 Task: Look for space in Ansbach, Germany from 12th June, 2023 to 15th June, 2023 for 2 adults in price range Rs.10000 to Rs.15000. Place can be entire place with 1  bedroom having 1 bed and 1 bathroom. Property type can be house, flat, guest house, hotel. Booking option can be shelf check-in. Required host language is English.
Action: Mouse moved to (842, 118)
Screenshot: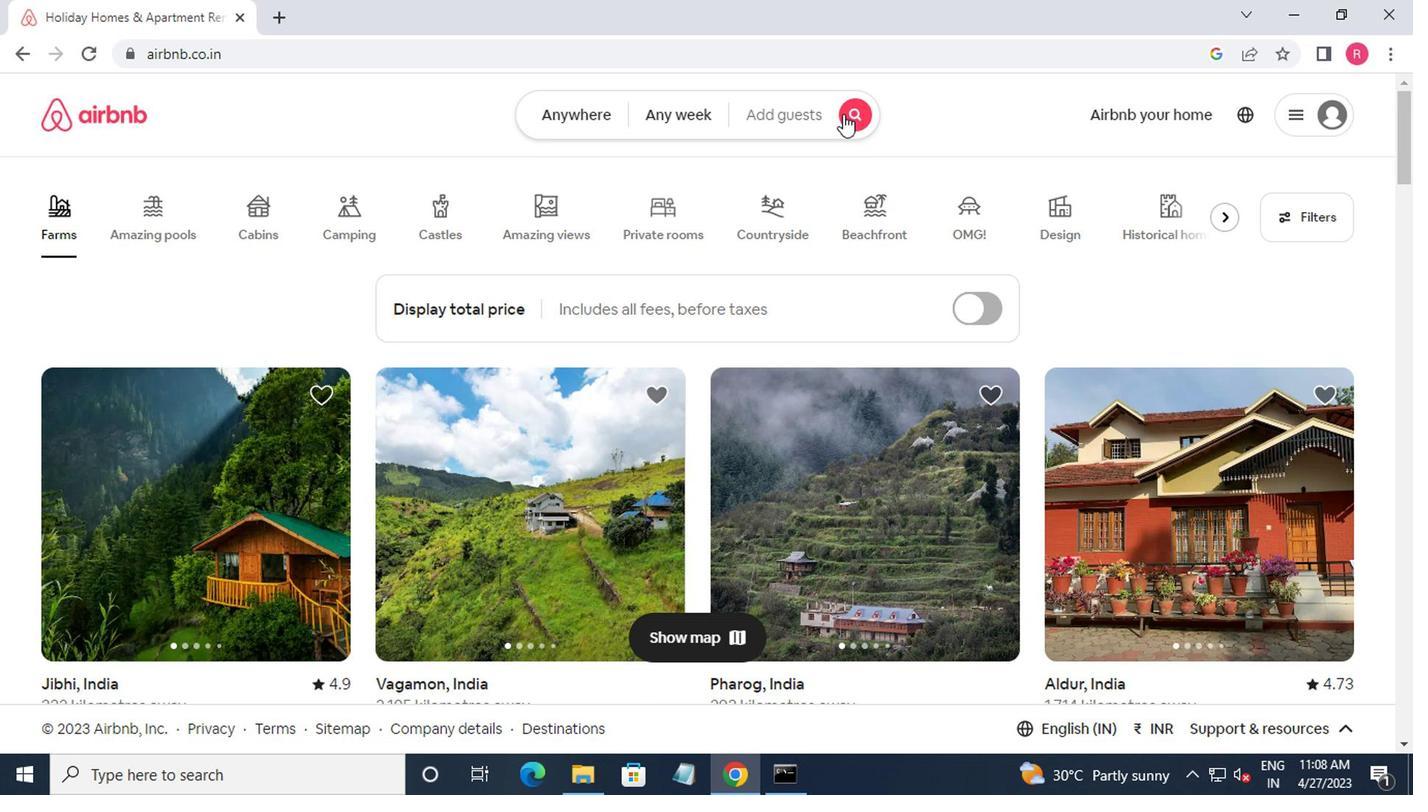 
Action: Mouse pressed left at (842, 118)
Screenshot: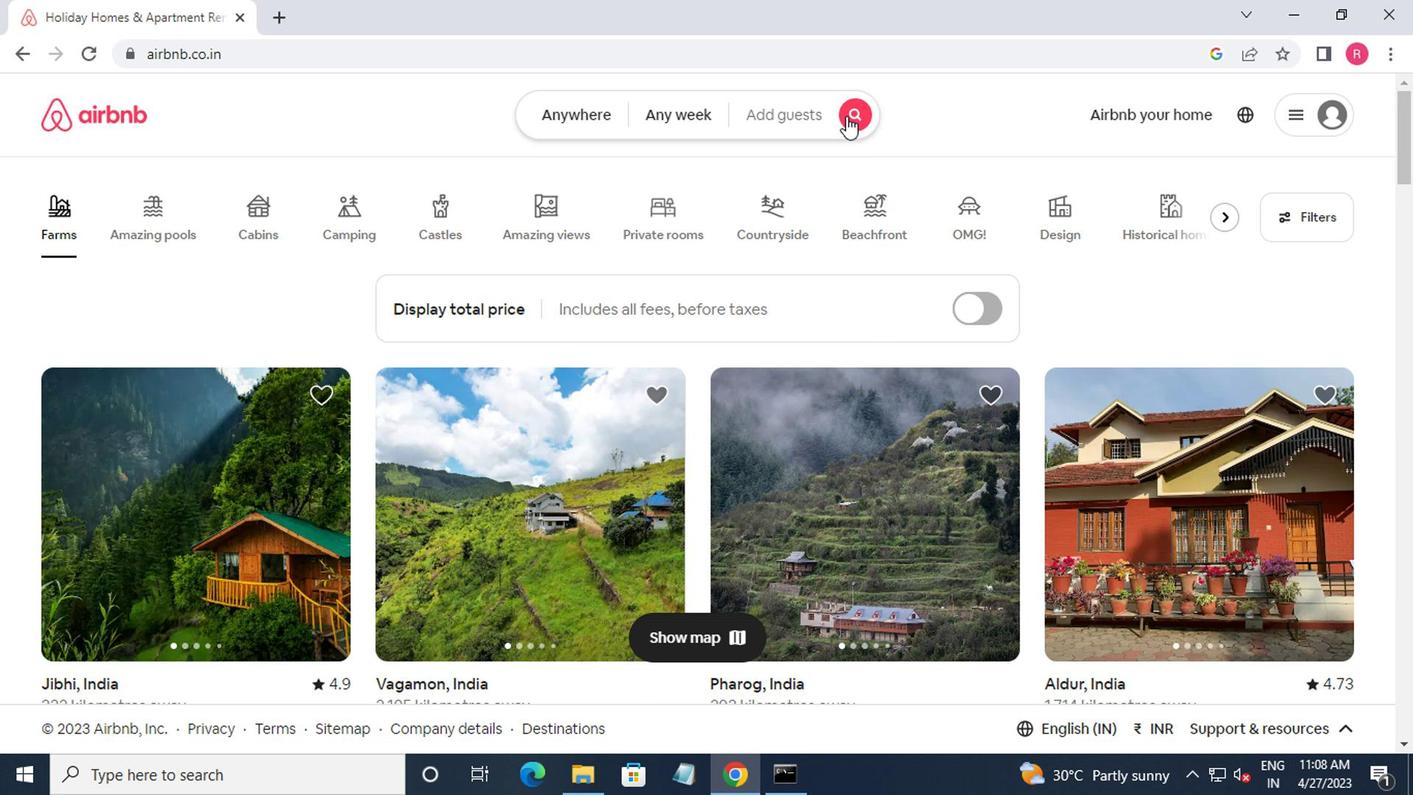 
Action: Mouse moved to (423, 203)
Screenshot: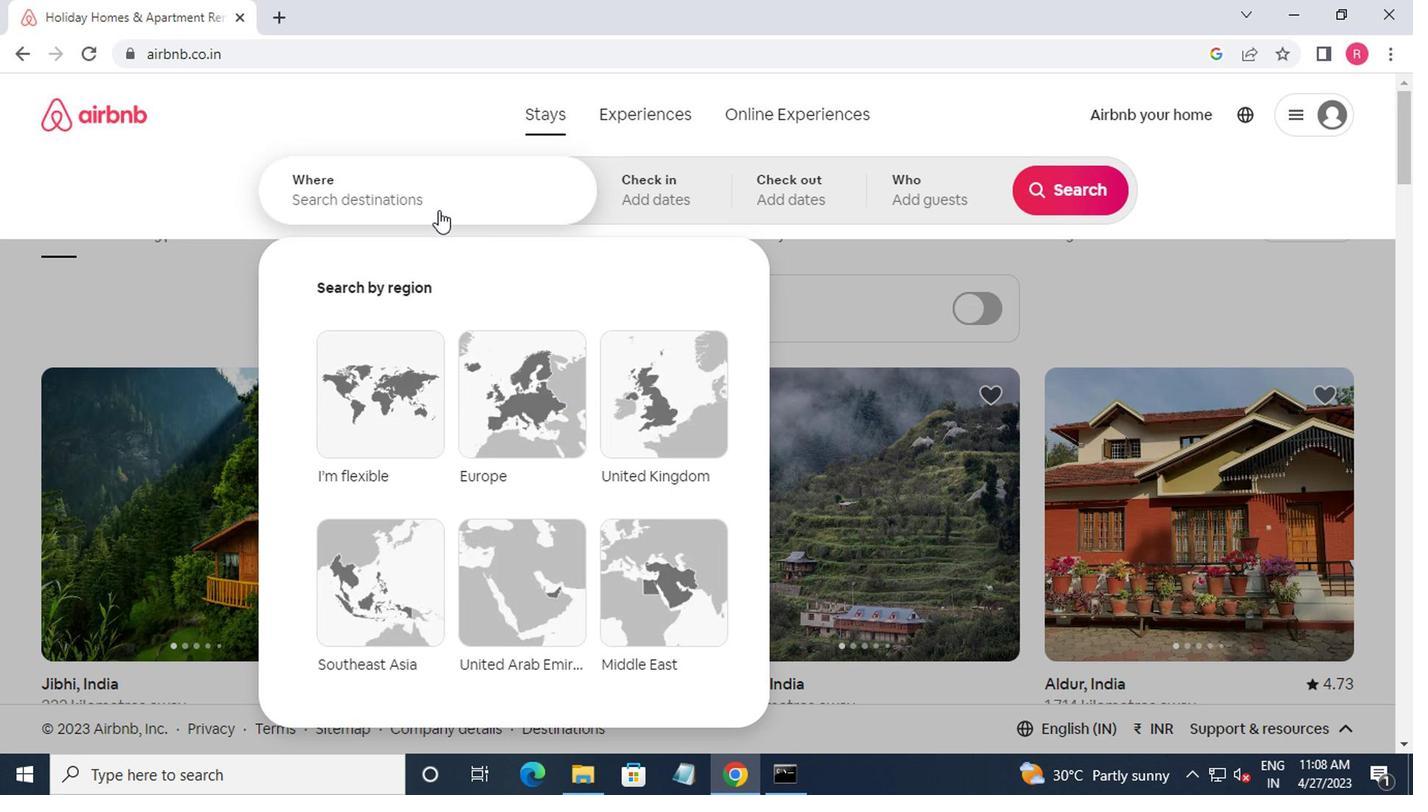 
Action: Mouse pressed left at (423, 203)
Screenshot: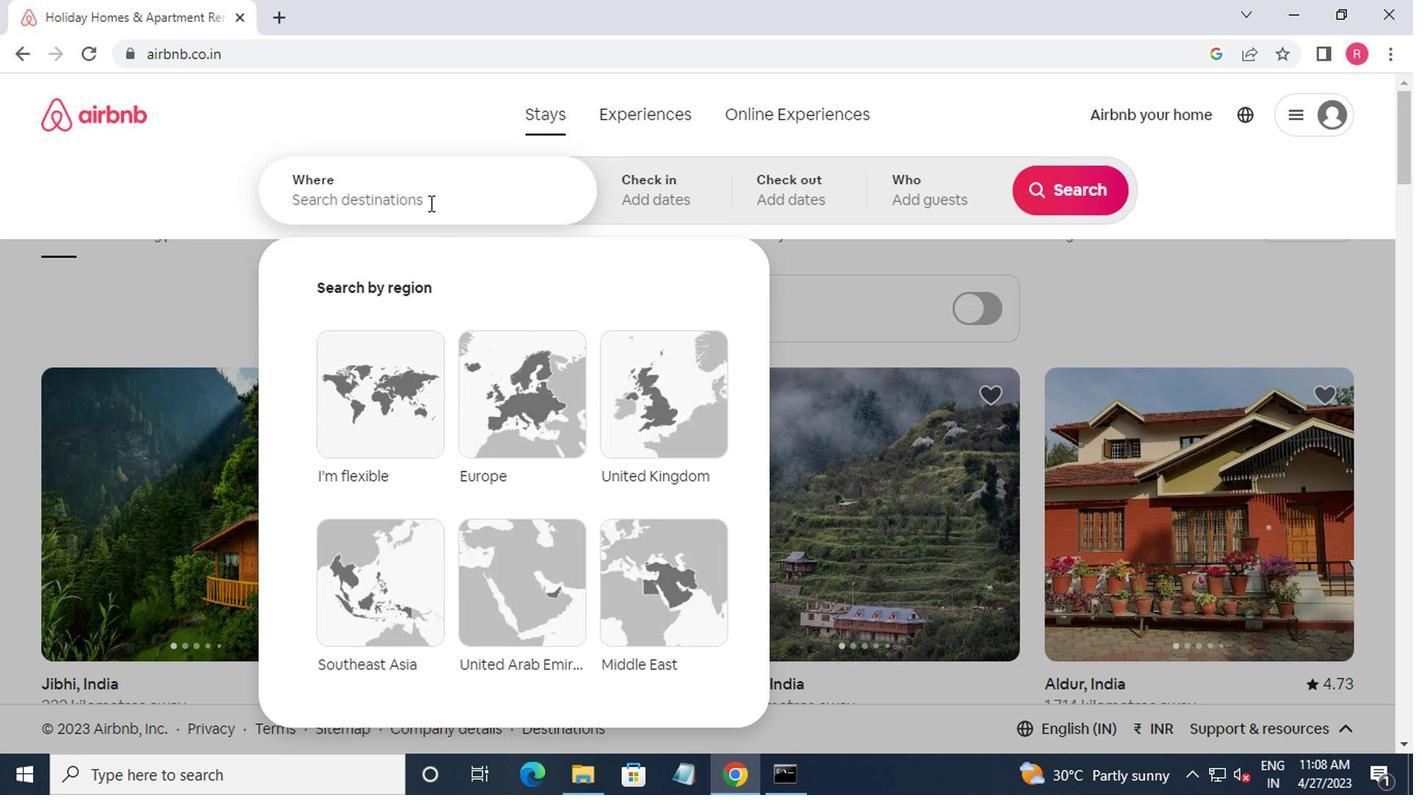 
Action: Mouse moved to (447, 225)
Screenshot: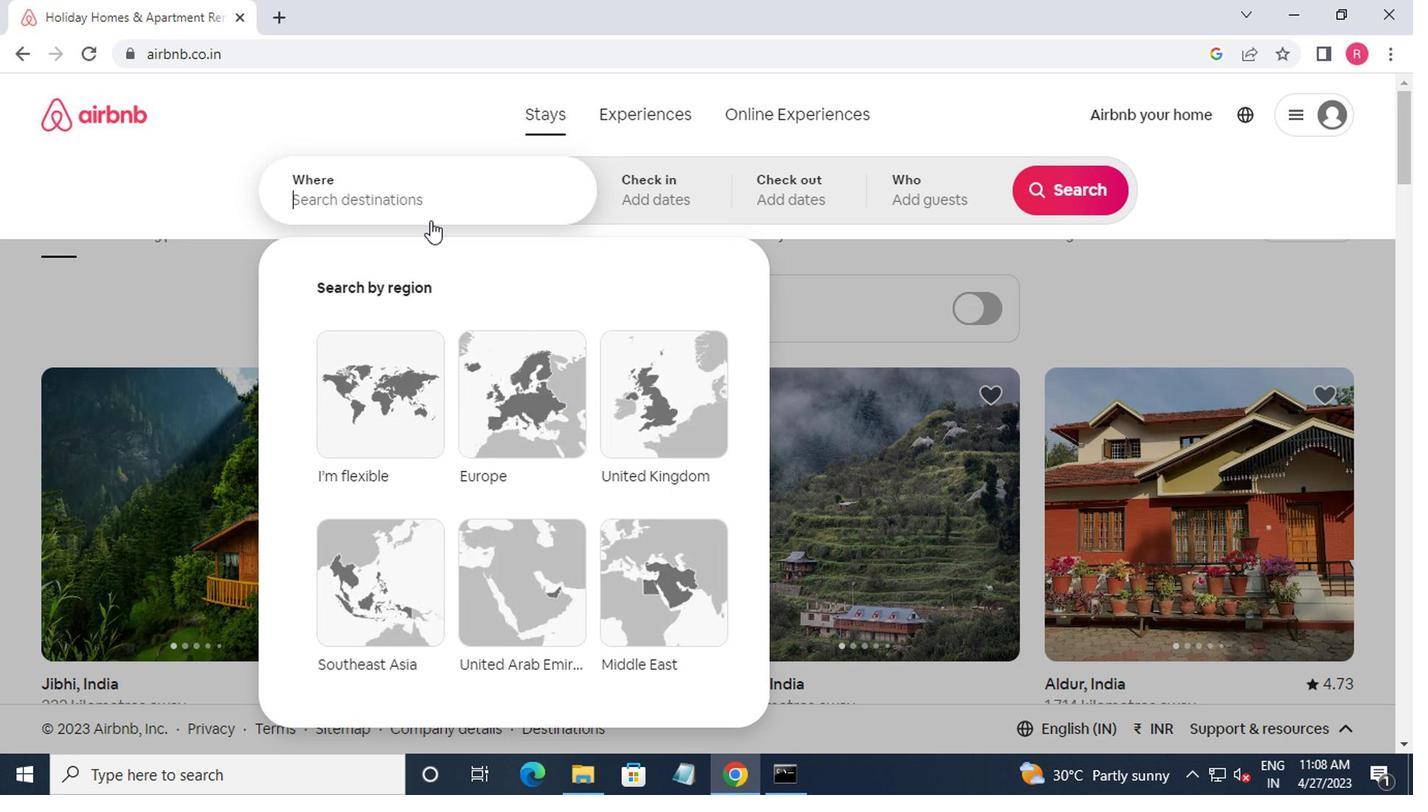 
Action: Key pressed ansbach,ger<Key.down><Key.enter>
Screenshot: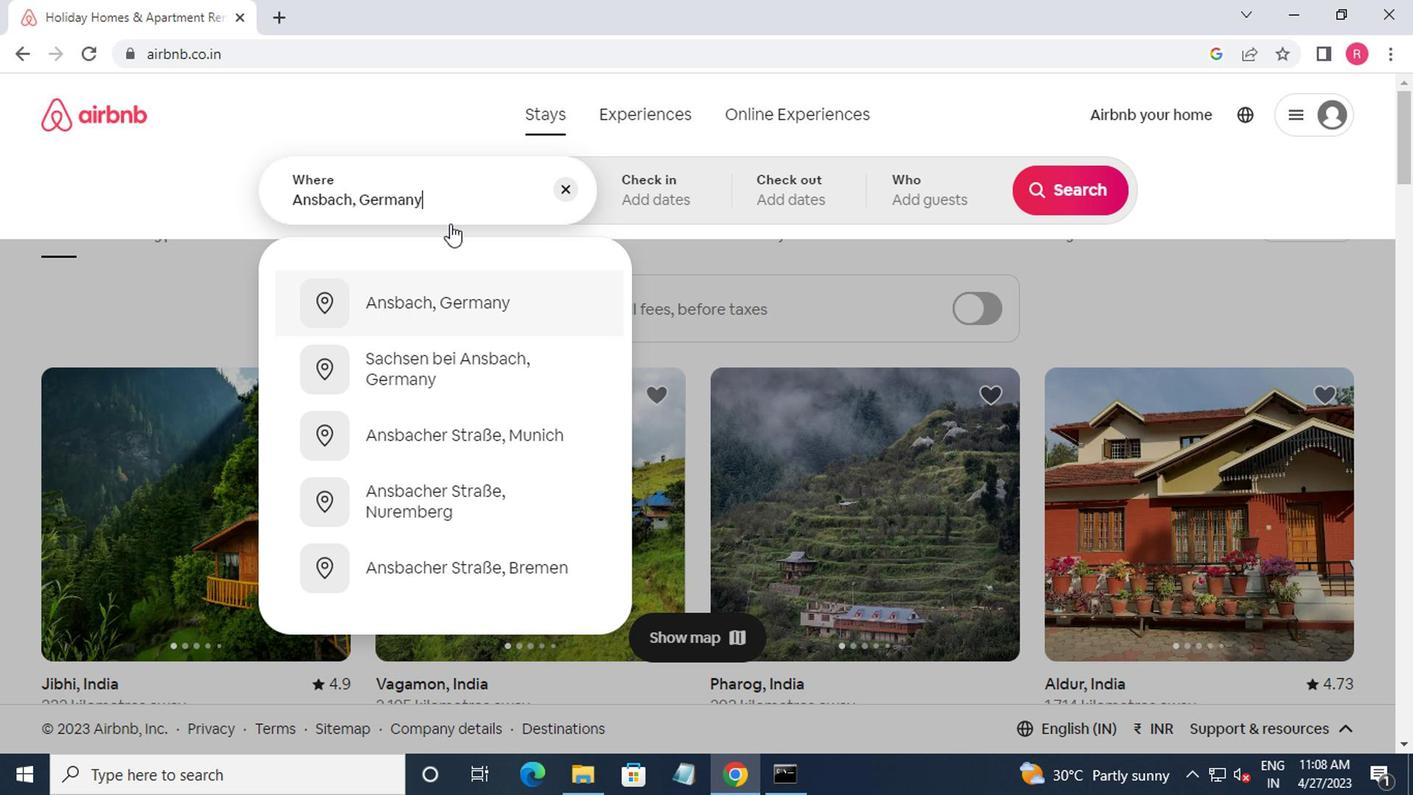 
Action: Mouse moved to (1048, 359)
Screenshot: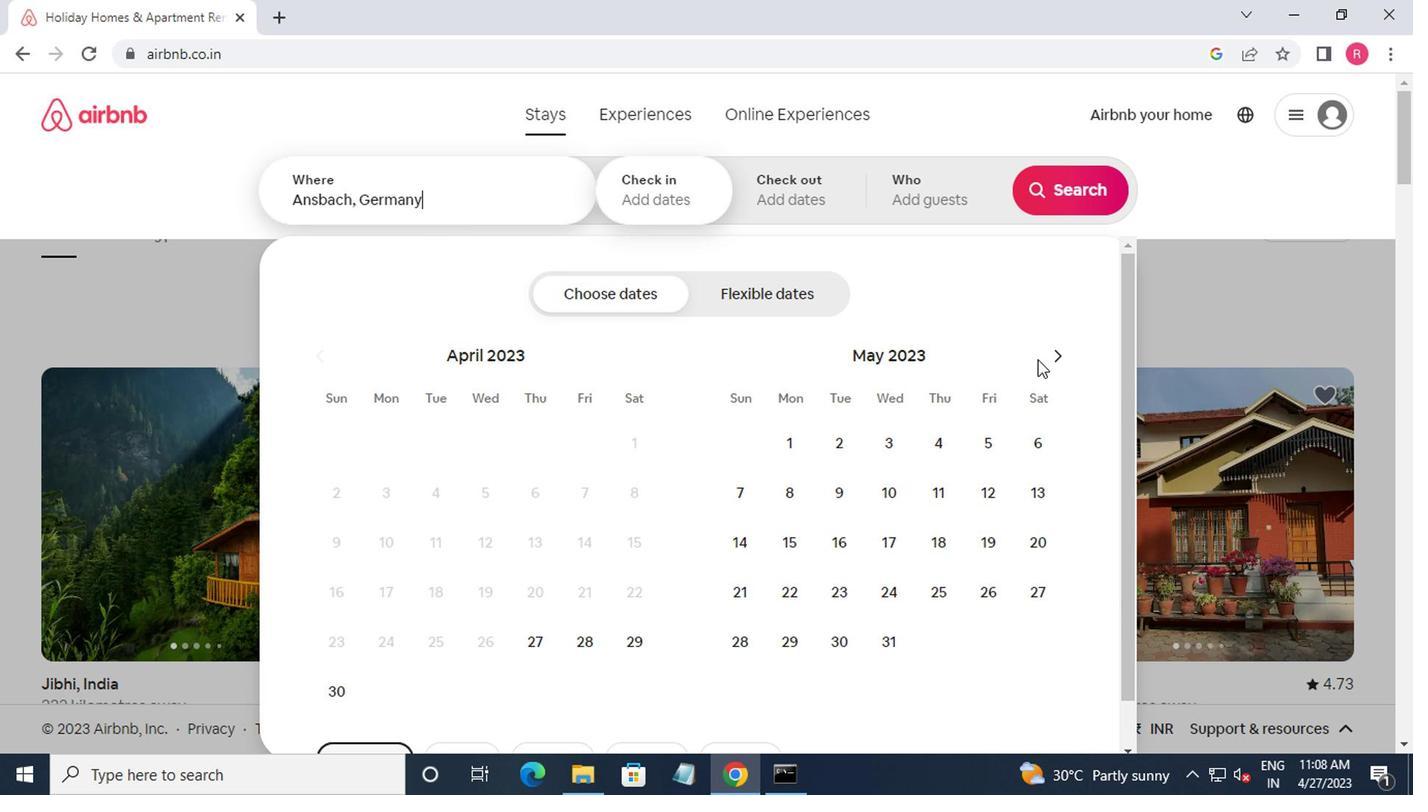 
Action: Mouse pressed left at (1048, 359)
Screenshot: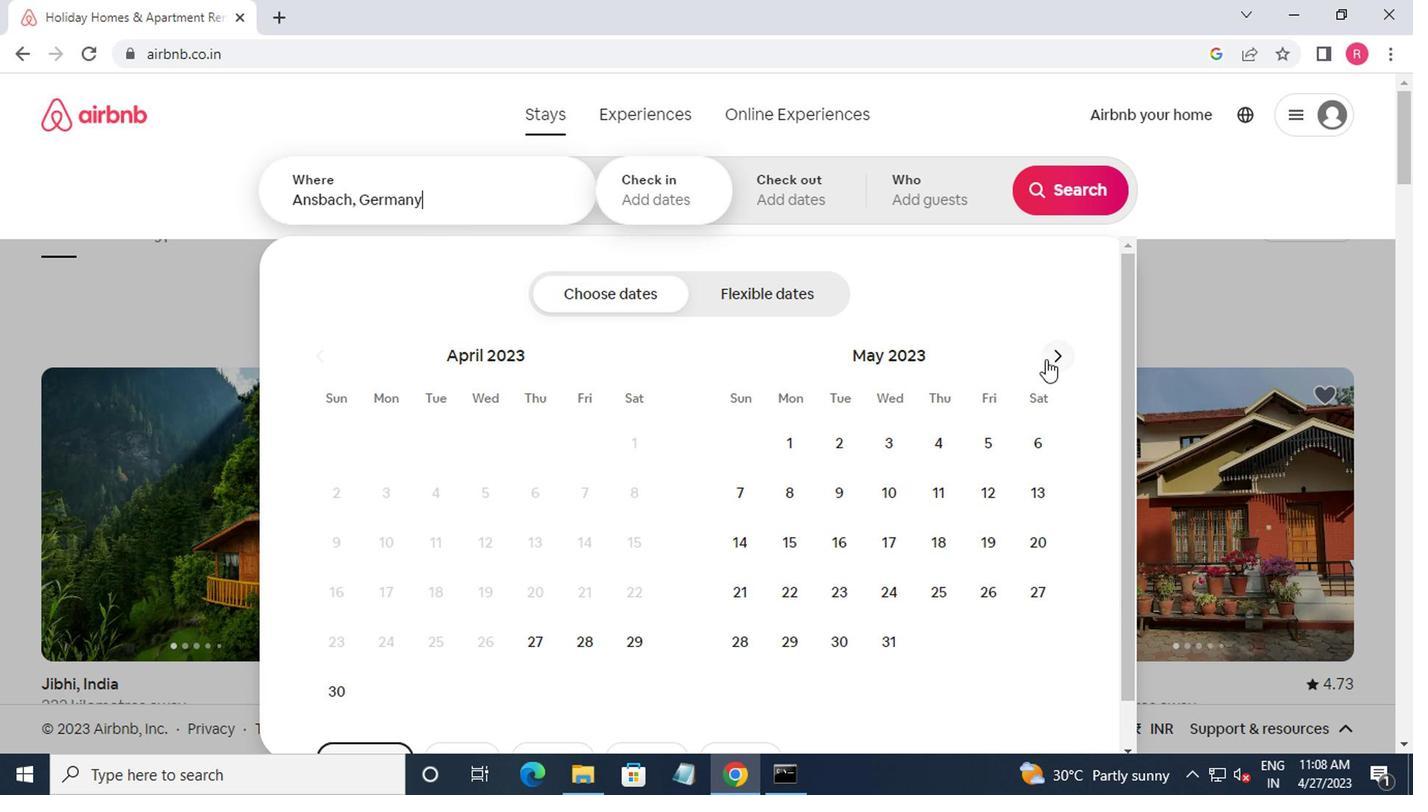 
Action: Mouse moved to (786, 555)
Screenshot: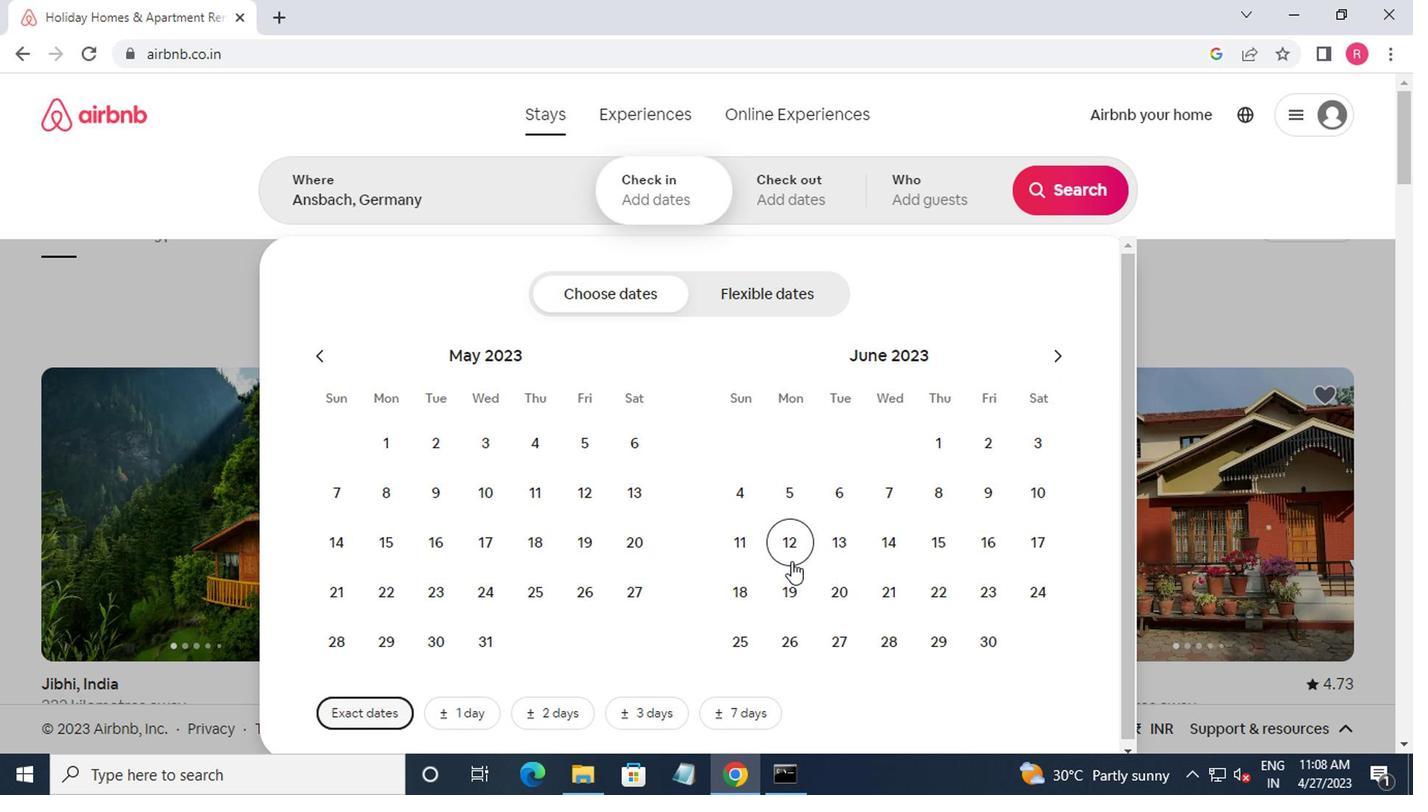 
Action: Mouse pressed left at (786, 555)
Screenshot: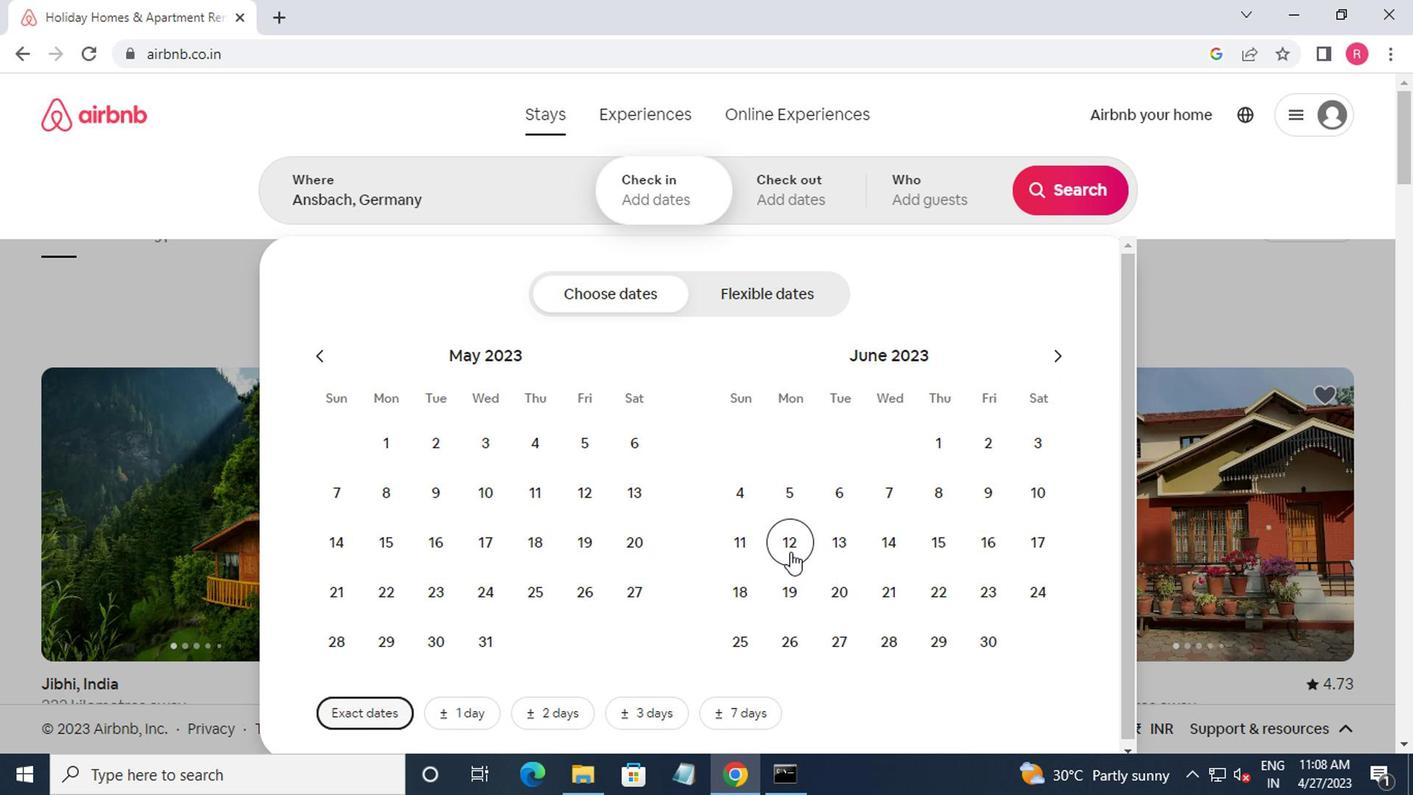 
Action: Mouse moved to (936, 557)
Screenshot: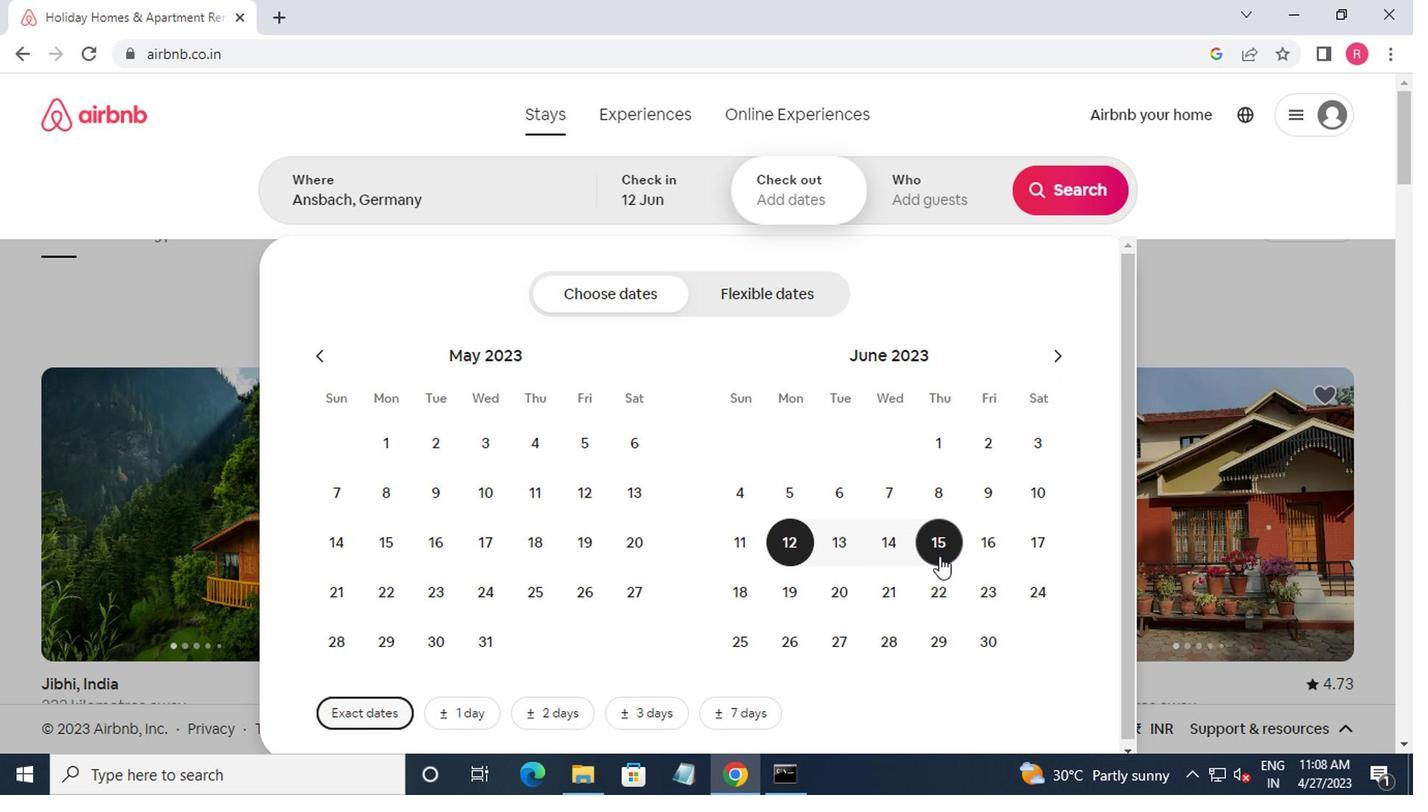
Action: Mouse pressed left at (936, 557)
Screenshot: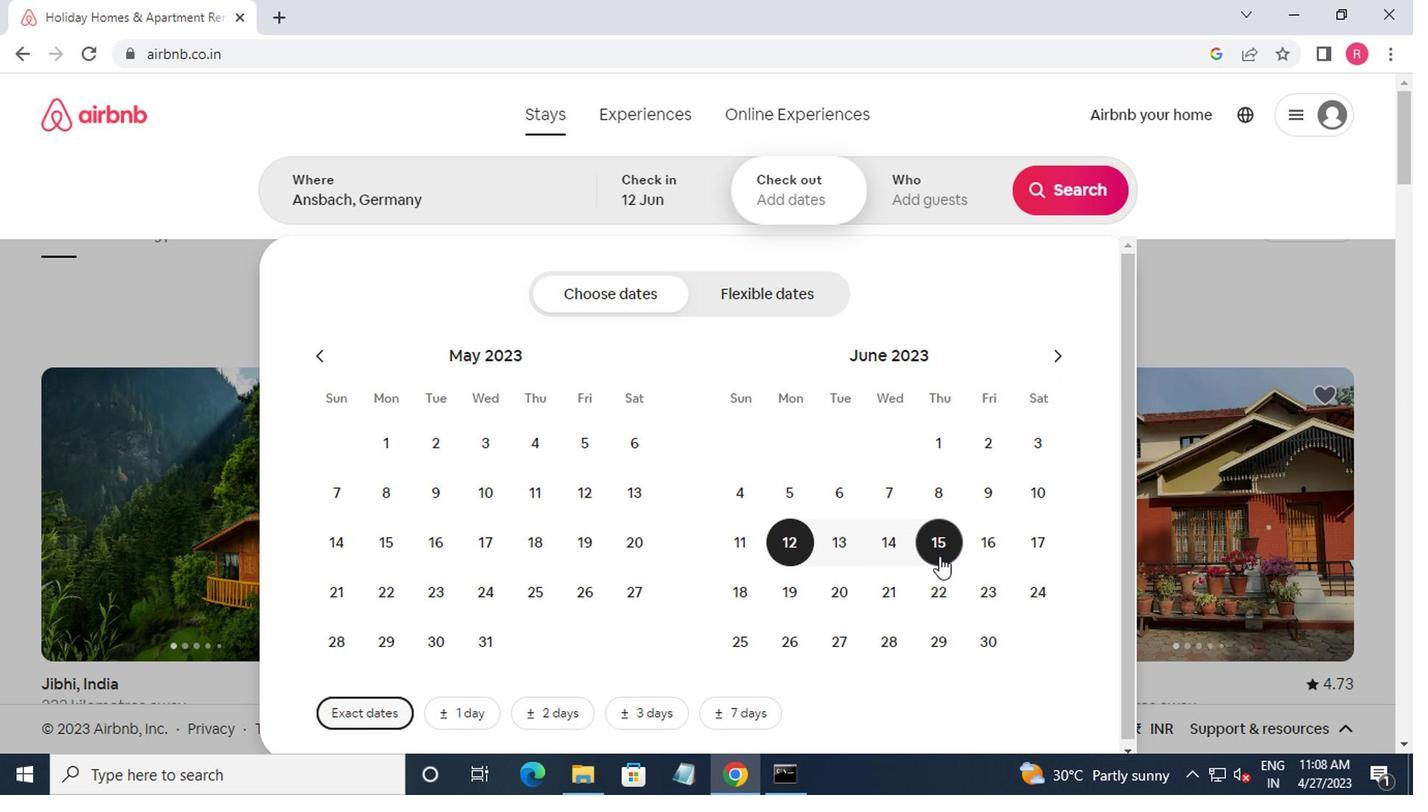 
Action: Mouse moved to (912, 206)
Screenshot: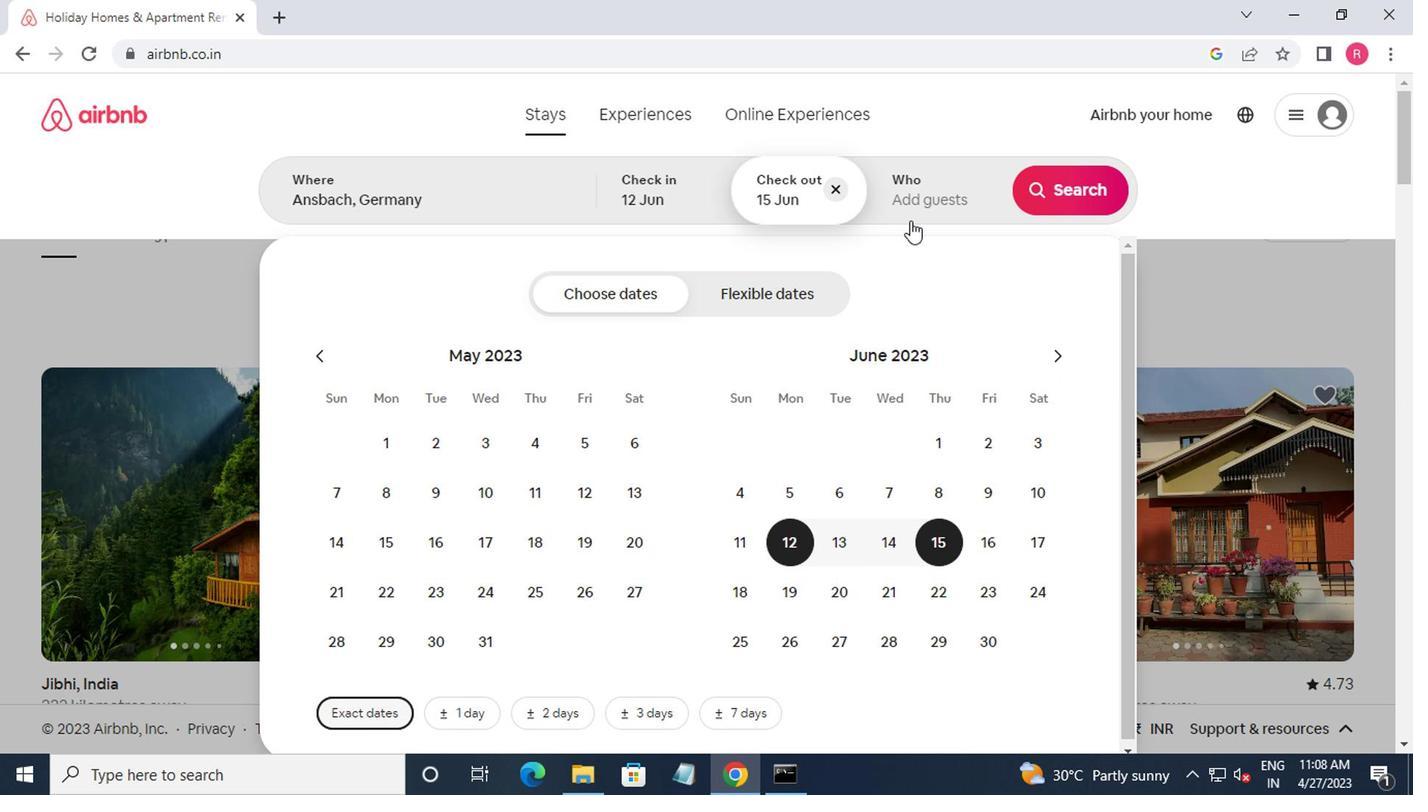 
Action: Mouse pressed left at (912, 206)
Screenshot: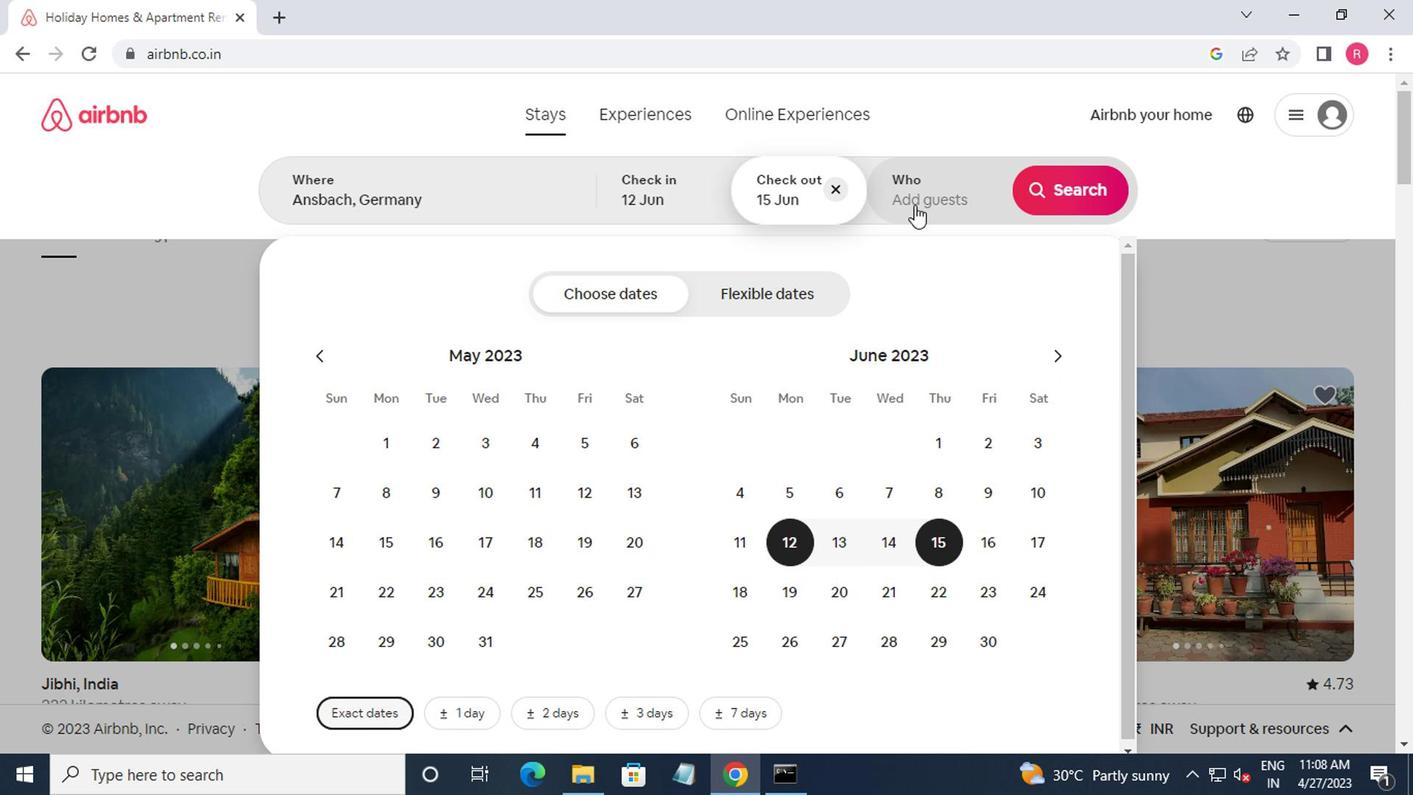 
Action: Mouse moved to (1053, 296)
Screenshot: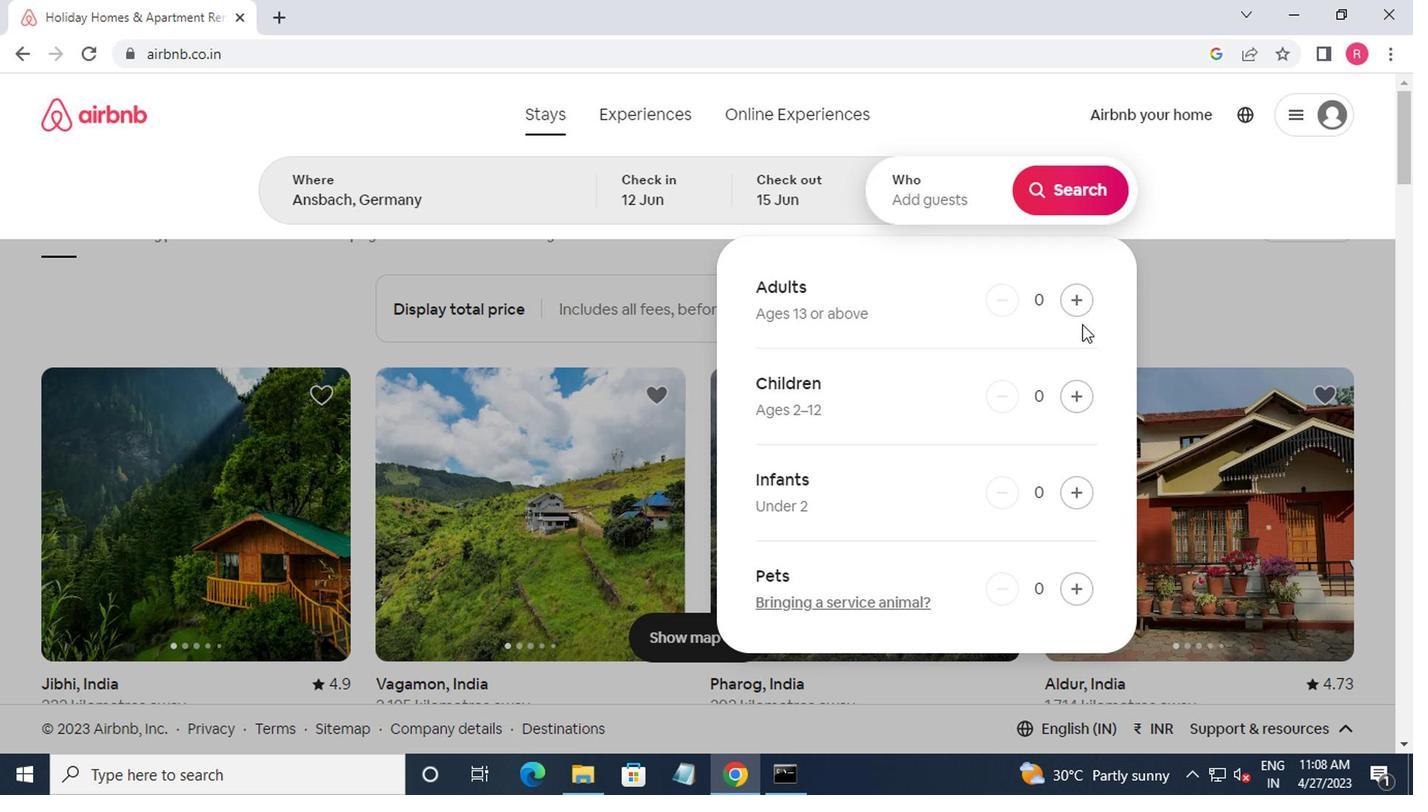 
Action: Mouse pressed left at (1053, 296)
Screenshot: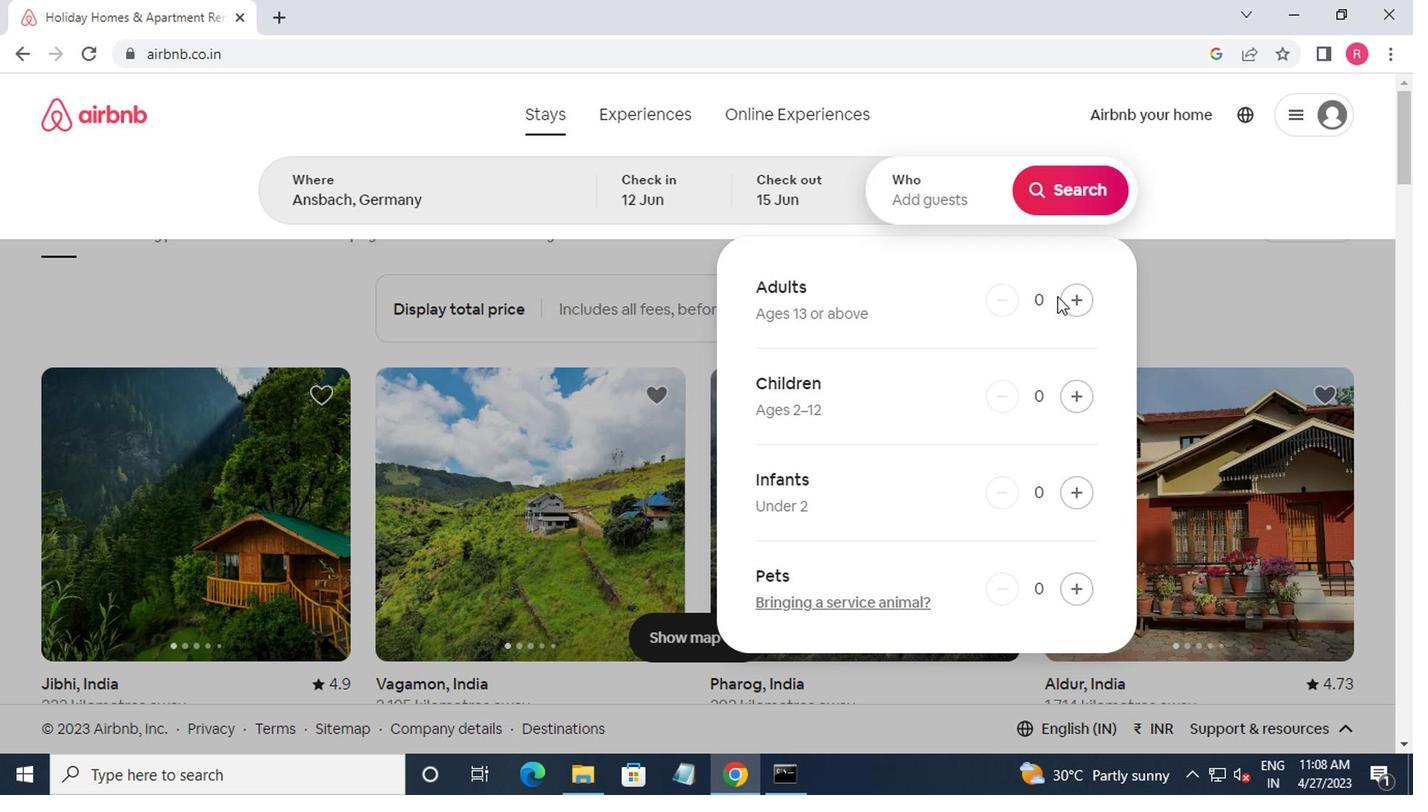 
Action: Mouse moved to (1067, 301)
Screenshot: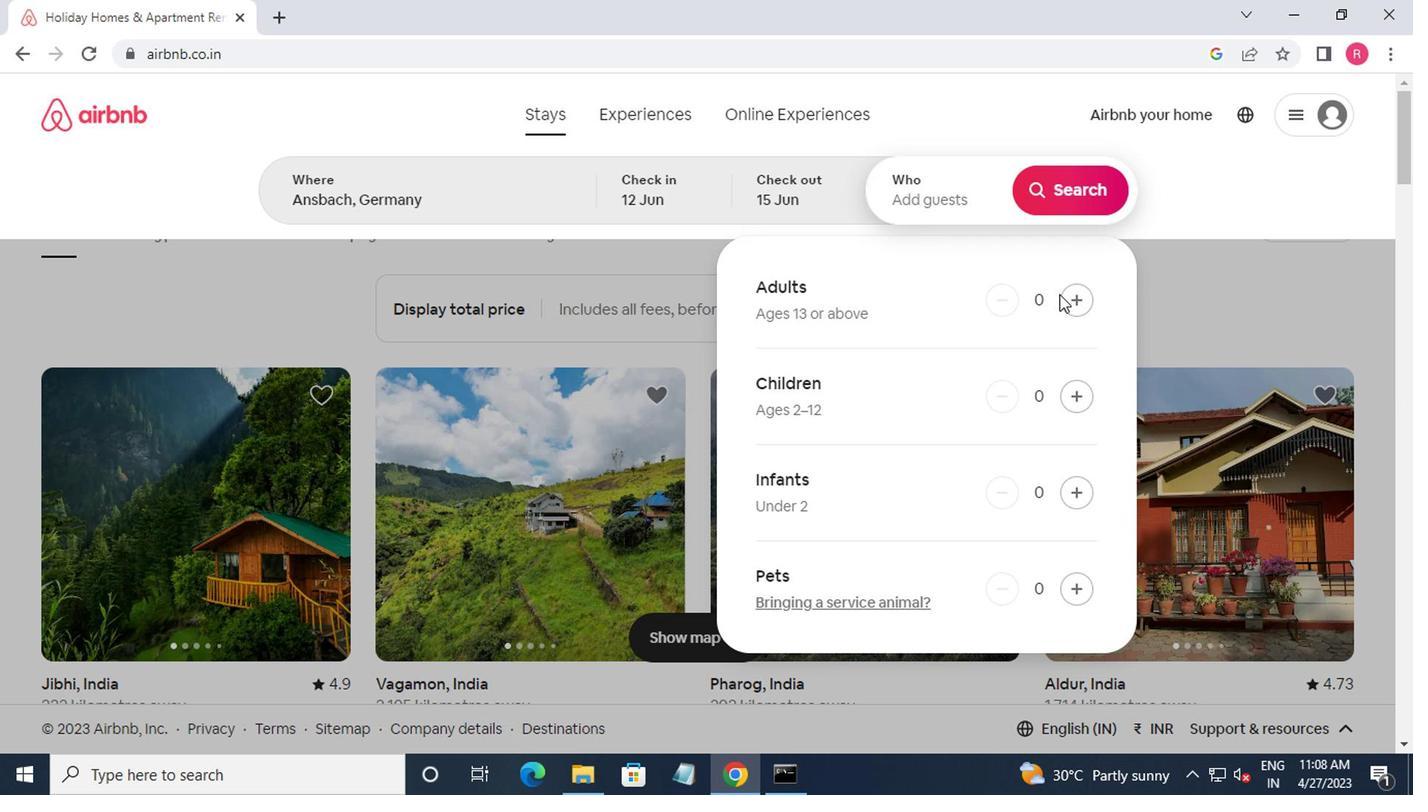 
Action: Mouse pressed left at (1067, 301)
Screenshot: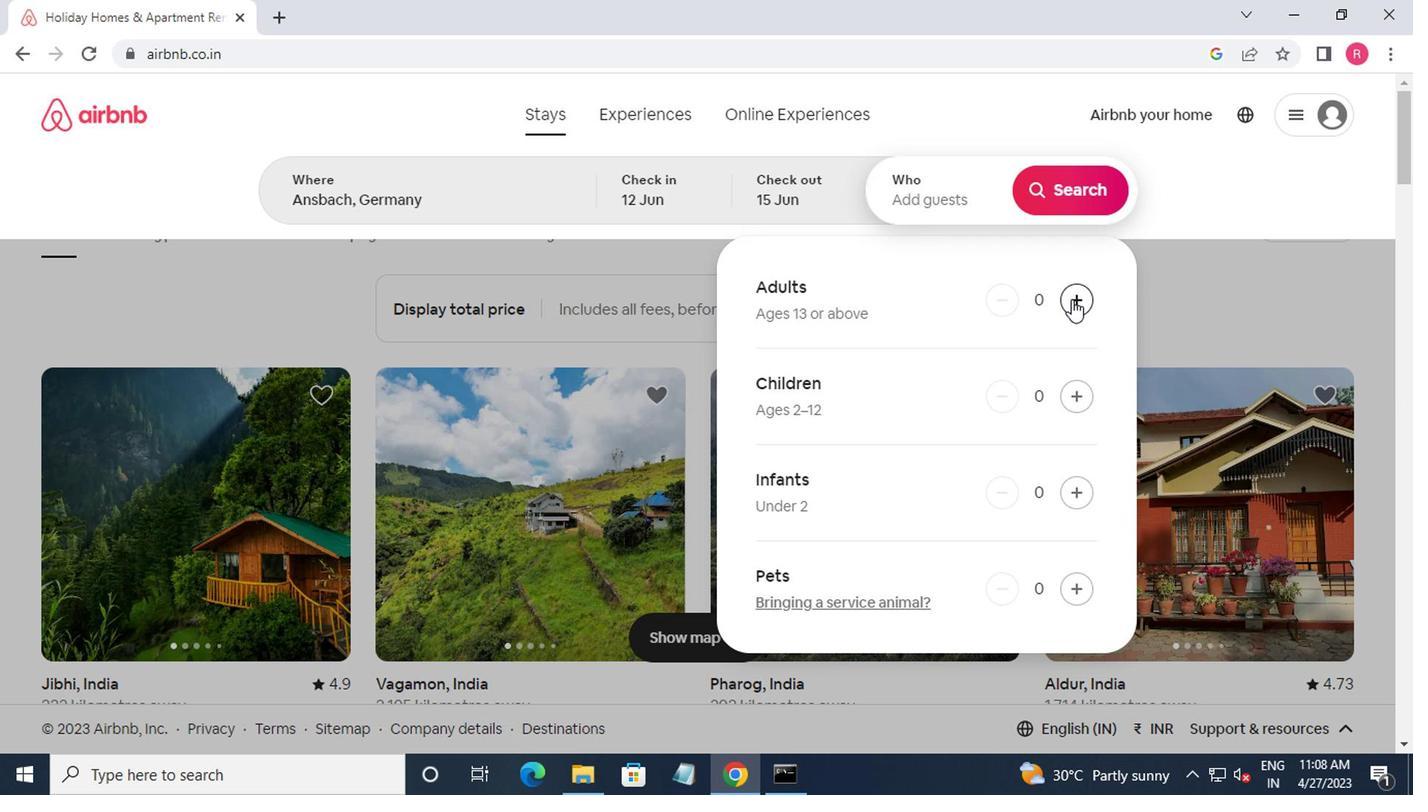 
Action: Mouse moved to (1067, 303)
Screenshot: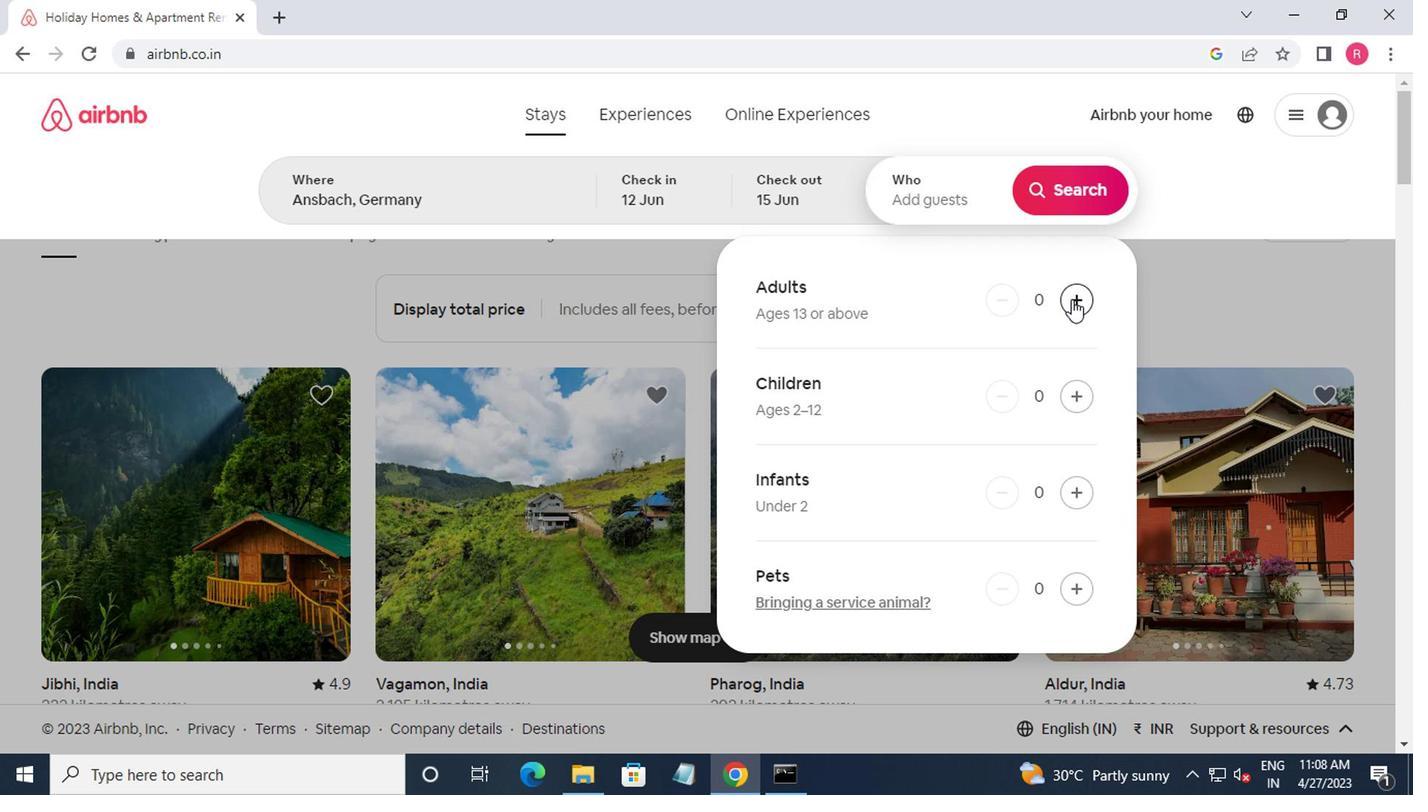 
Action: Mouse pressed left at (1067, 303)
Screenshot: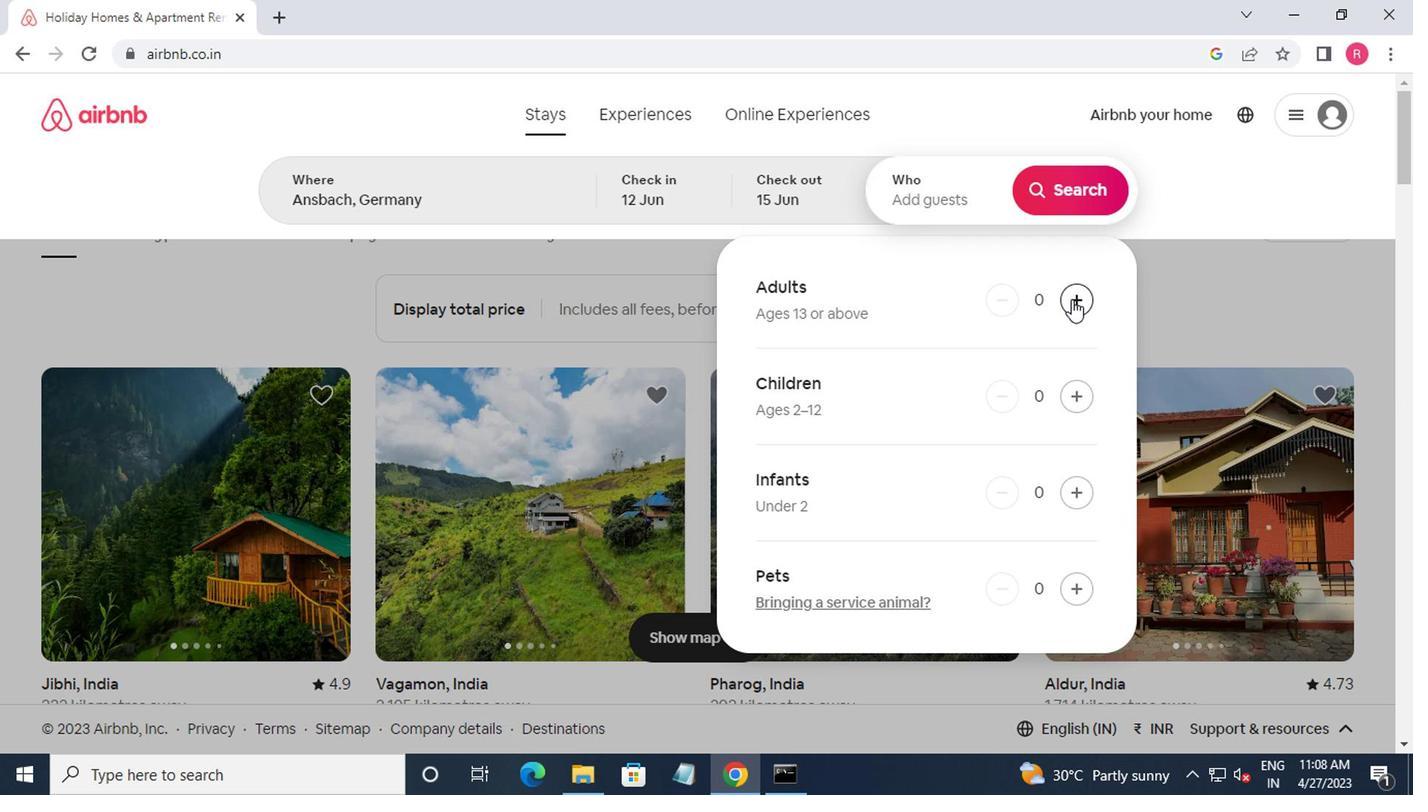
Action: Mouse moved to (1062, 199)
Screenshot: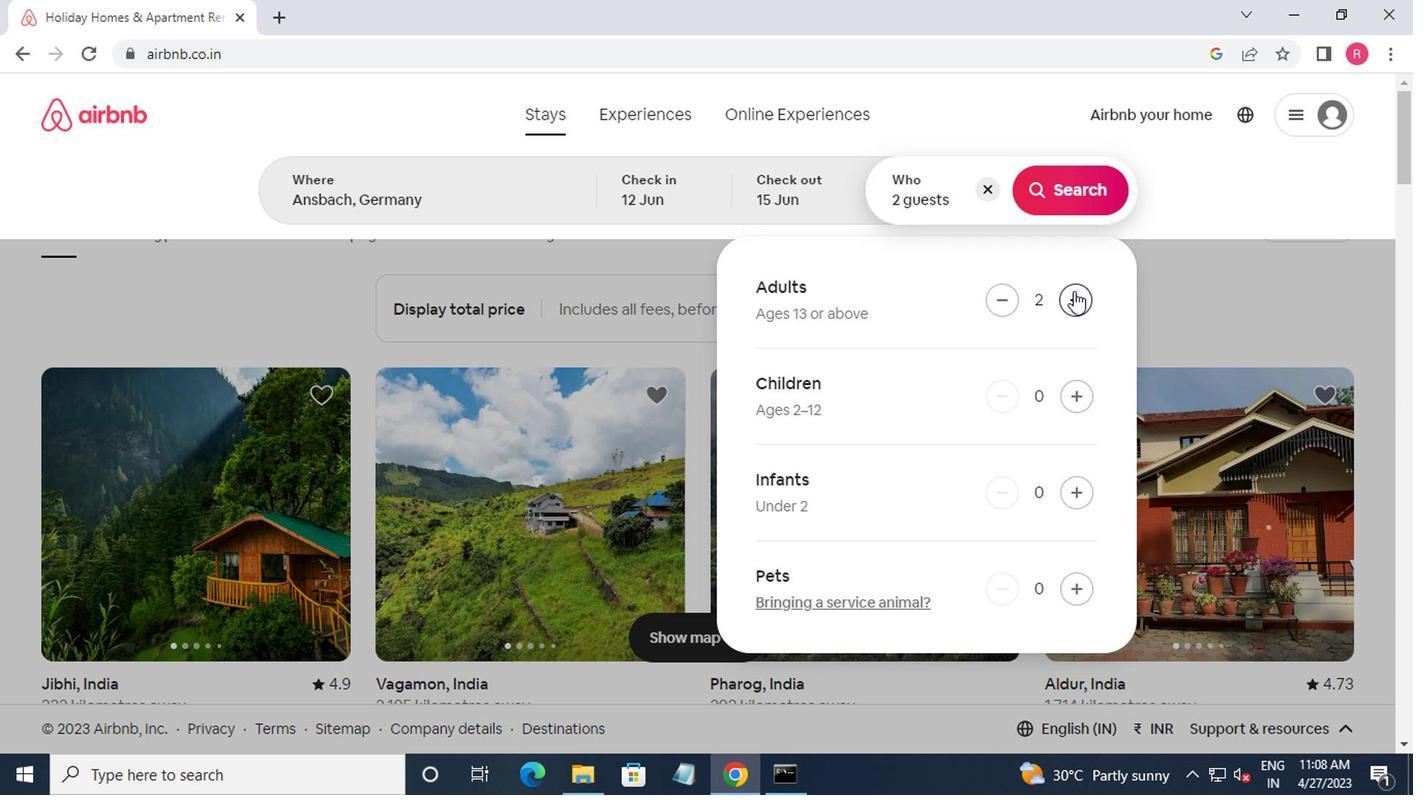 
Action: Mouse pressed left at (1062, 199)
Screenshot: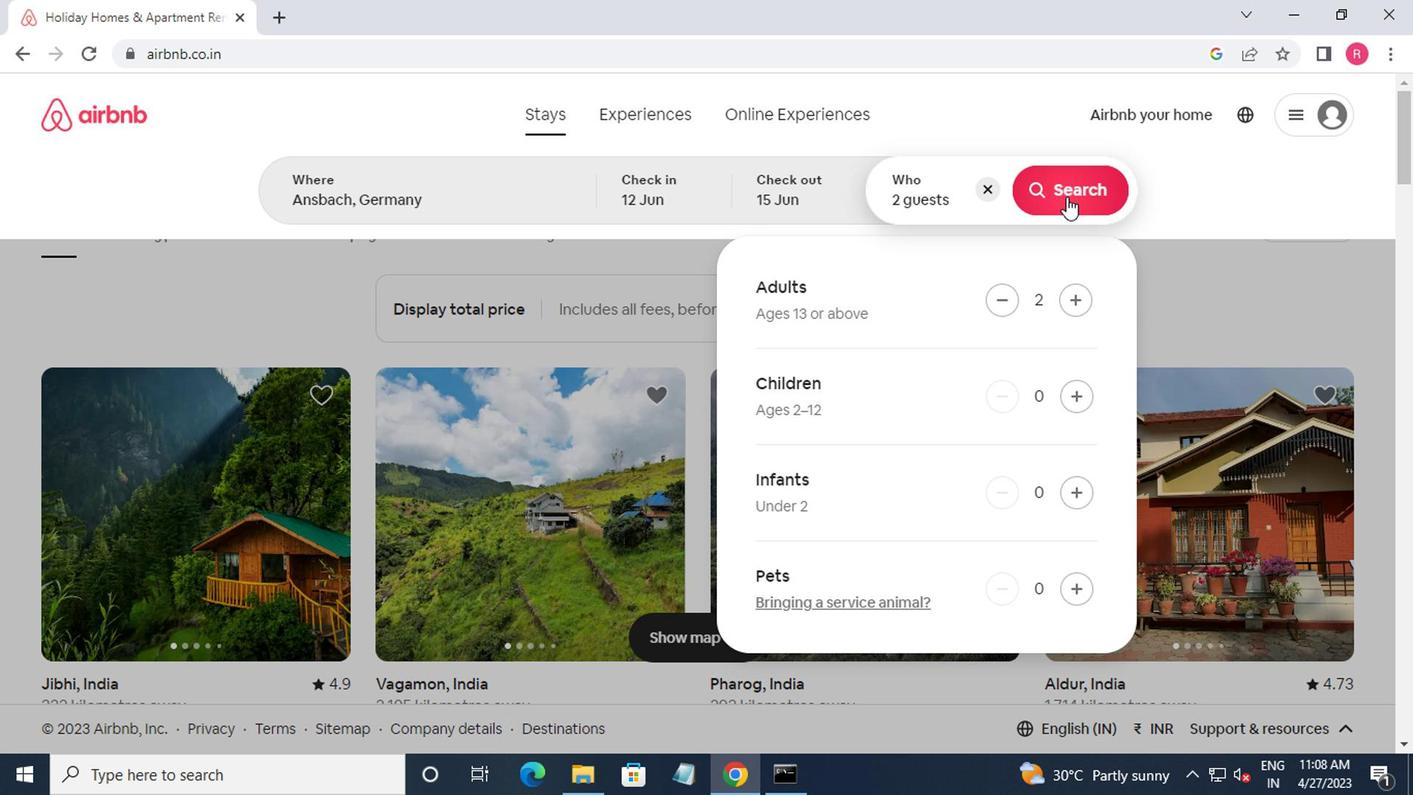 
Action: Mouse moved to (1308, 206)
Screenshot: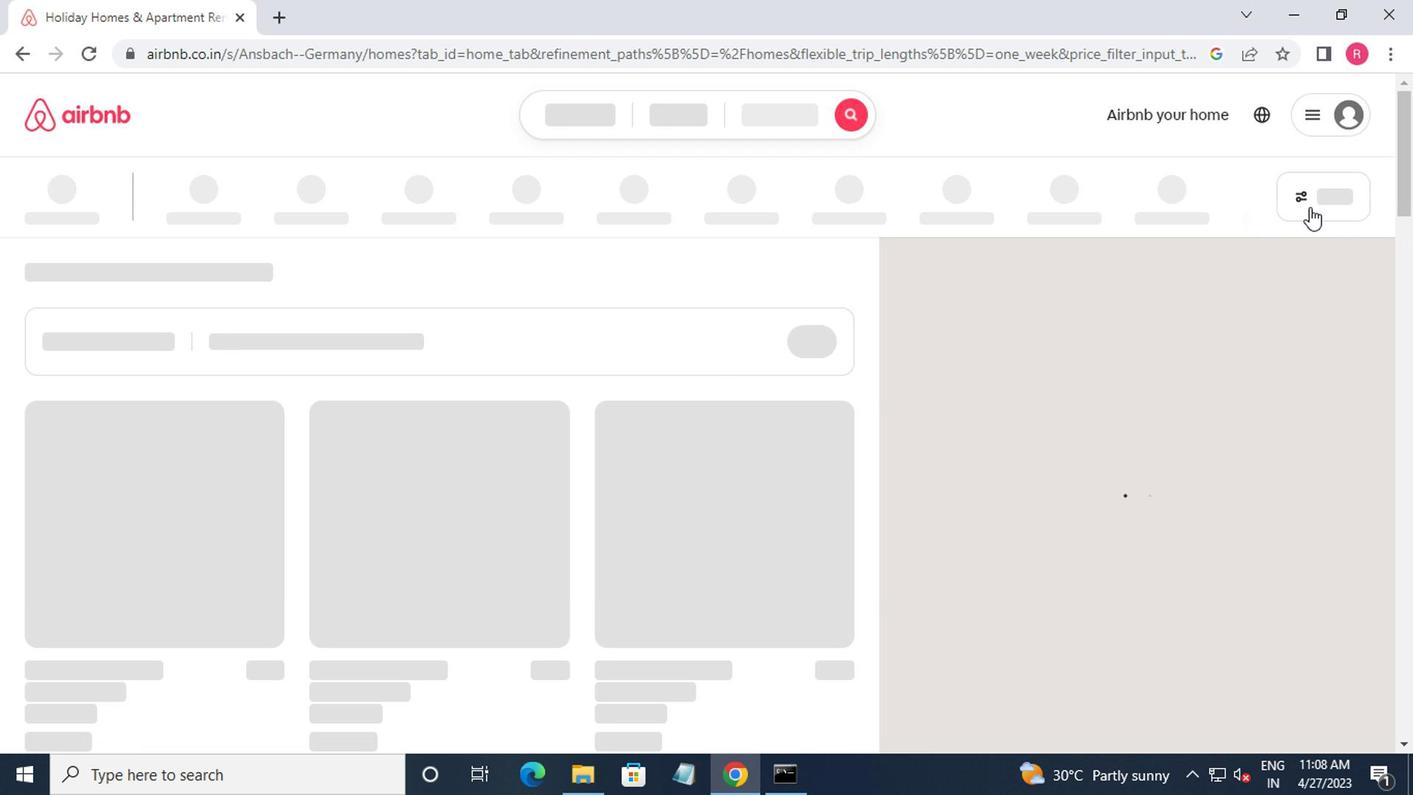 
Action: Mouse pressed left at (1308, 206)
Screenshot: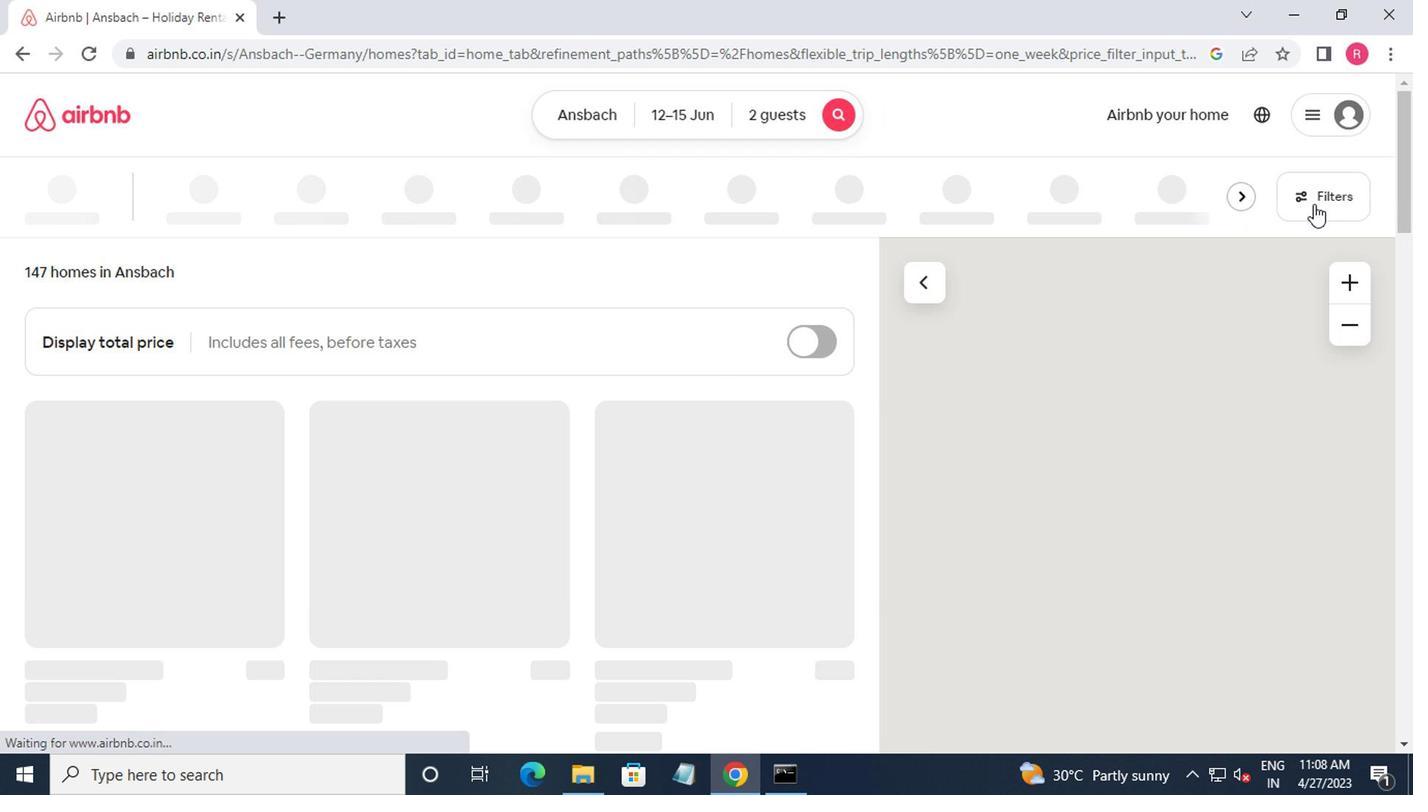 
Action: Mouse moved to (599, 441)
Screenshot: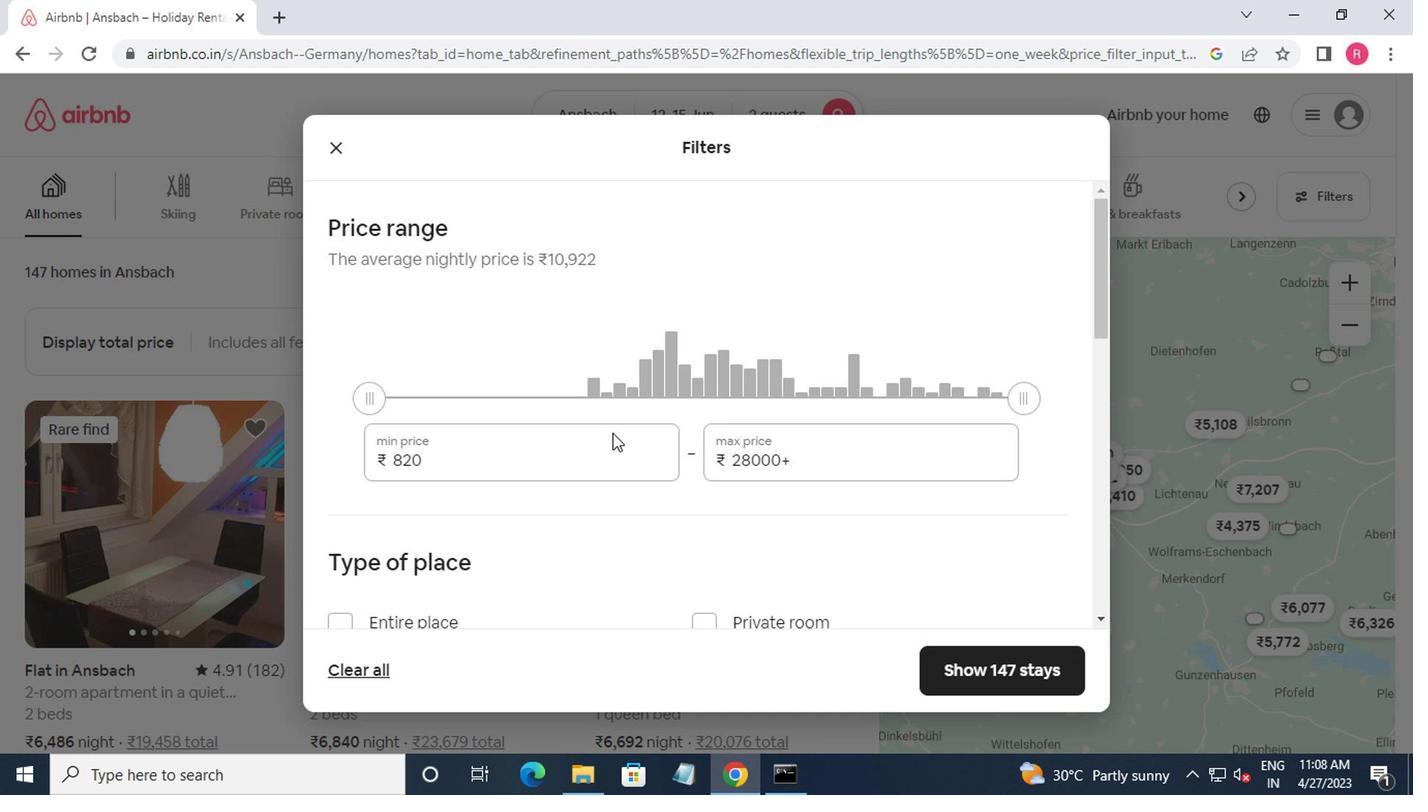 
Action: Mouse pressed left at (599, 441)
Screenshot: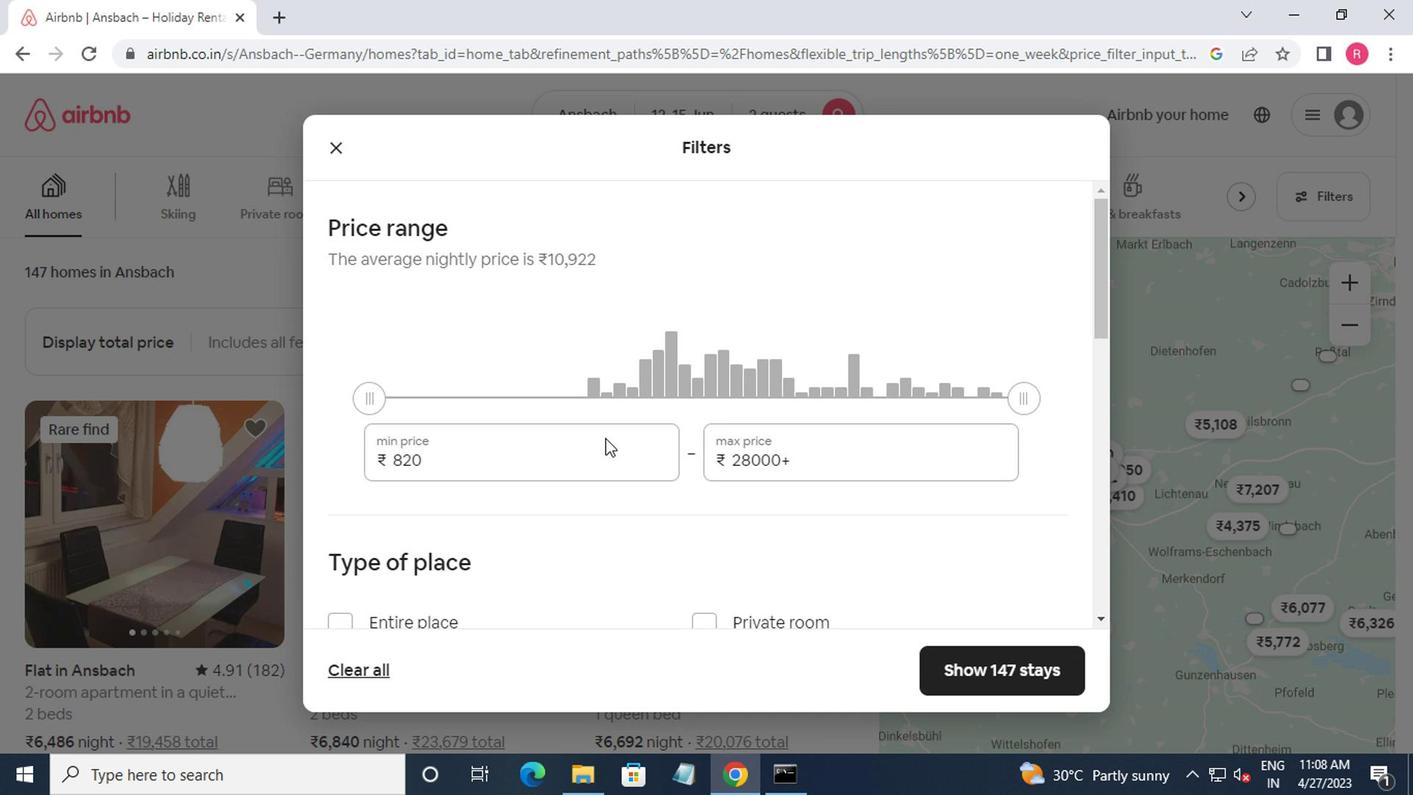 
Action: Mouse moved to (618, 435)
Screenshot: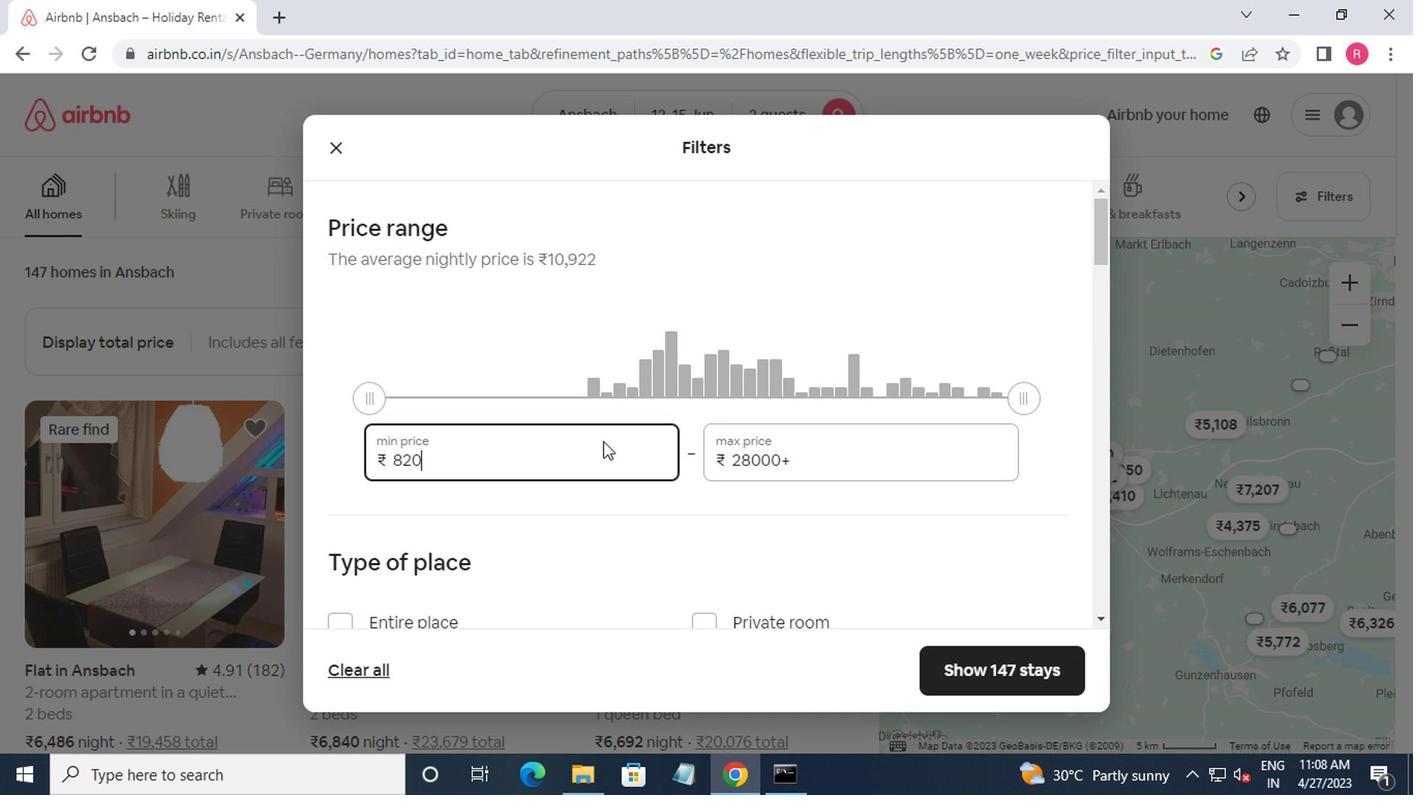 
Action: Key pressed <Key.backspace><Key.backspace><Key.backspace><Key.backspace>10000<Key.tab>15000
Screenshot: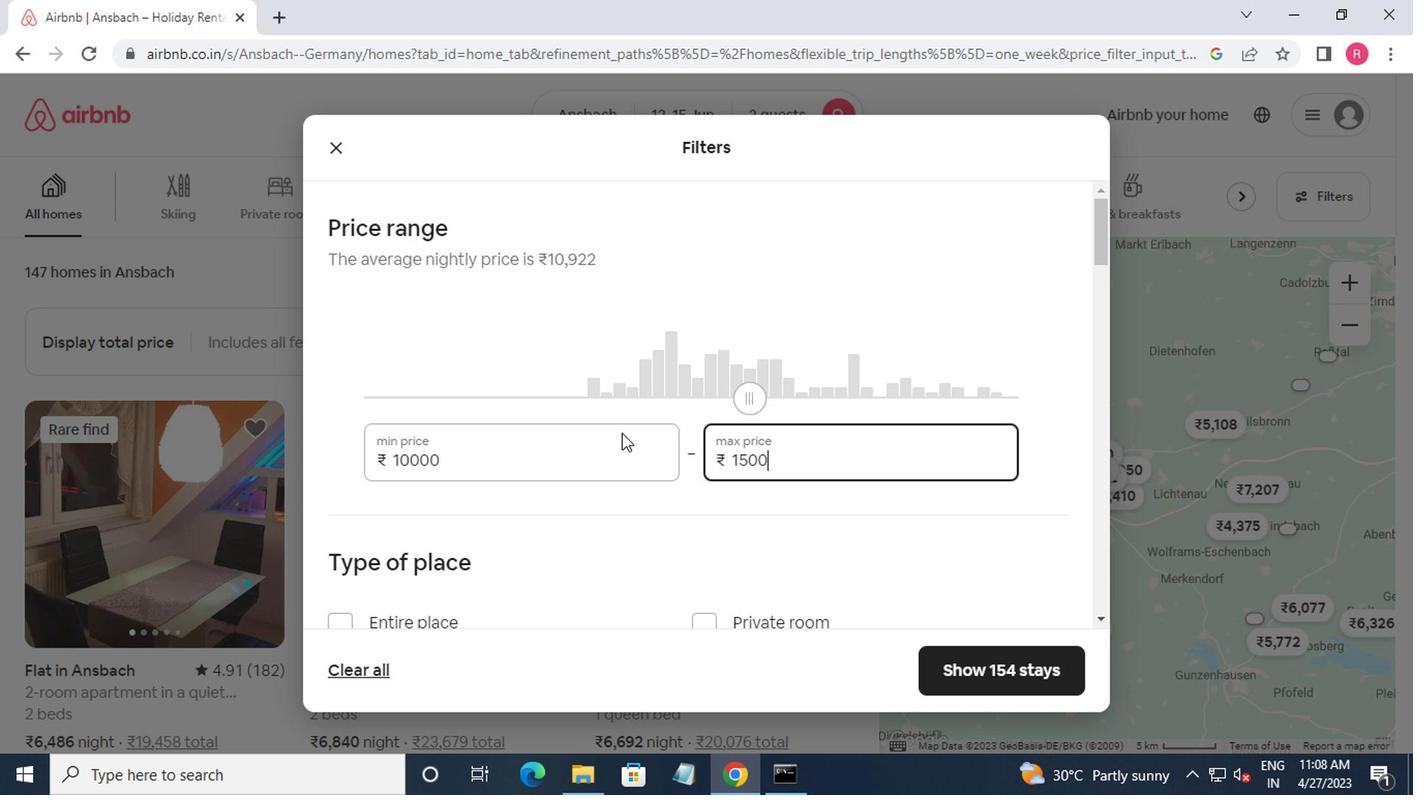 
Action: Mouse moved to (658, 533)
Screenshot: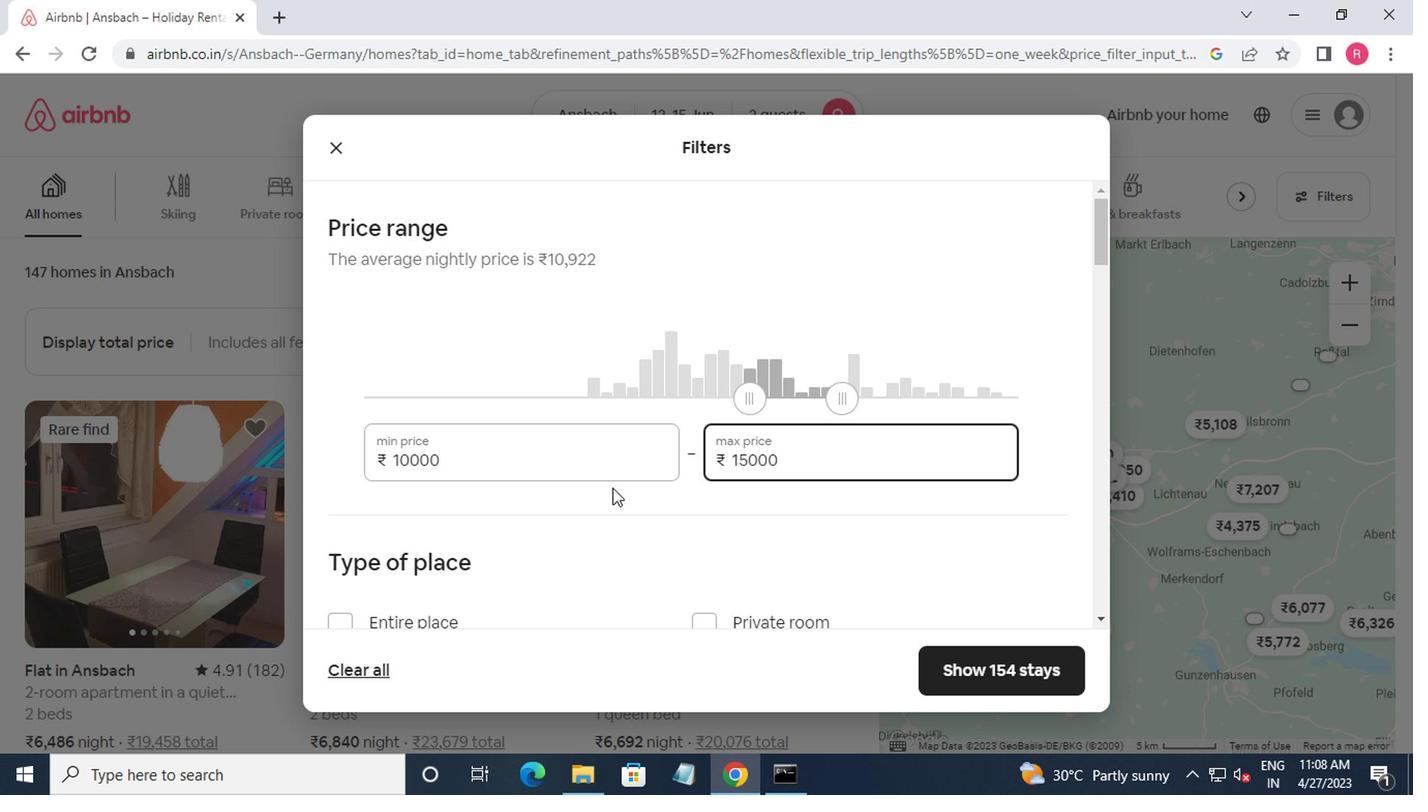 
Action: Mouse scrolled (658, 532) with delta (0, 0)
Screenshot: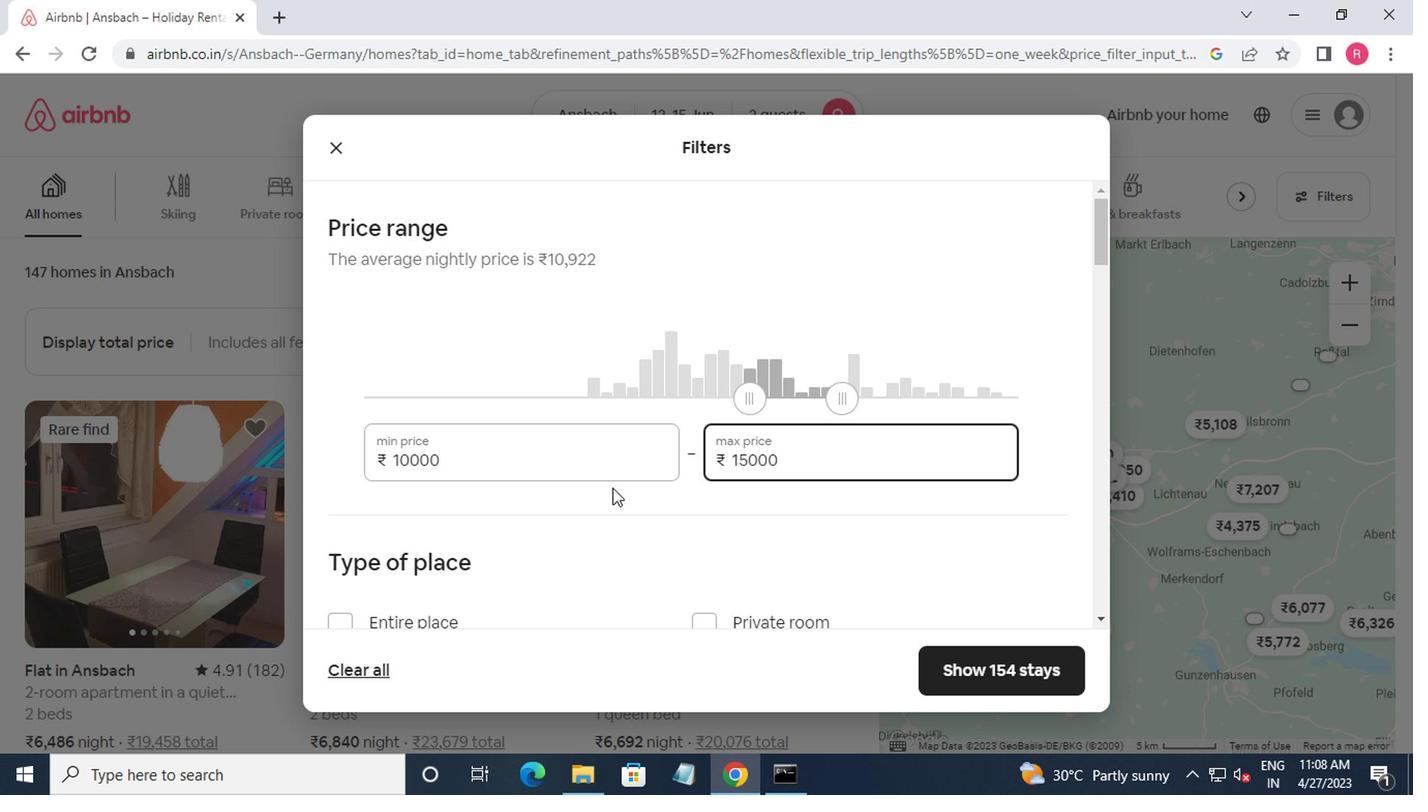 
Action: Mouse moved to (673, 543)
Screenshot: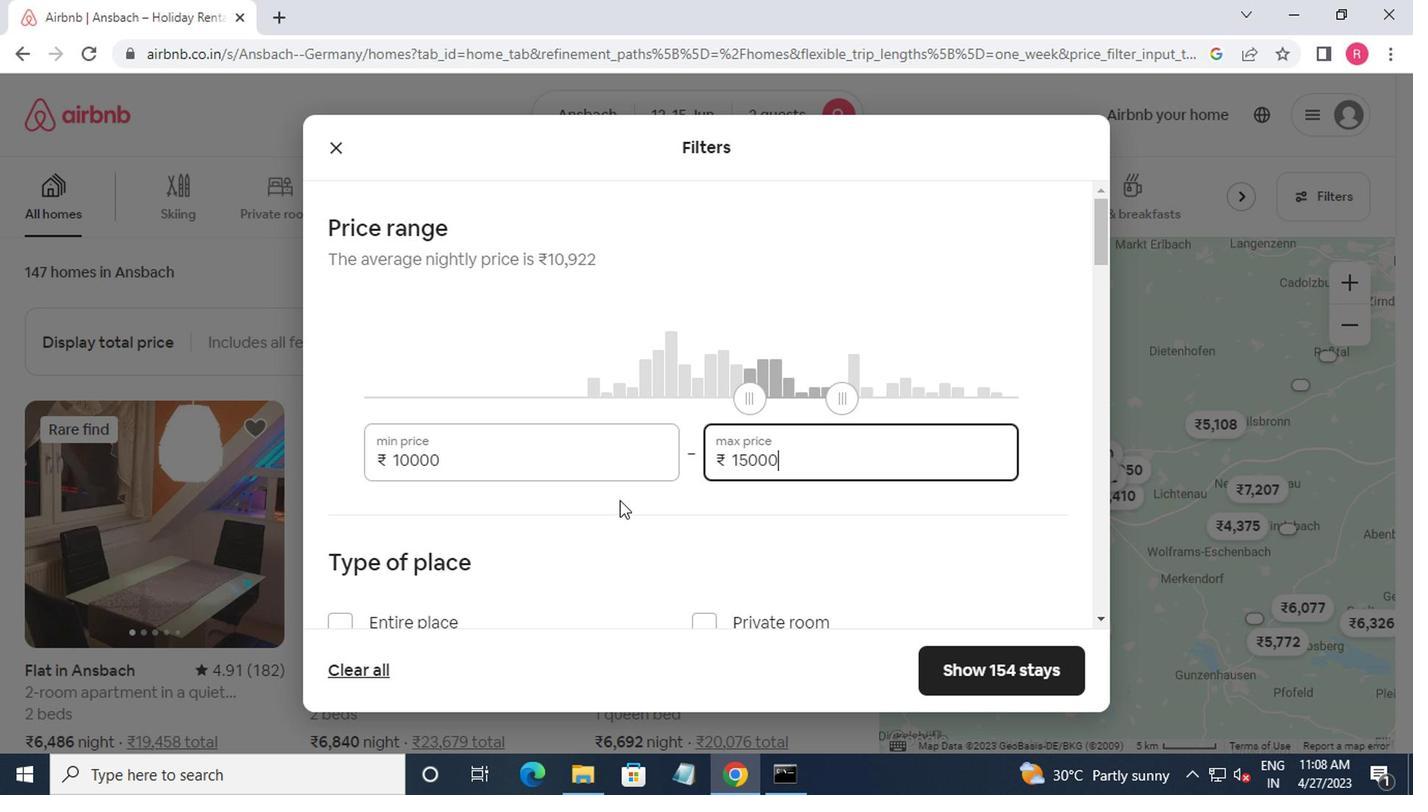 
Action: Mouse scrolled (673, 542) with delta (0, 0)
Screenshot: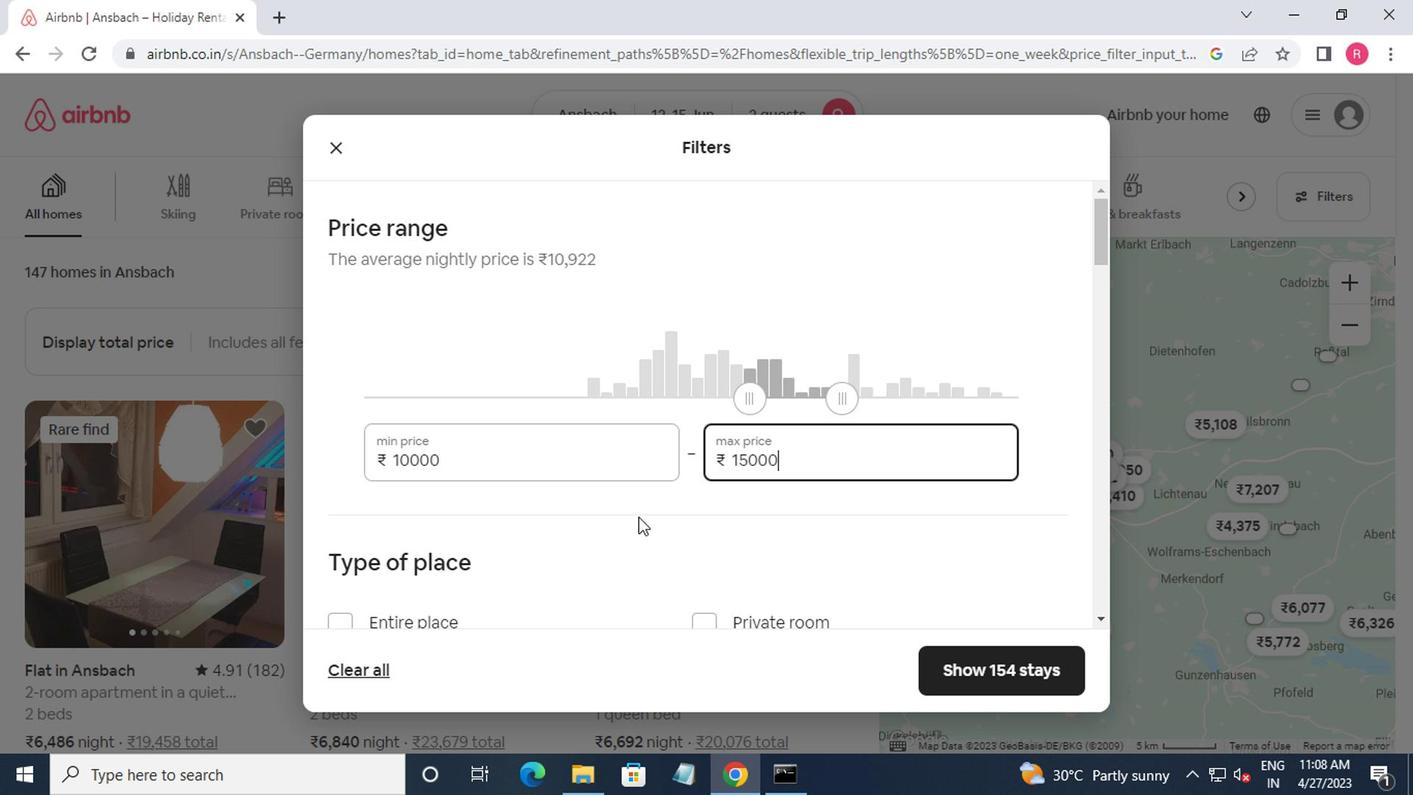 
Action: Mouse moved to (345, 423)
Screenshot: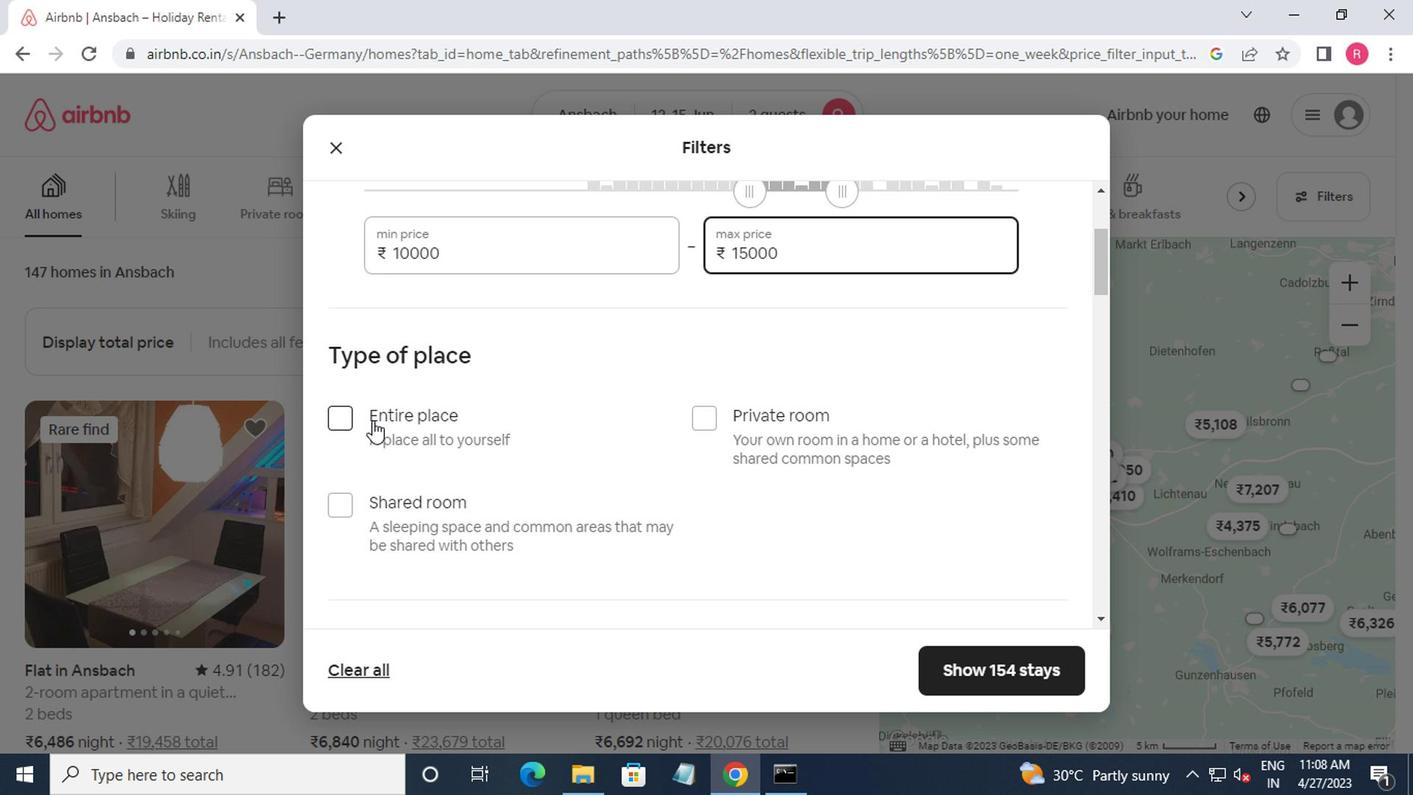 
Action: Mouse pressed left at (345, 423)
Screenshot: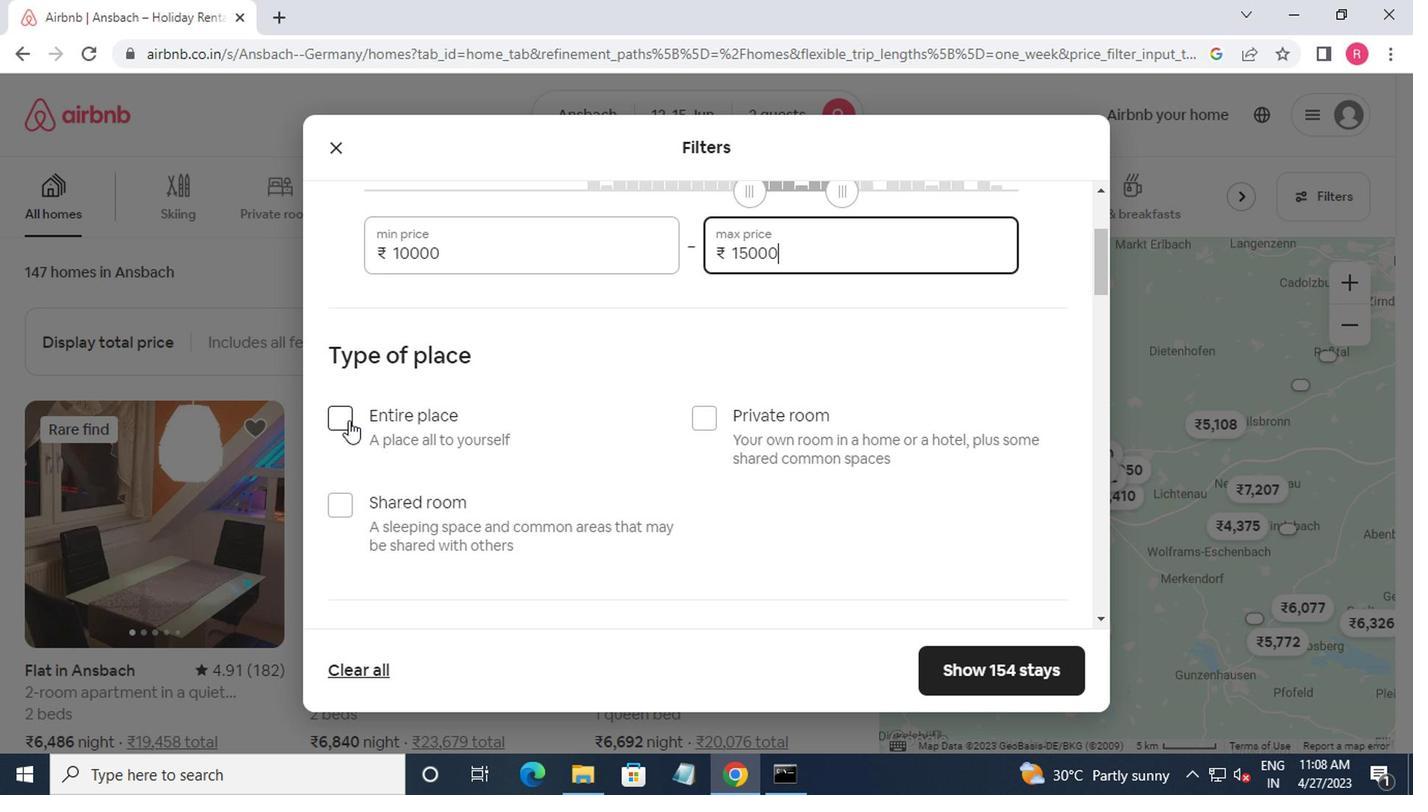 
Action: Mouse moved to (368, 431)
Screenshot: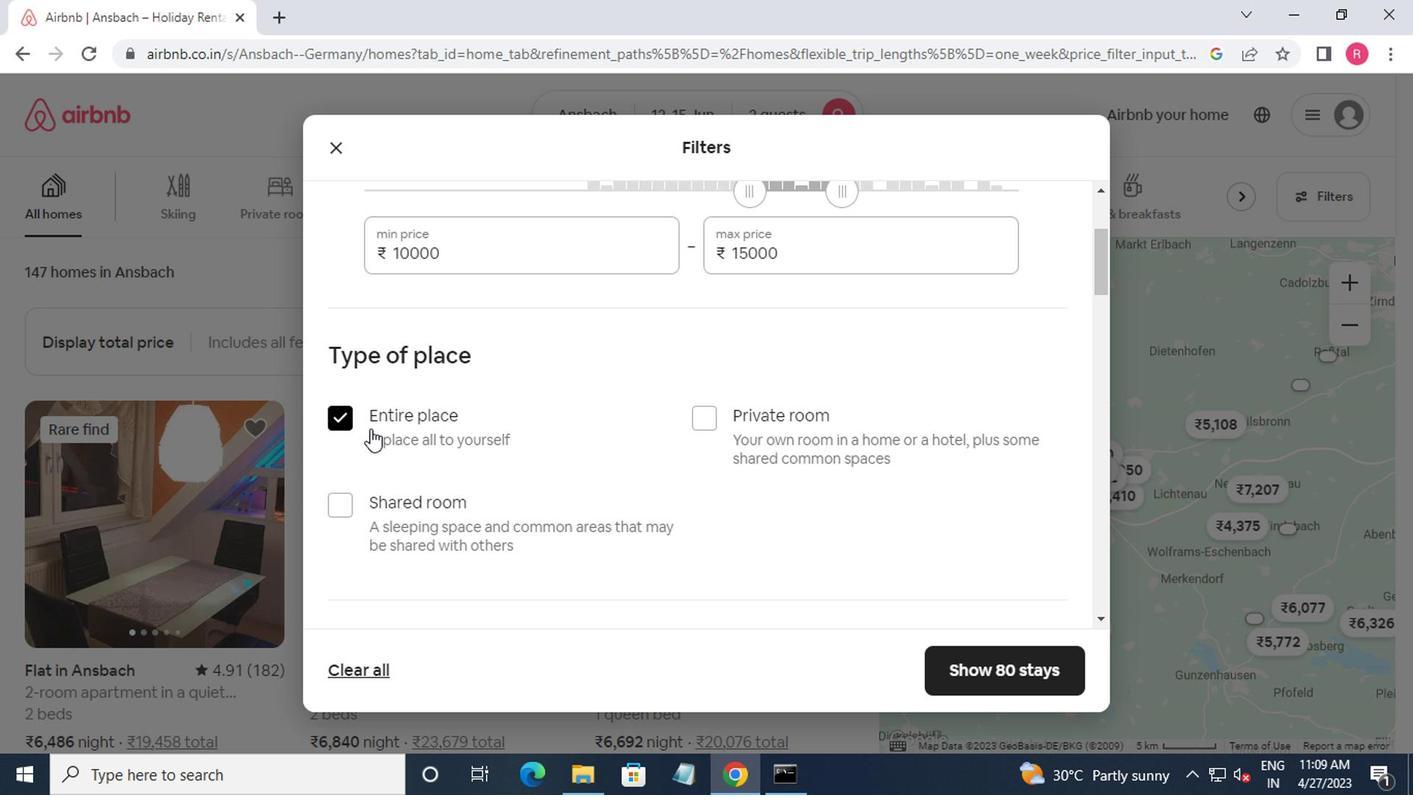 
Action: Mouse scrolled (368, 430) with delta (0, 0)
Screenshot: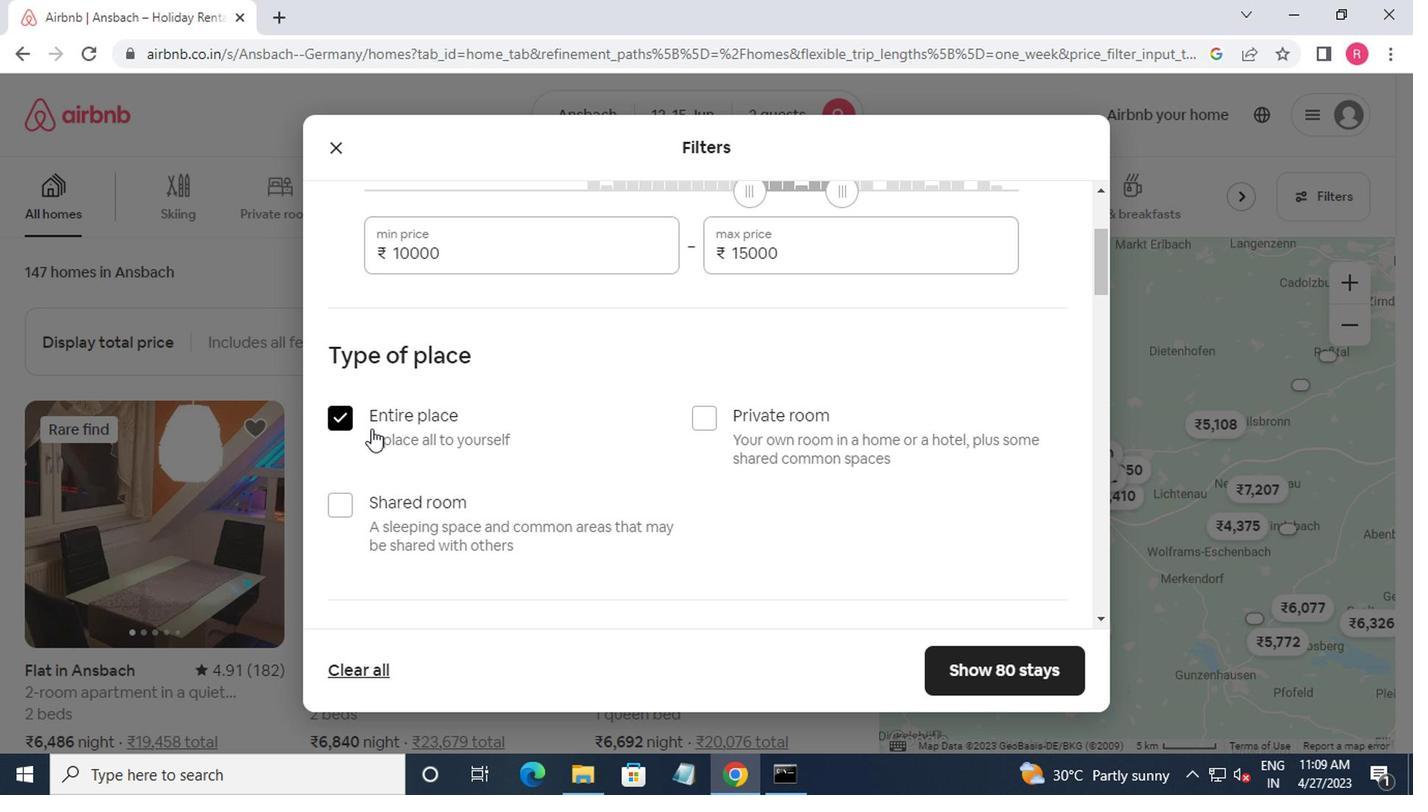 
Action: Mouse moved to (368, 434)
Screenshot: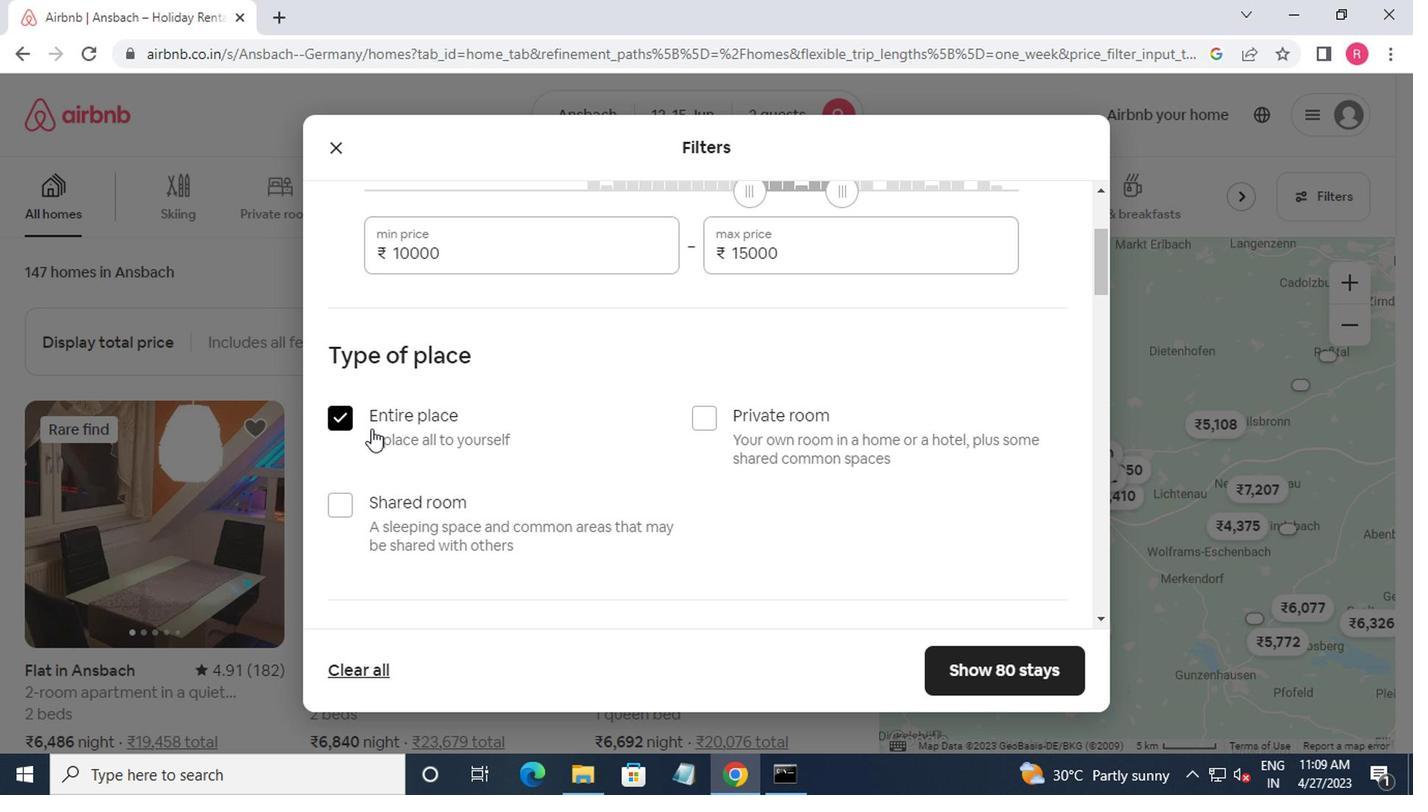 
Action: Mouse scrolled (368, 433) with delta (0, 0)
Screenshot: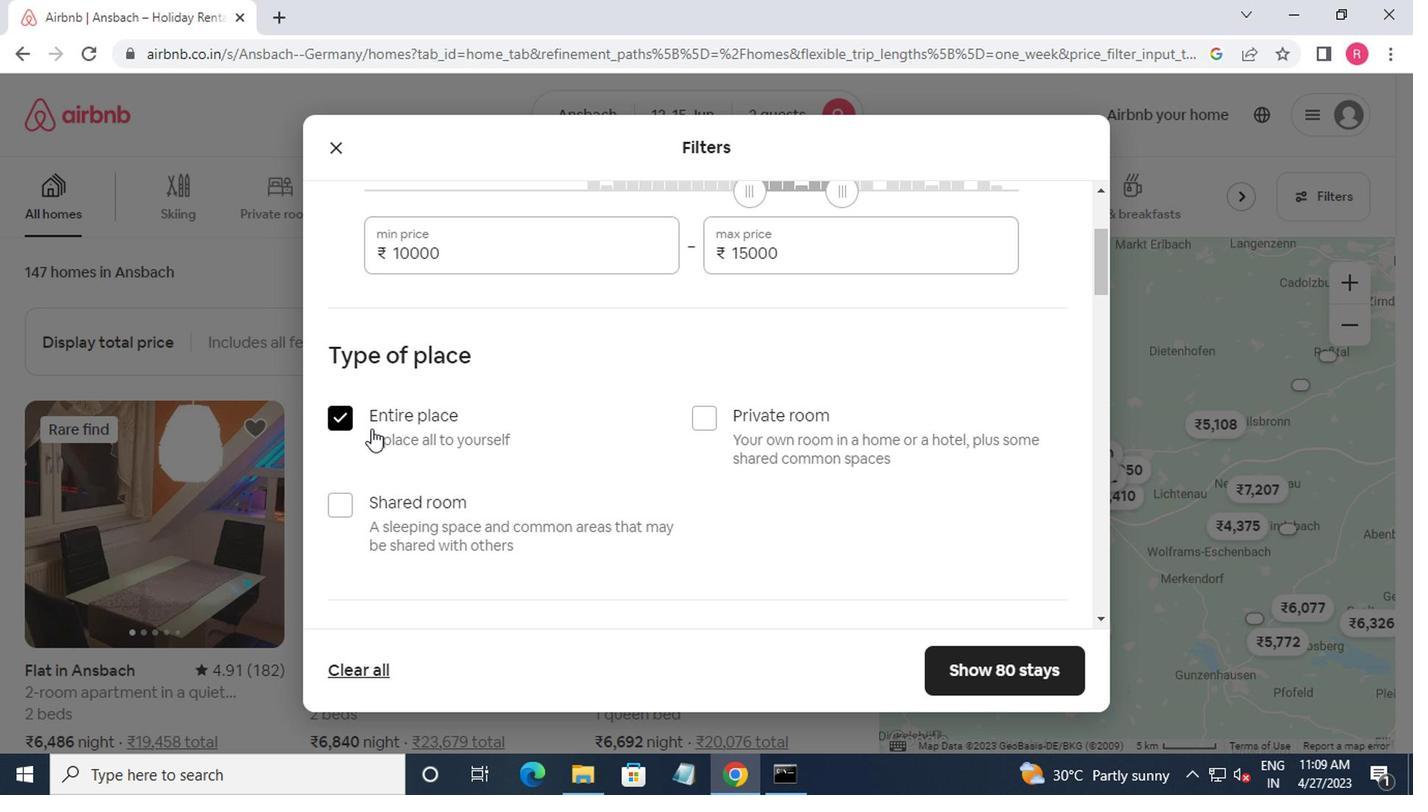 
Action: Mouse moved to (373, 438)
Screenshot: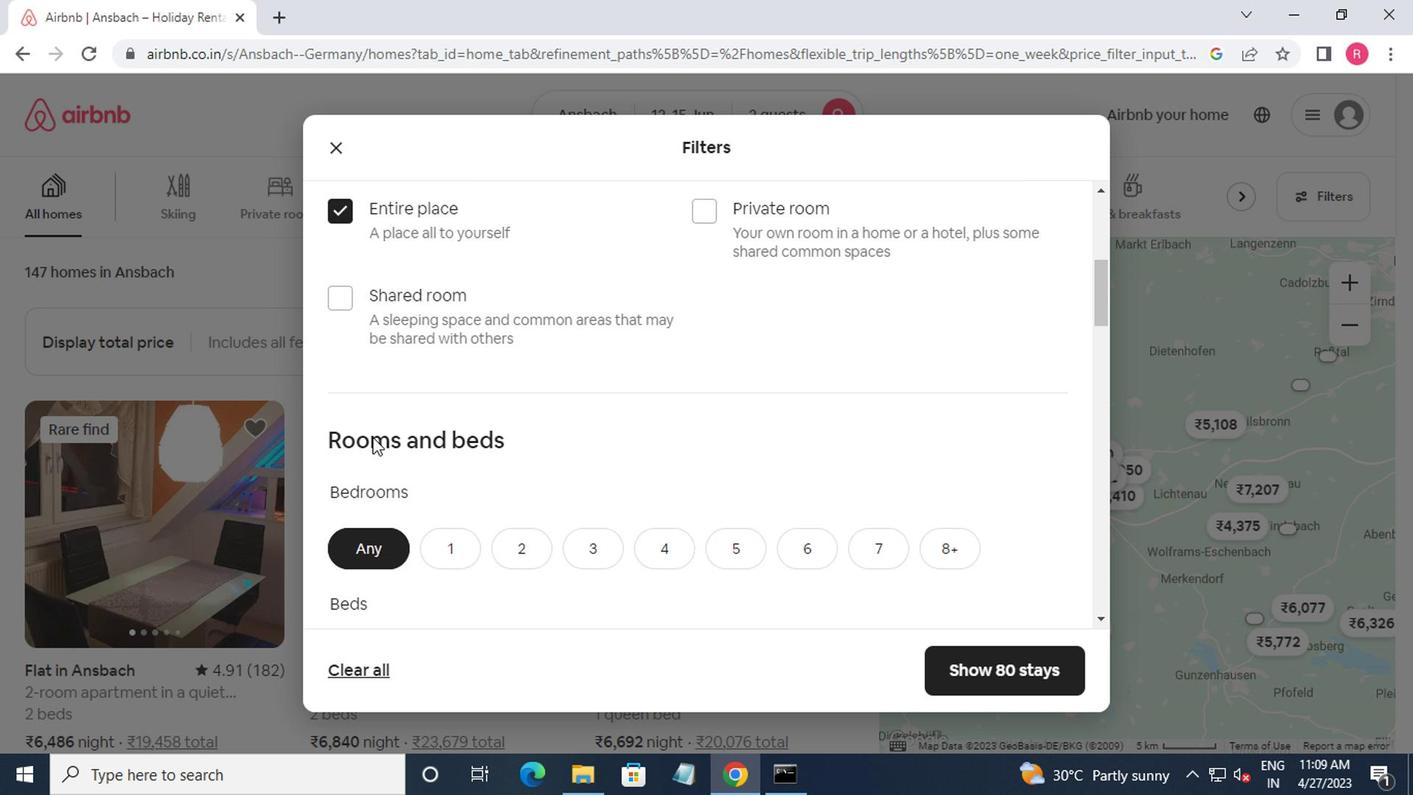 
Action: Mouse scrolled (373, 438) with delta (0, 0)
Screenshot: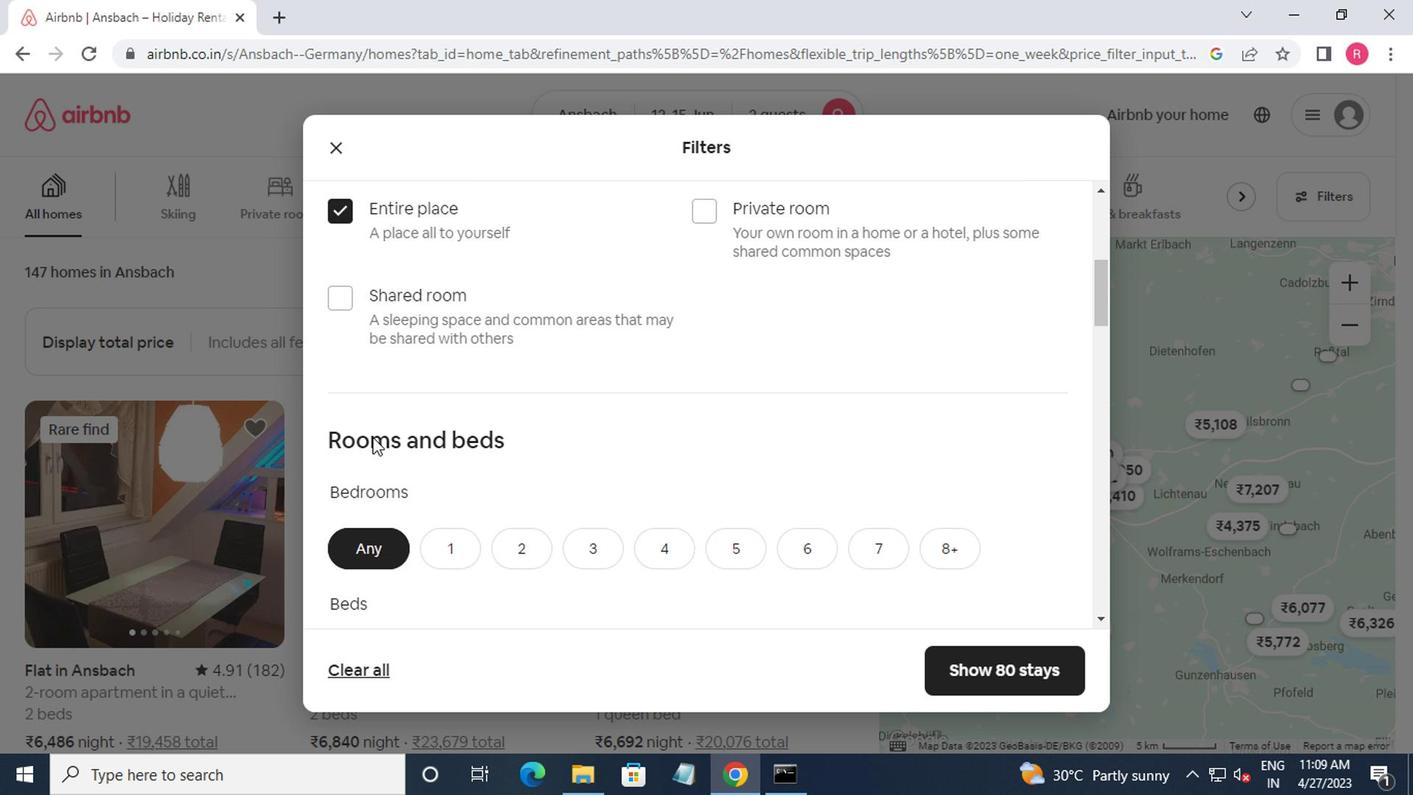 
Action: Mouse moved to (375, 438)
Screenshot: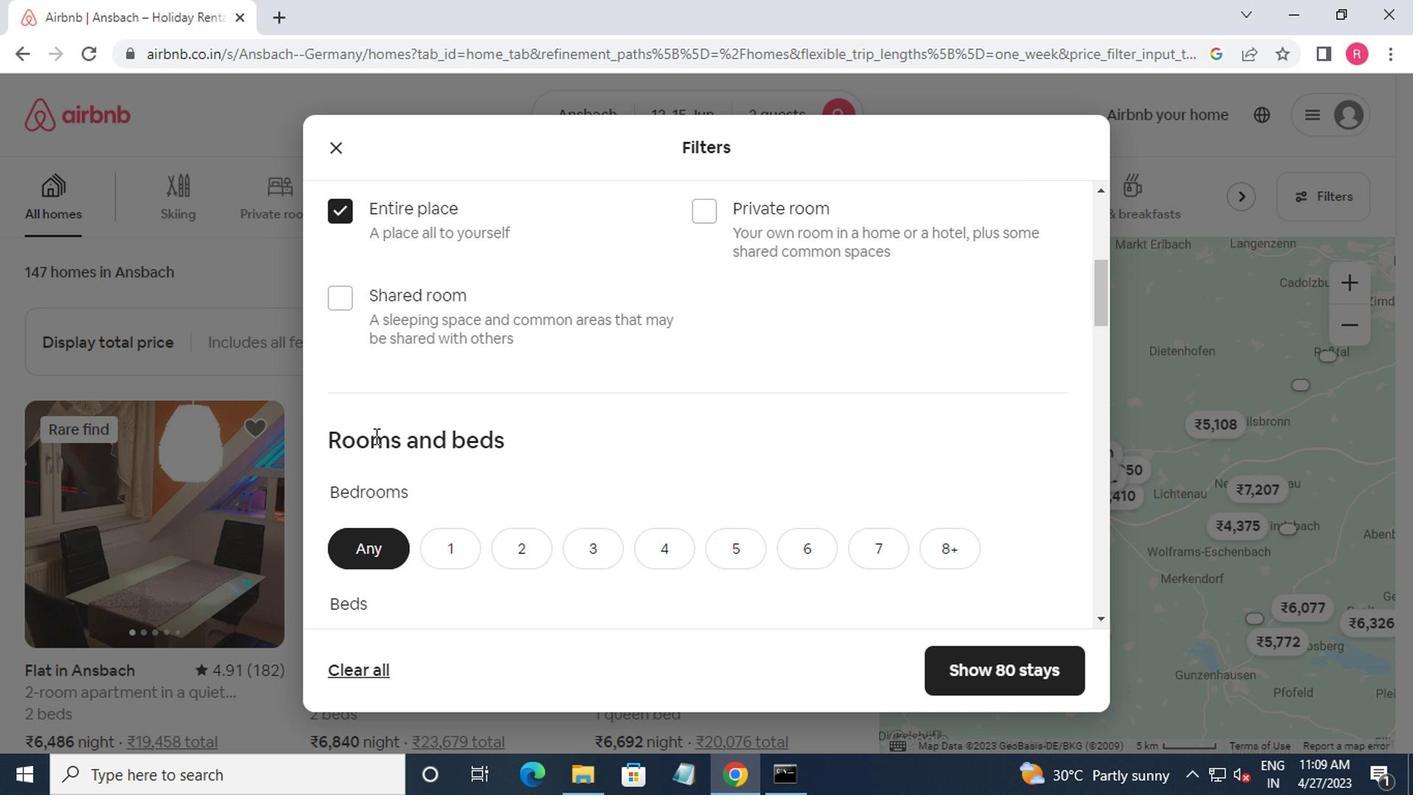 
Action: Mouse scrolled (375, 438) with delta (0, 0)
Screenshot: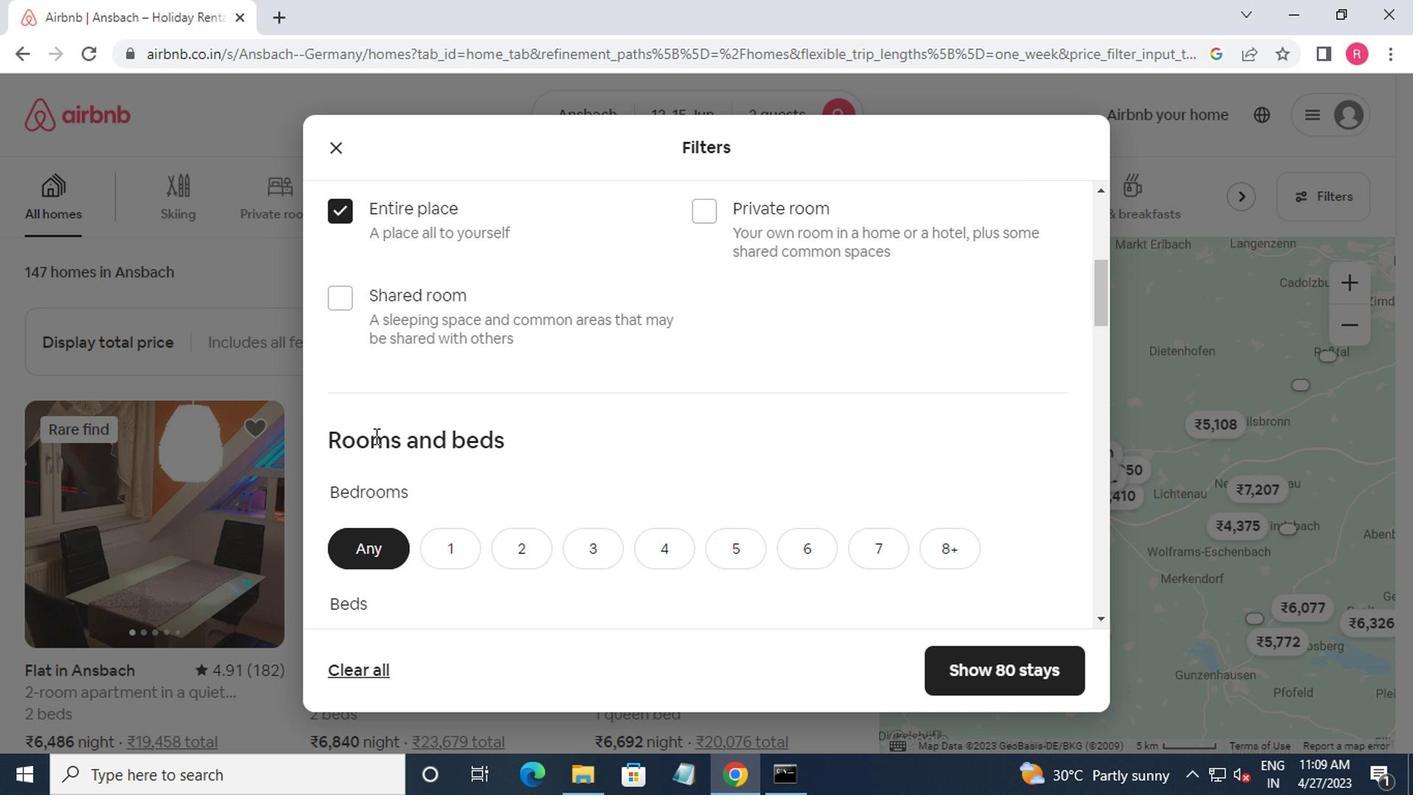 
Action: Mouse moved to (455, 343)
Screenshot: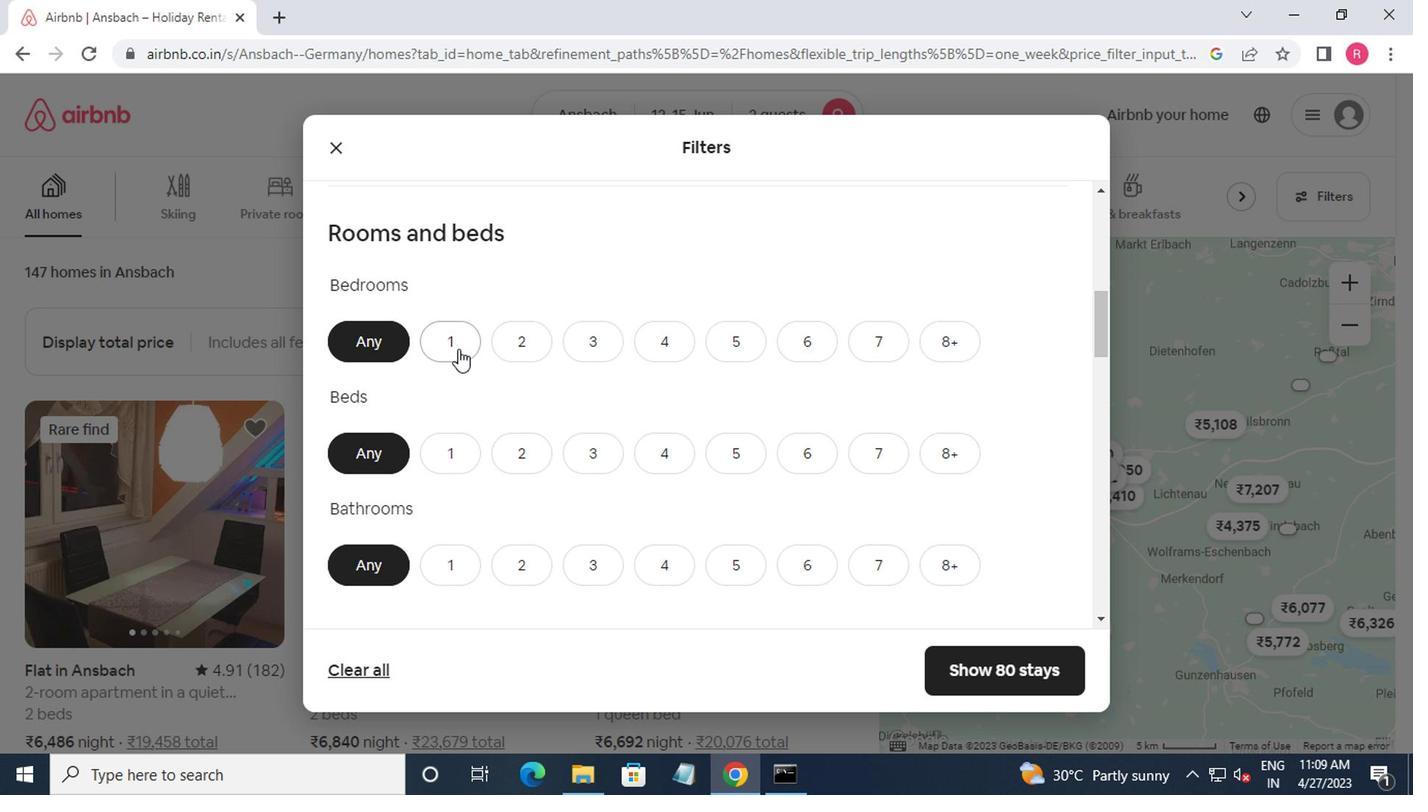 
Action: Mouse pressed left at (455, 343)
Screenshot: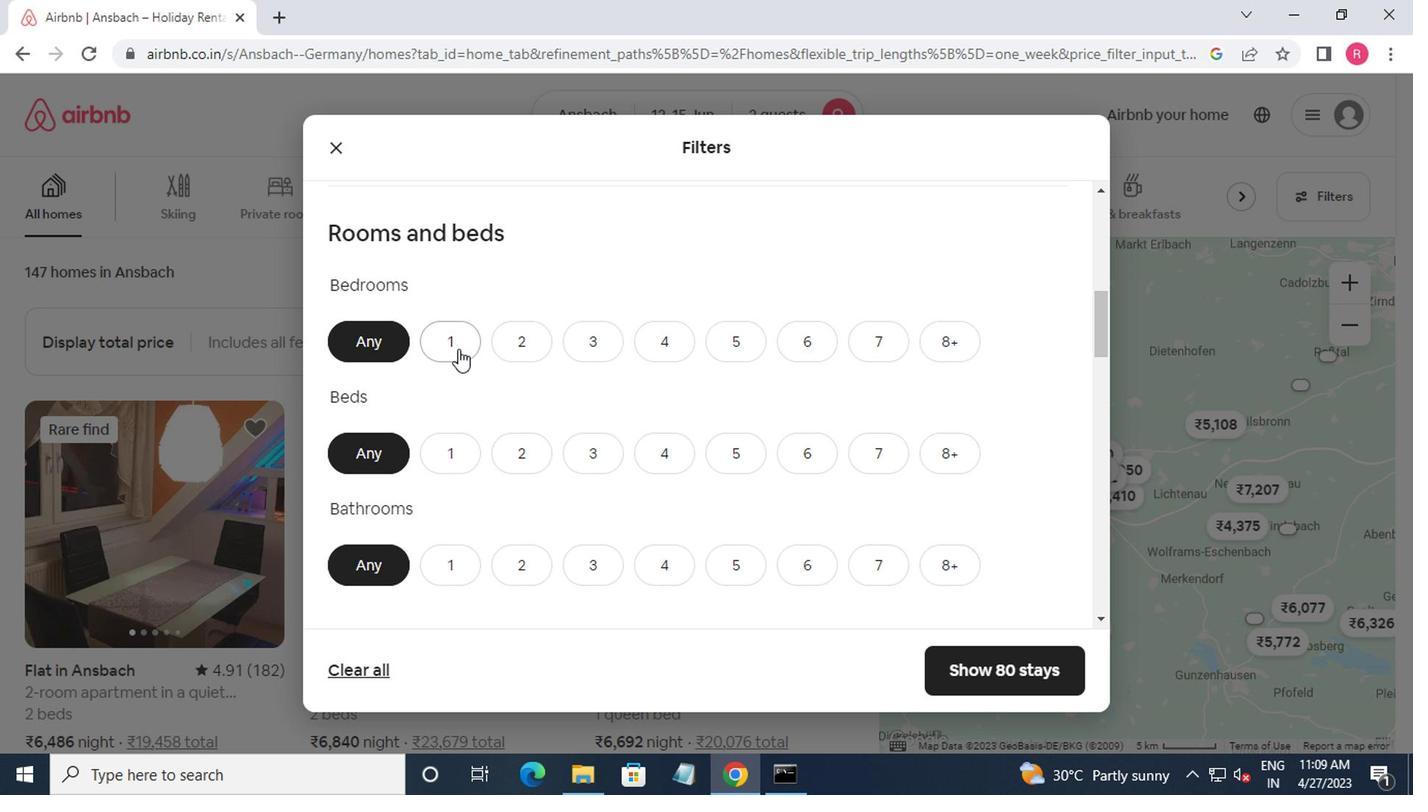 
Action: Mouse moved to (455, 461)
Screenshot: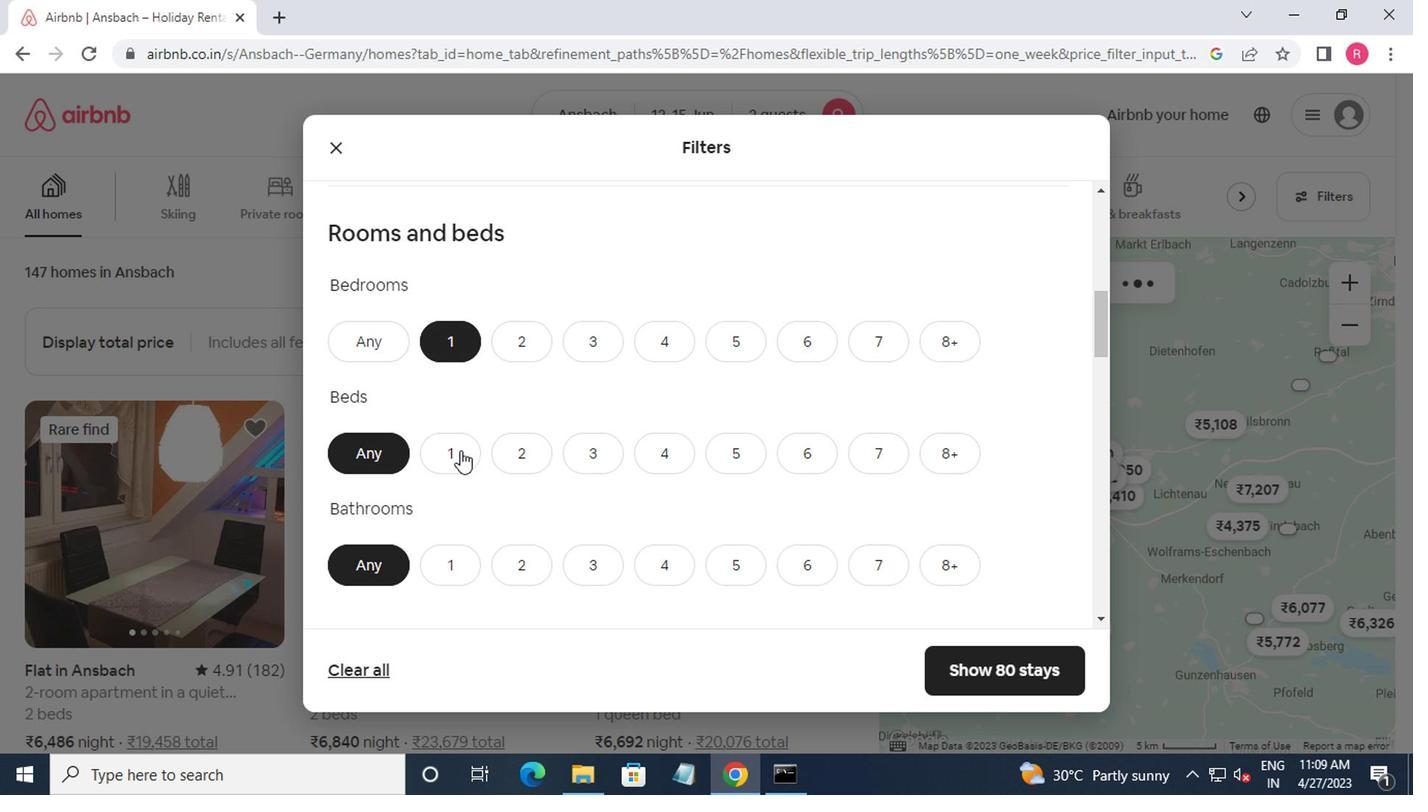 
Action: Mouse pressed left at (455, 461)
Screenshot: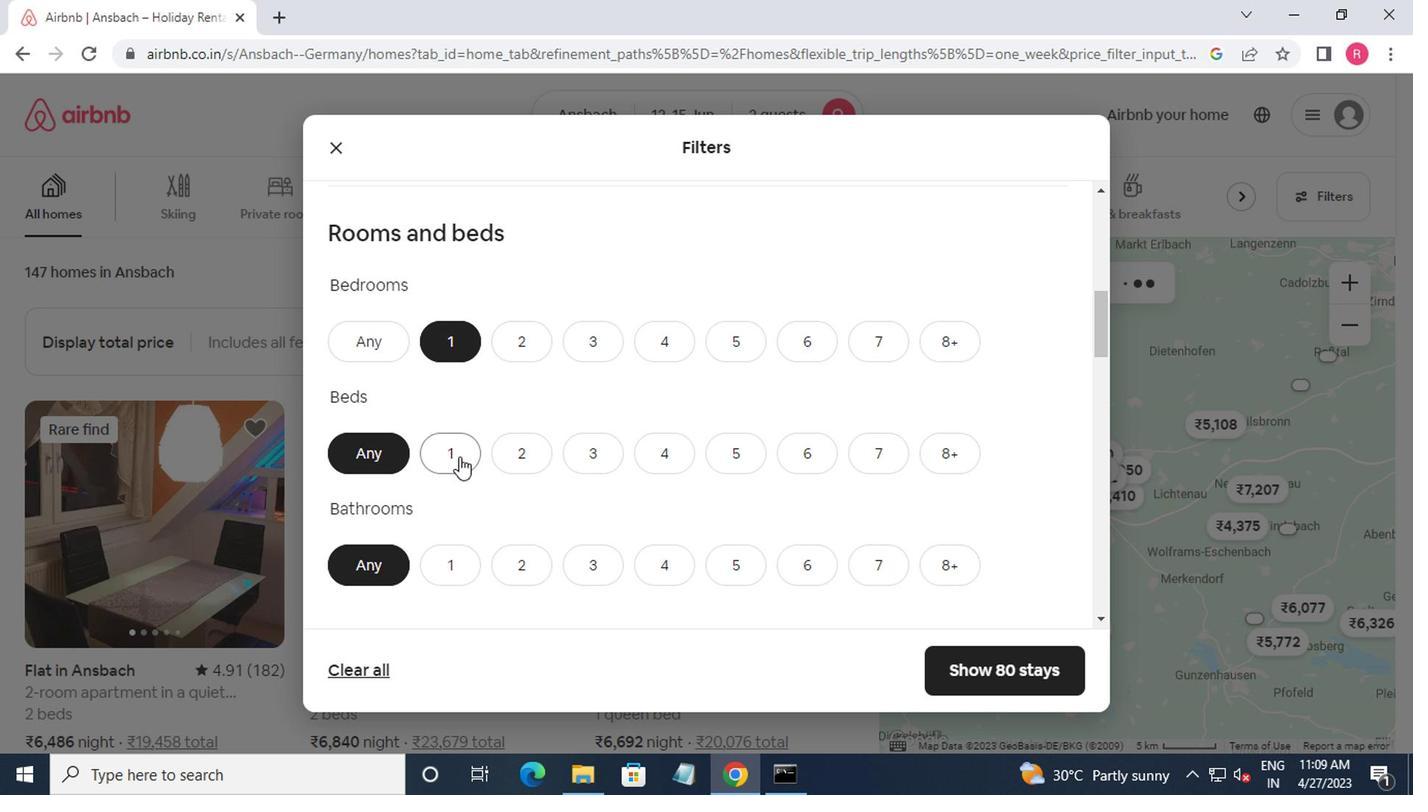 
Action: Mouse moved to (447, 573)
Screenshot: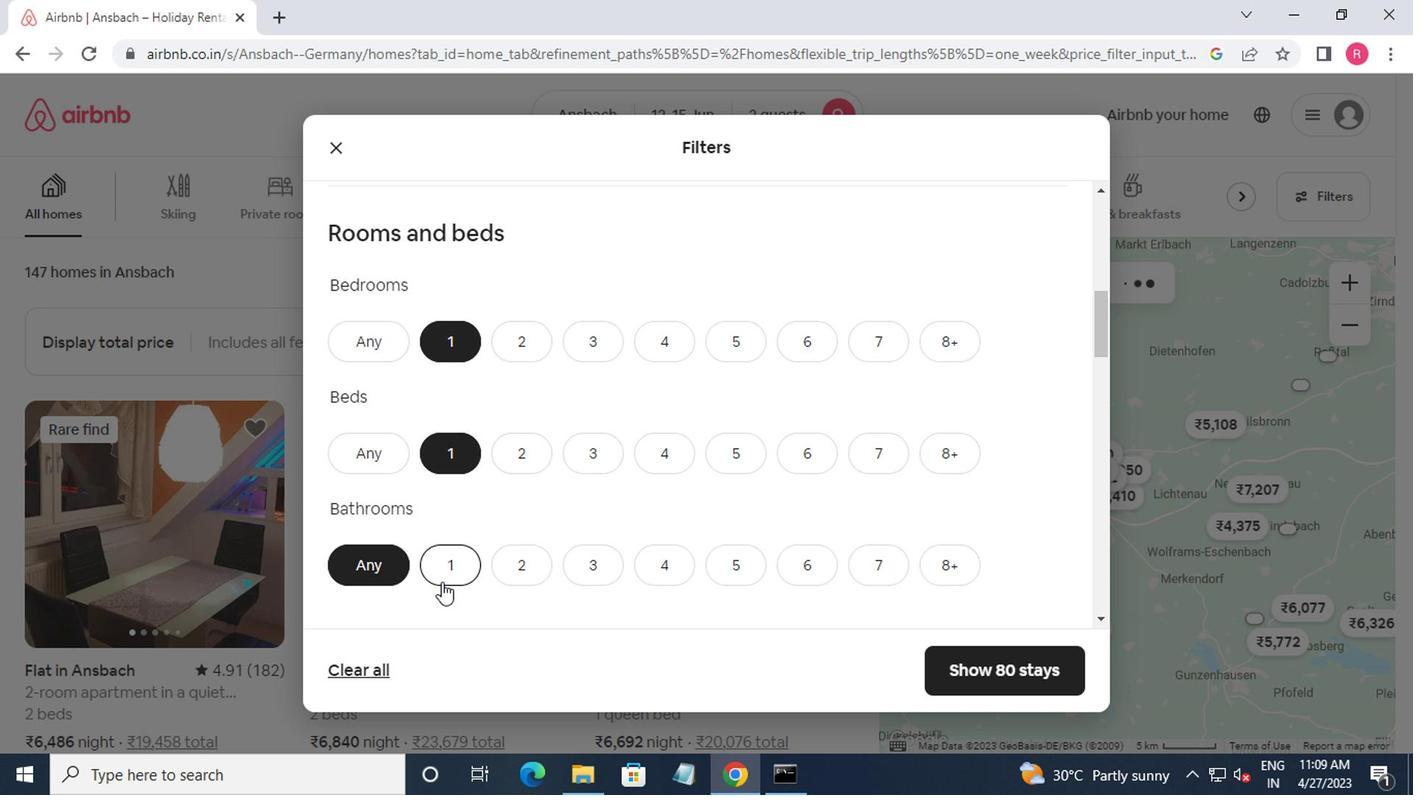 
Action: Mouse pressed left at (447, 573)
Screenshot: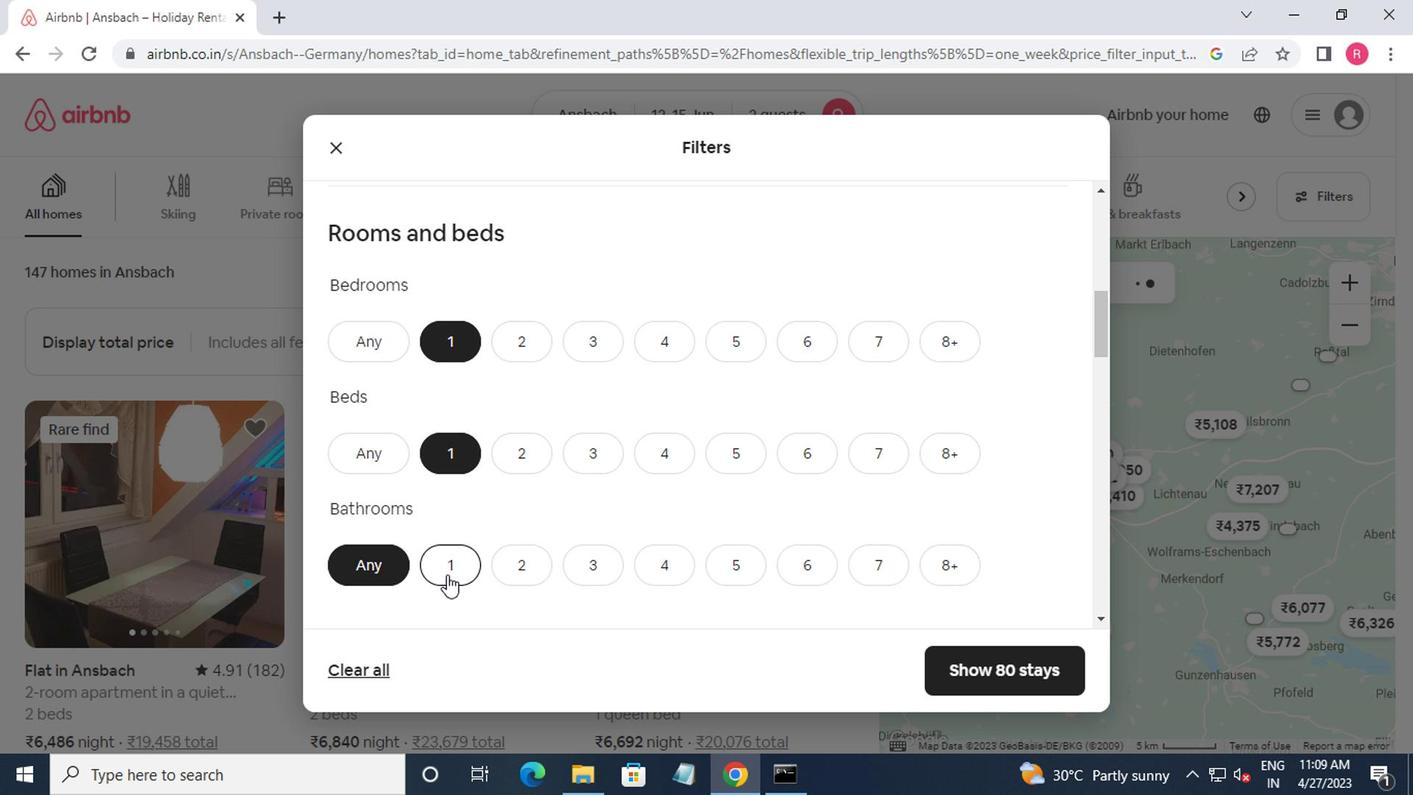
Action: Mouse moved to (448, 566)
Screenshot: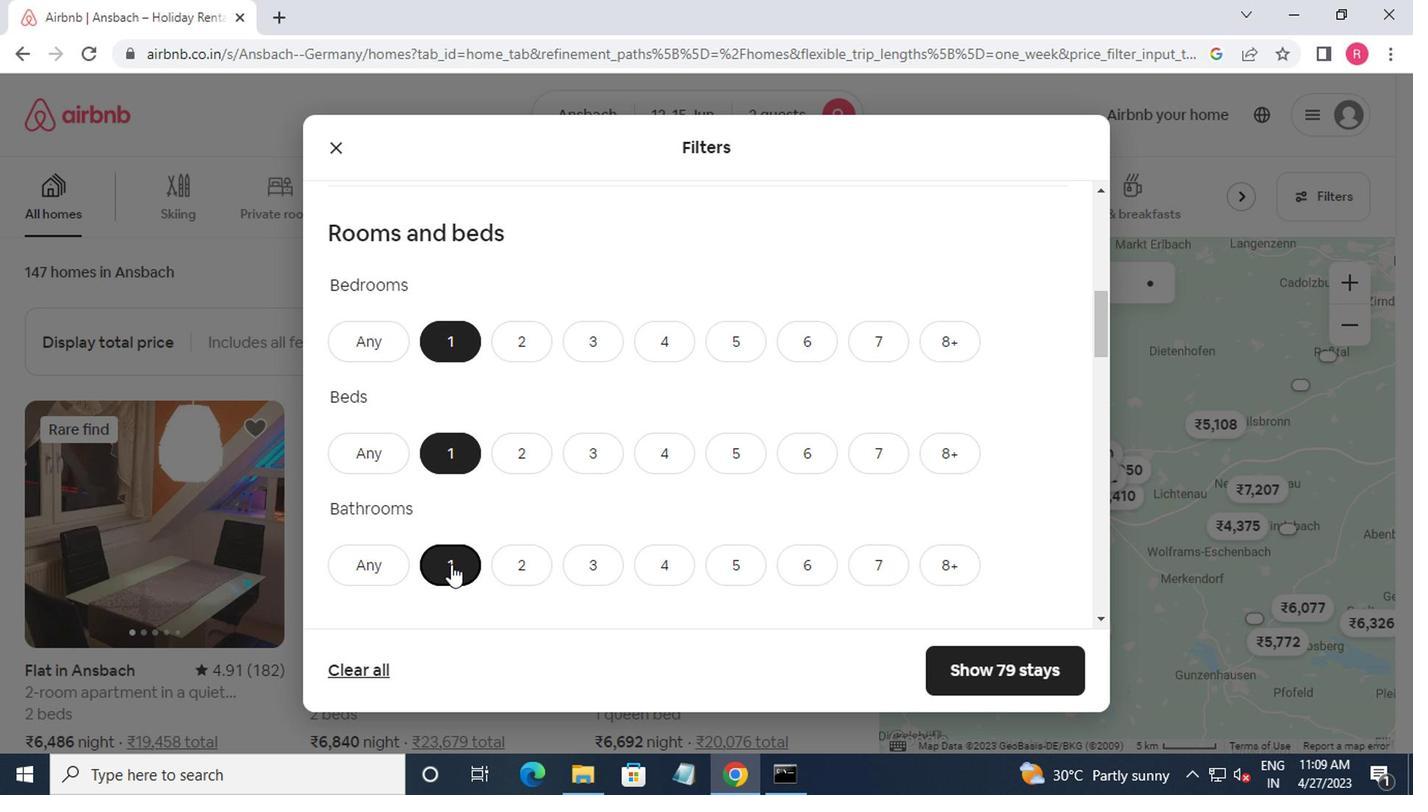
Action: Mouse scrolled (448, 566) with delta (0, 0)
Screenshot: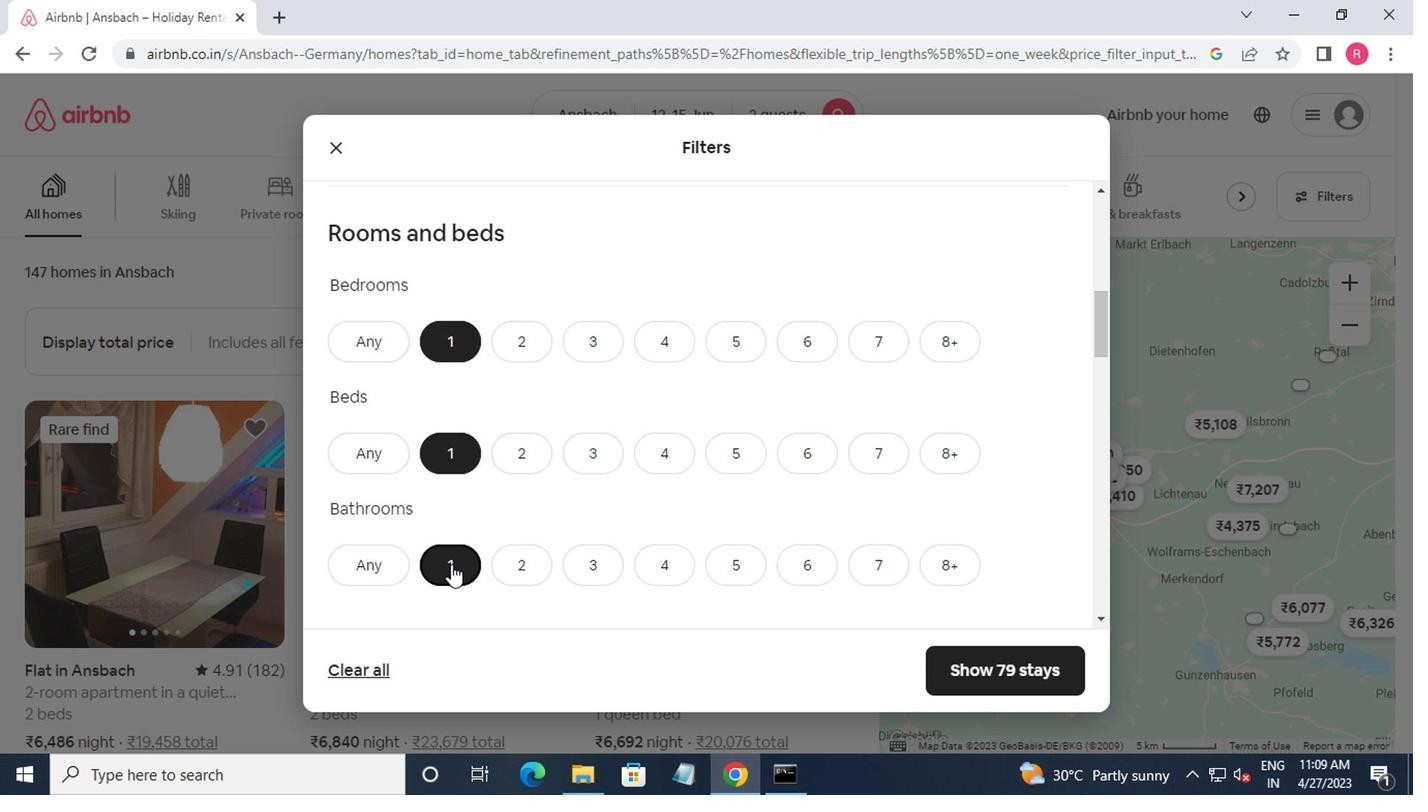 
Action: Mouse scrolled (448, 566) with delta (0, 0)
Screenshot: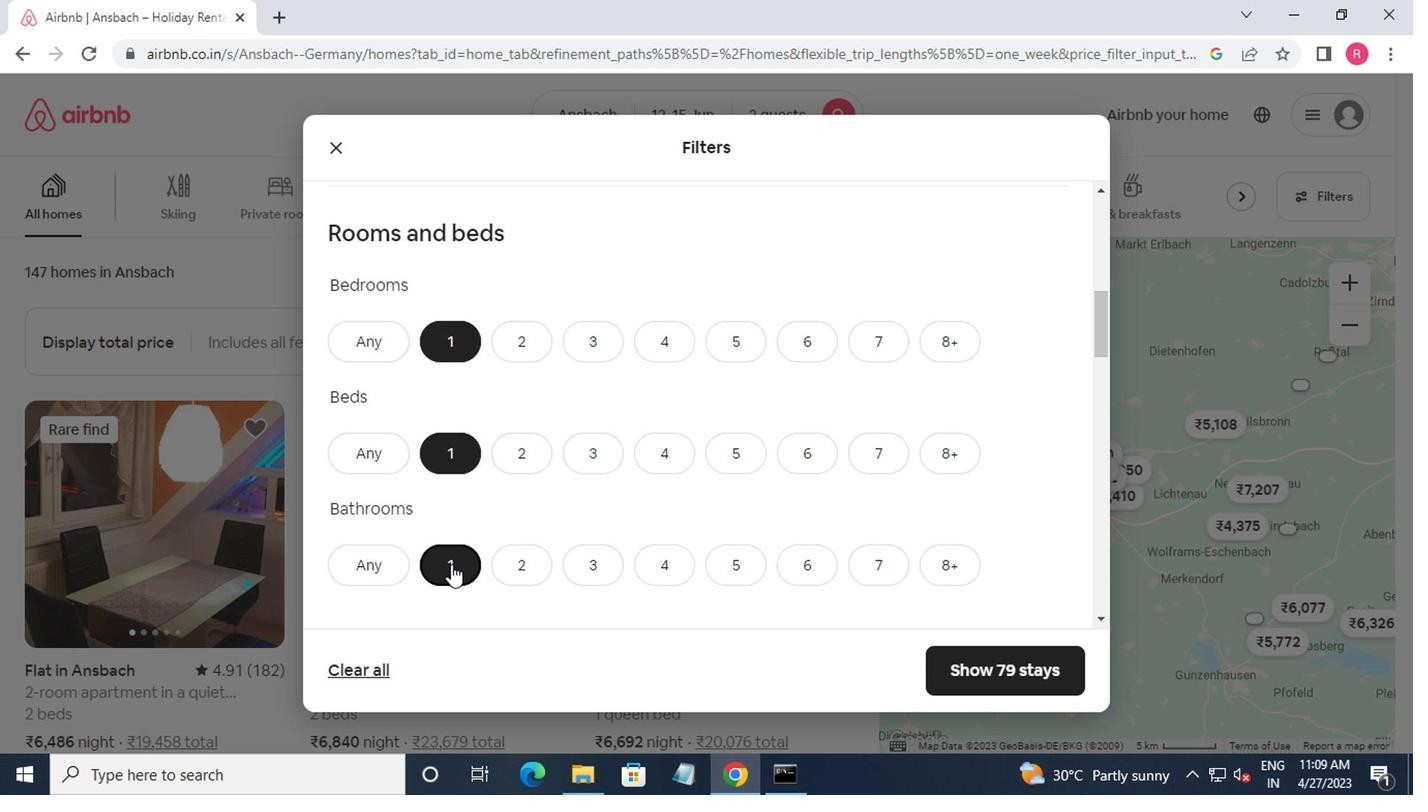 
Action: Mouse moved to (448, 566)
Screenshot: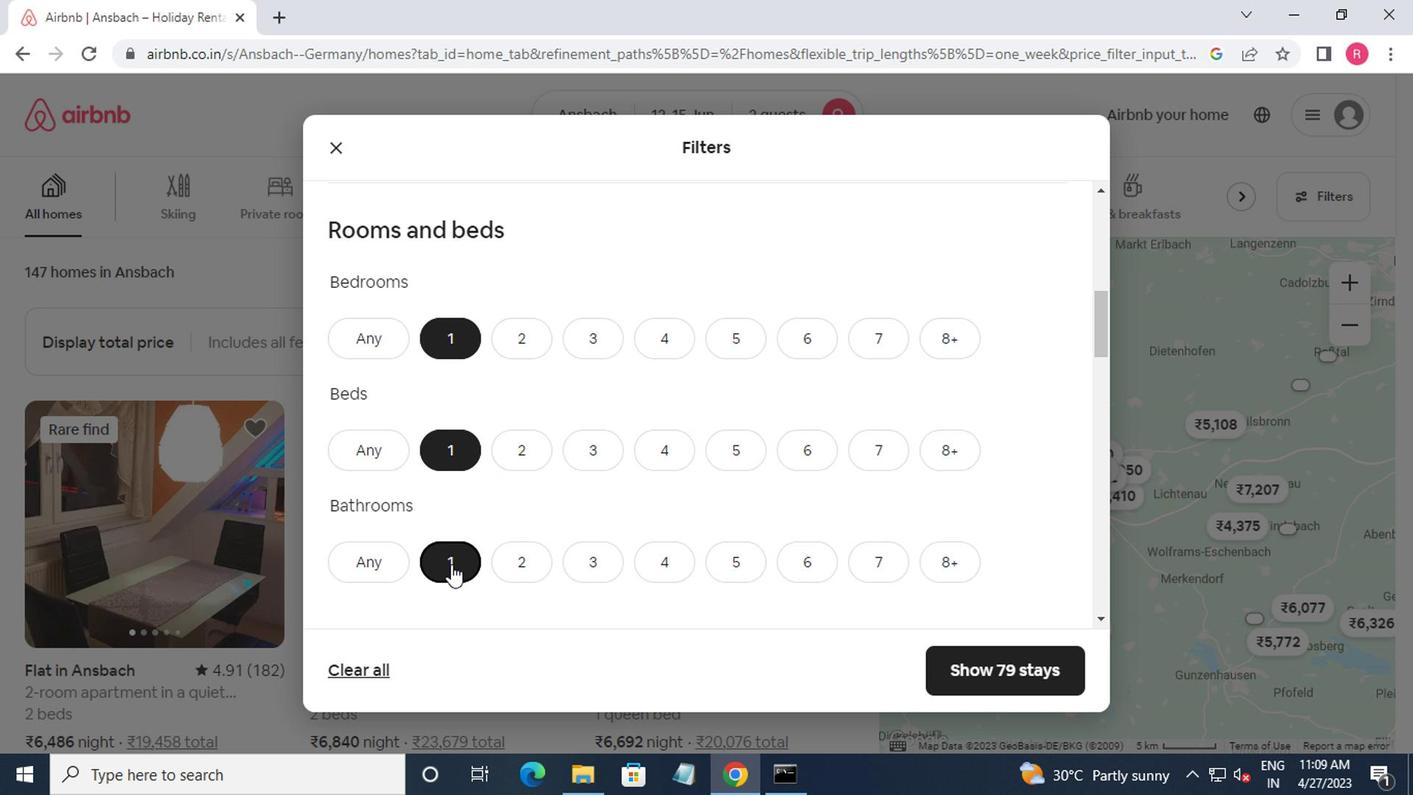 
Action: Mouse scrolled (448, 566) with delta (0, 0)
Screenshot: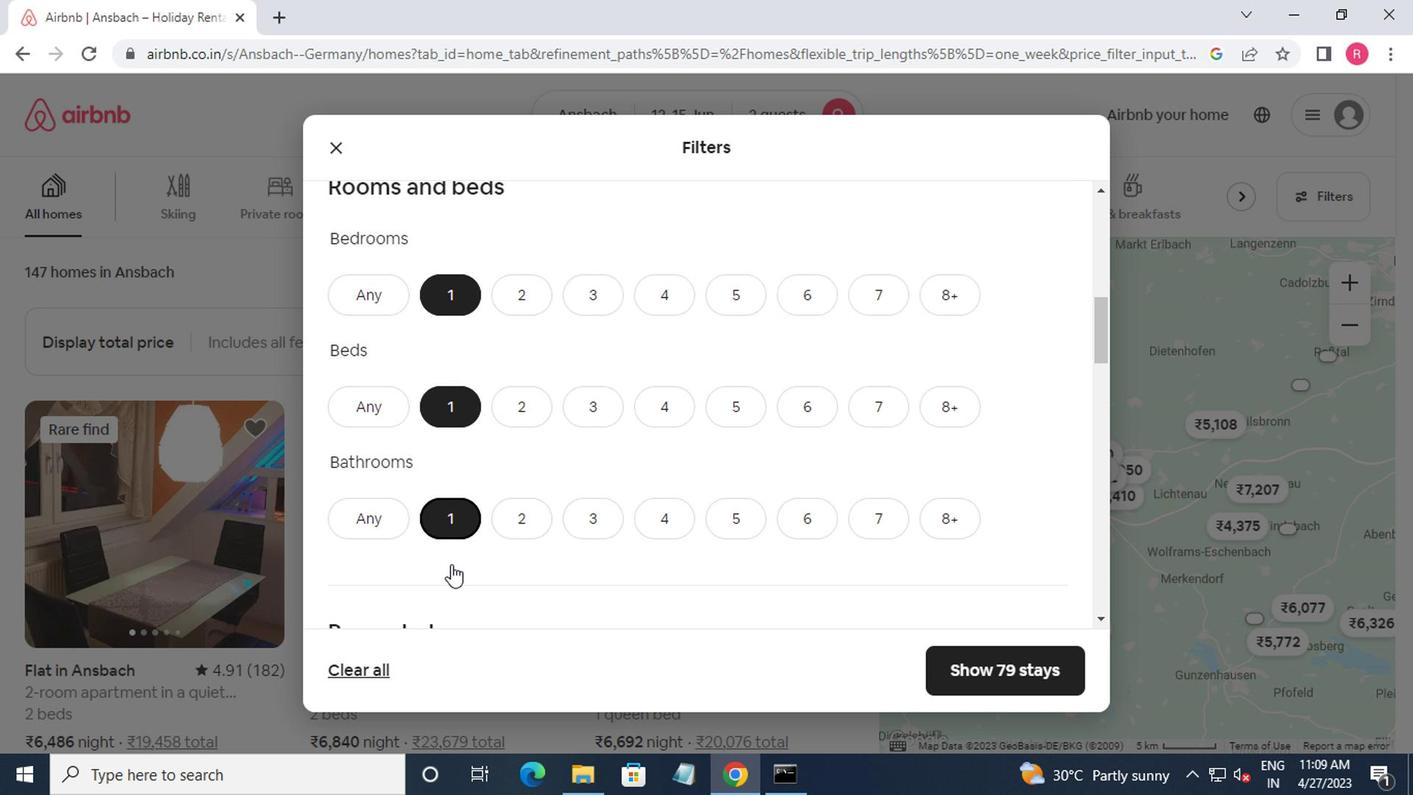 
Action: Mouse moved to (432, 504)
Screenshot: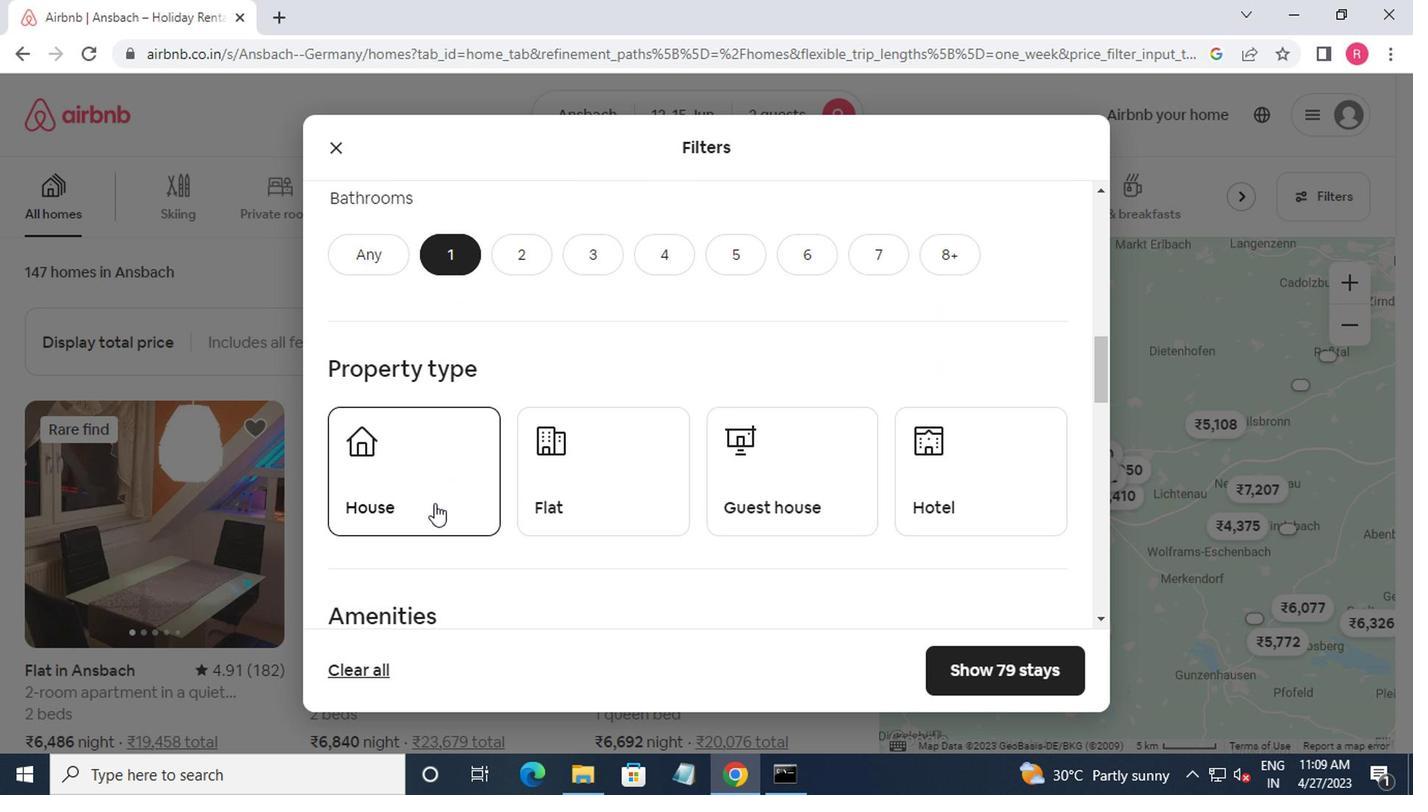 
Action: Mouse pressed left at (432, 504)
Screenshot: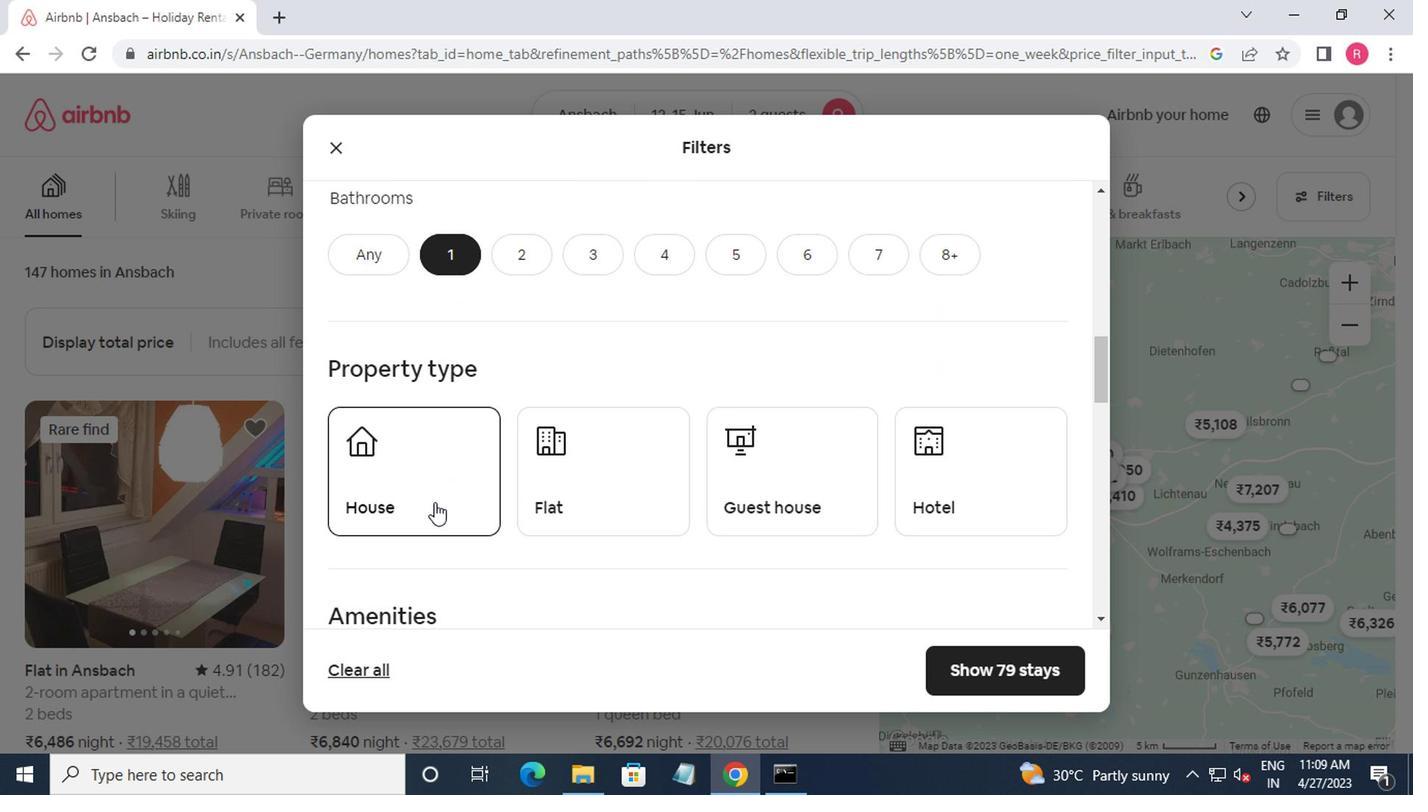 
Action: Mouse moved to (541, 502)
Screenshot: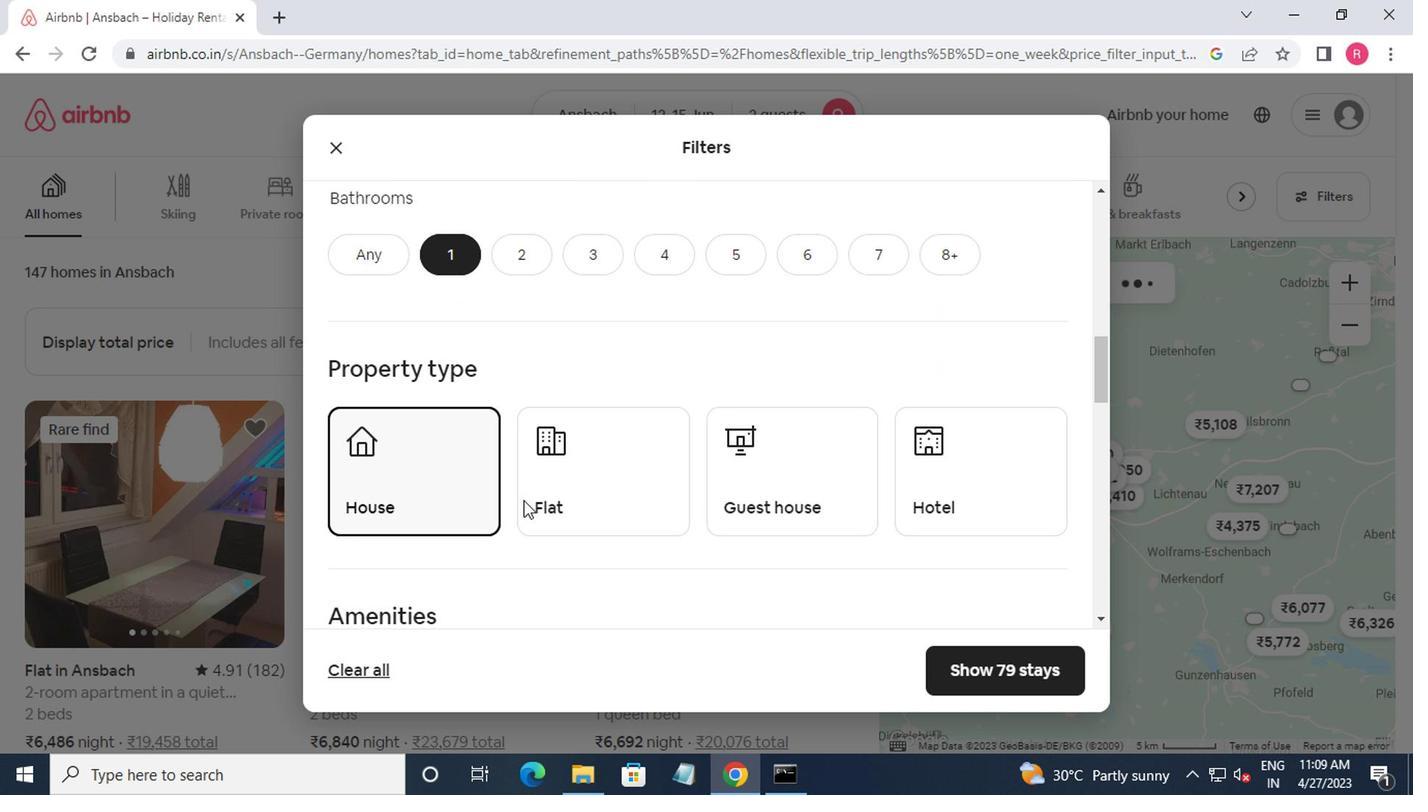 
Action: Mouse pressed left at (541, 502)
Screenshot: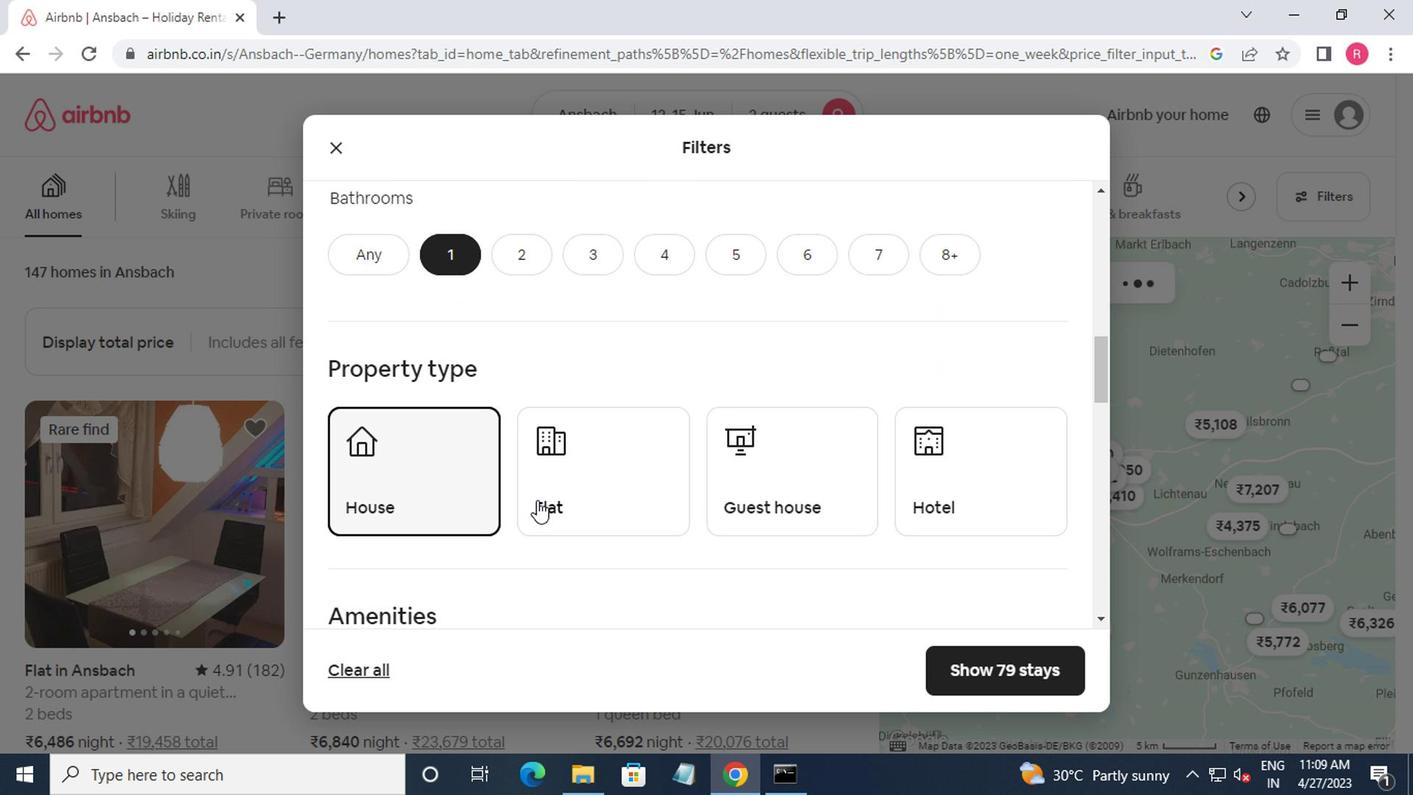 
Action: Mouse moved to (725, 510)
Screenshot: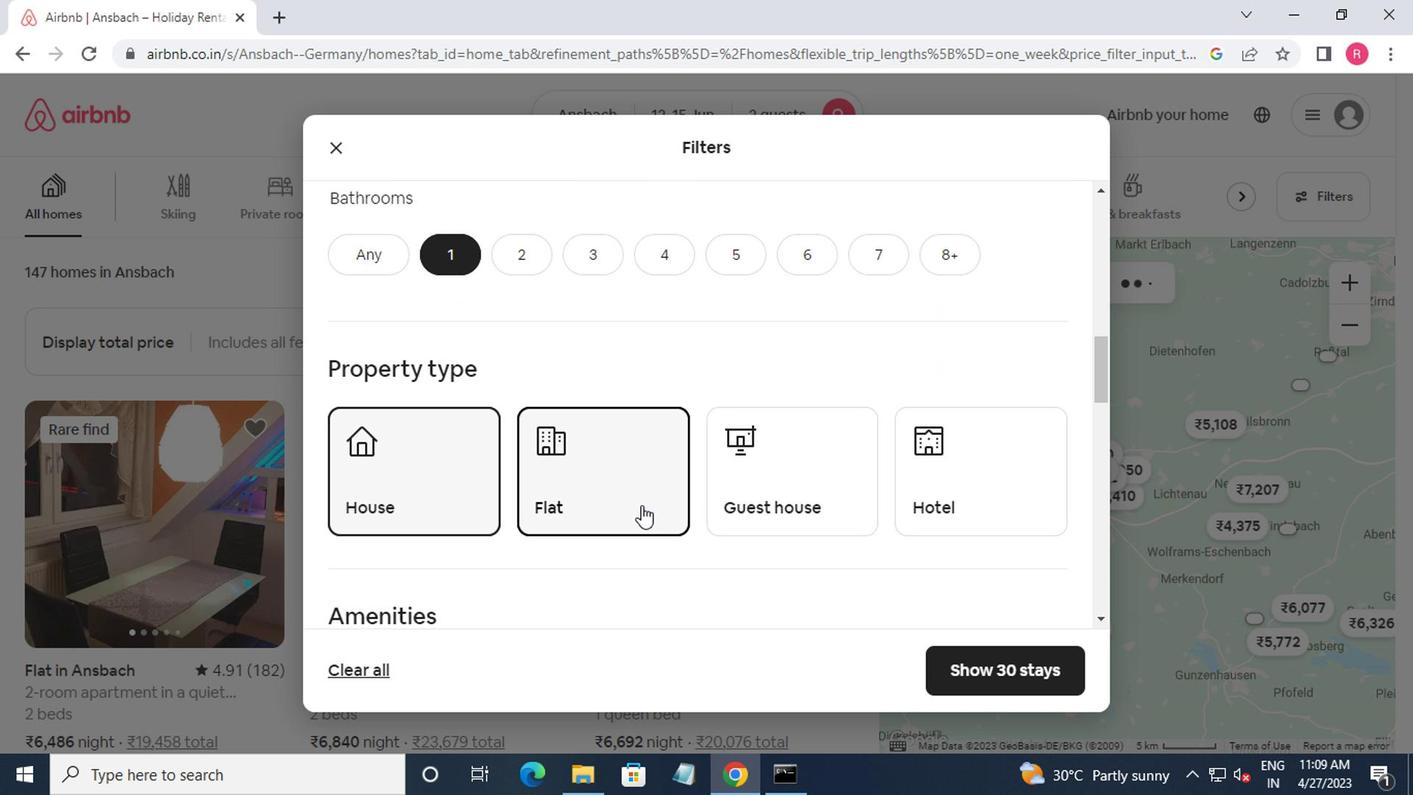 
Action: Mouse pressed left at (725, 510)
Screenshot: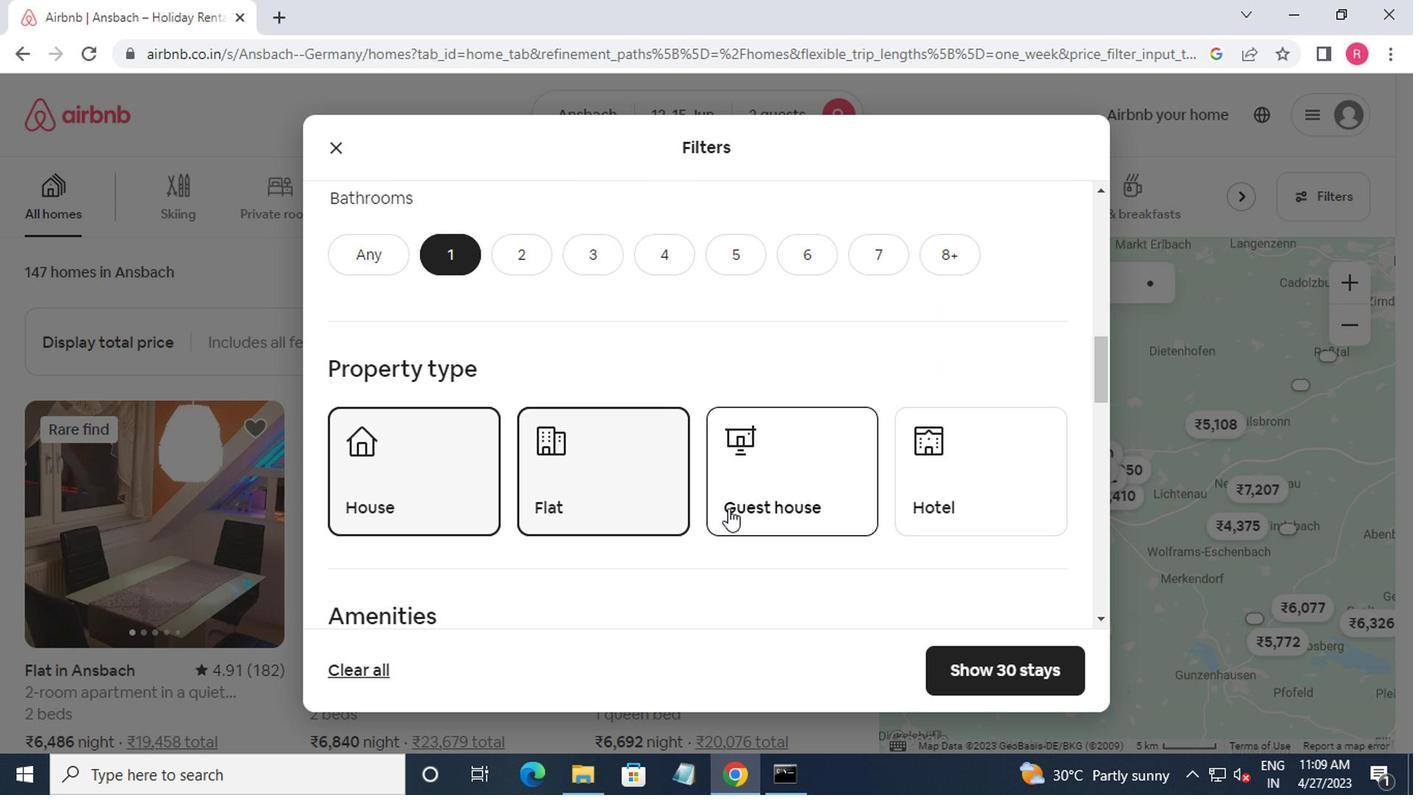 
Action: Mouse moved to (922, 504)
Screenshot: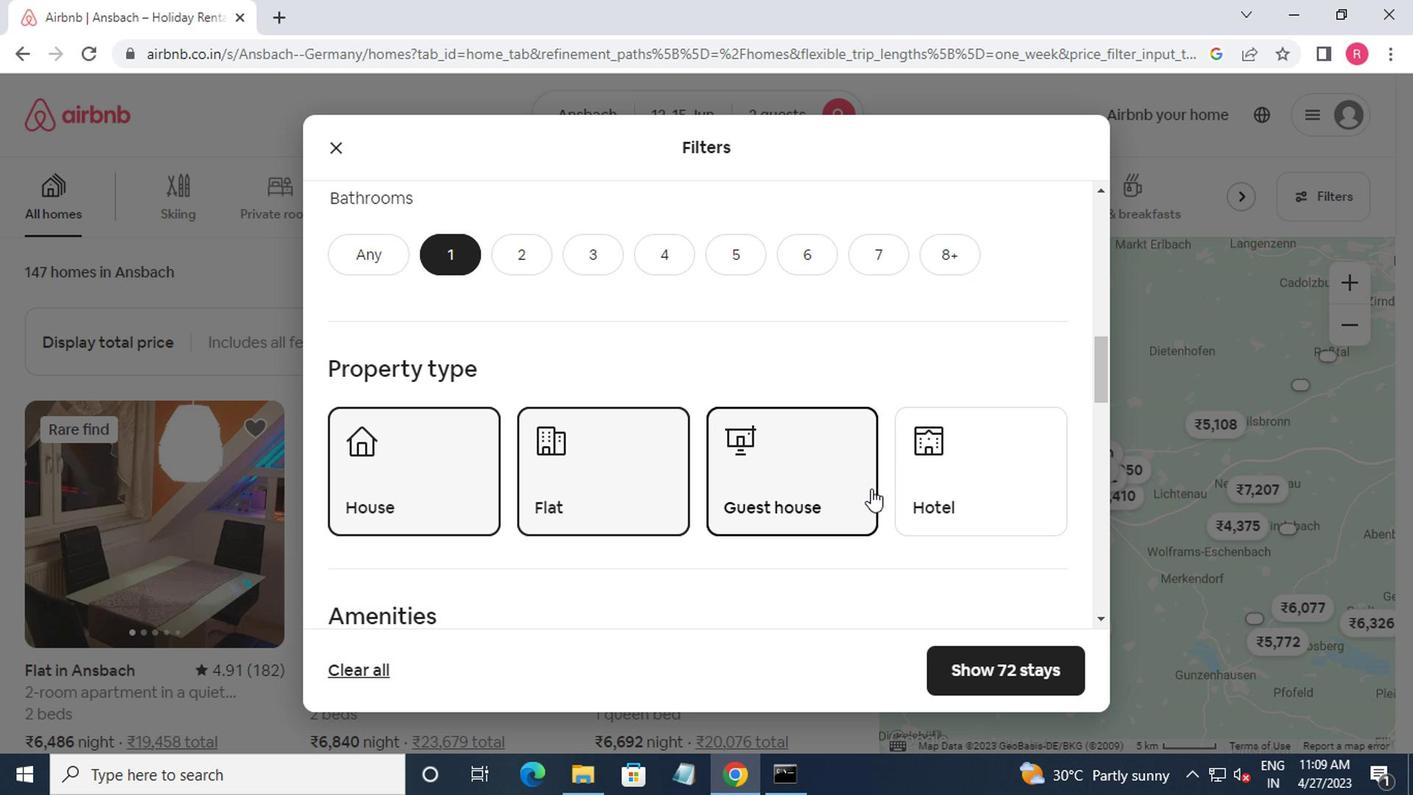 
Action: Mouse pressed left at (922, 504)
Screenshot: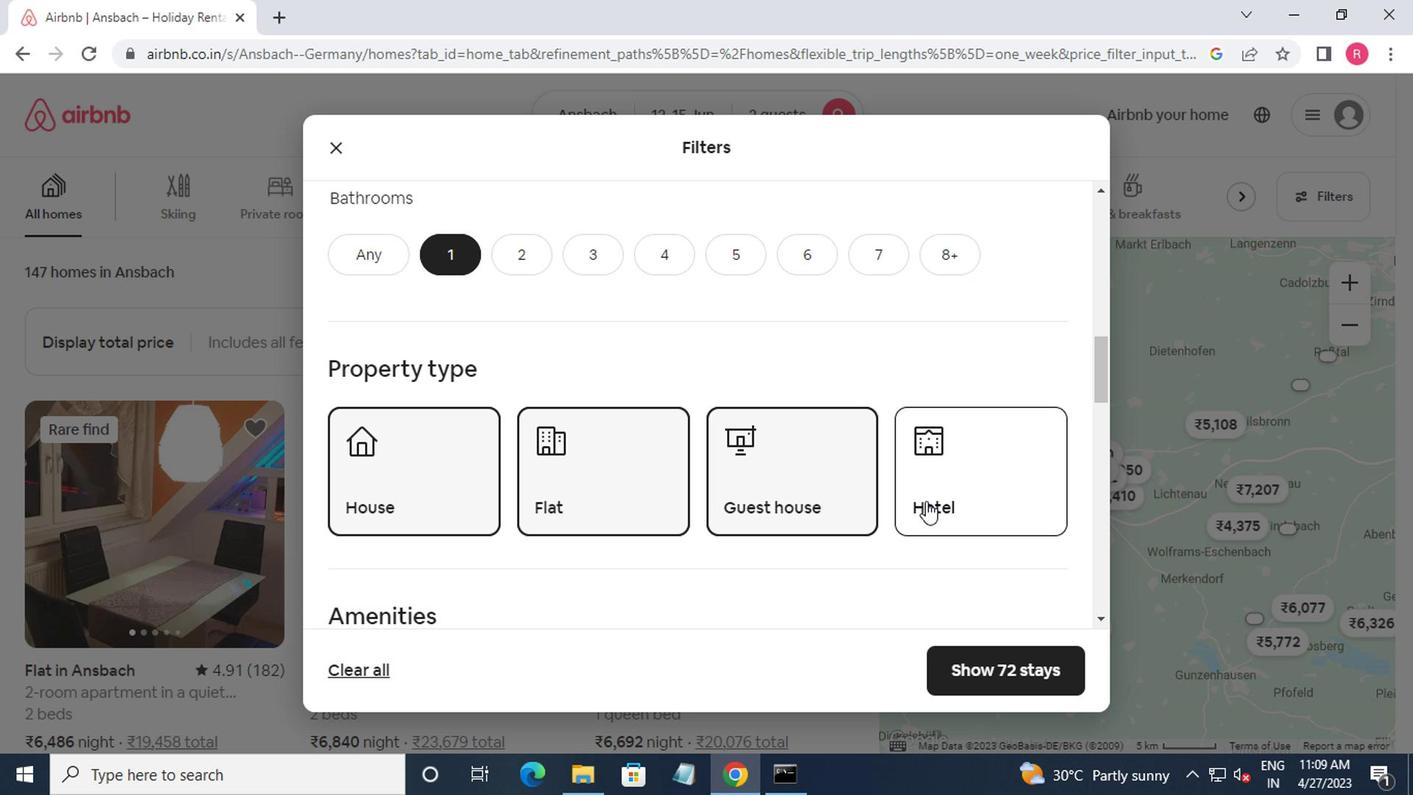 
Action: Mouse moved to (926, 492)
Screenshot: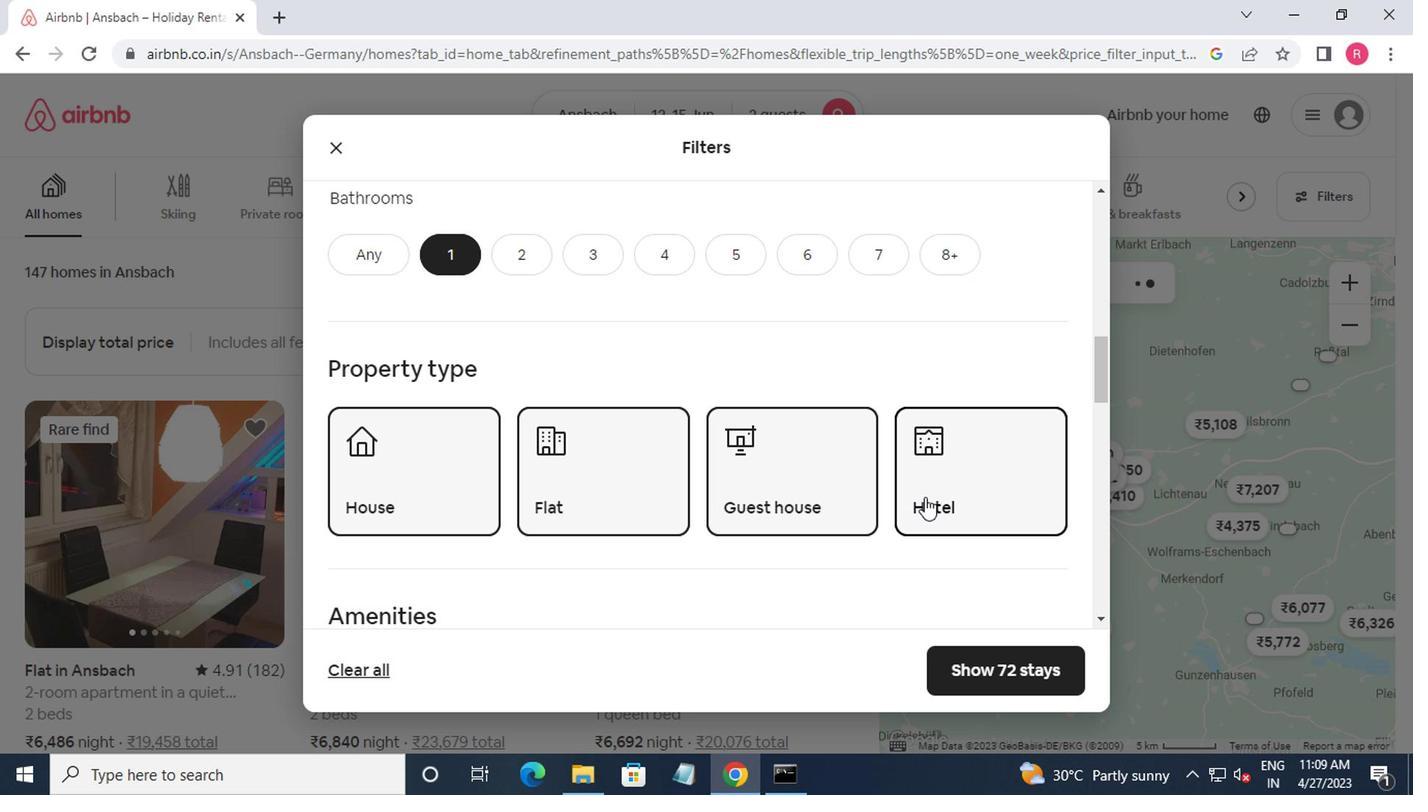 
Action: Mouse scrolled (926, 491) with delta (0, 0)
Screenshot: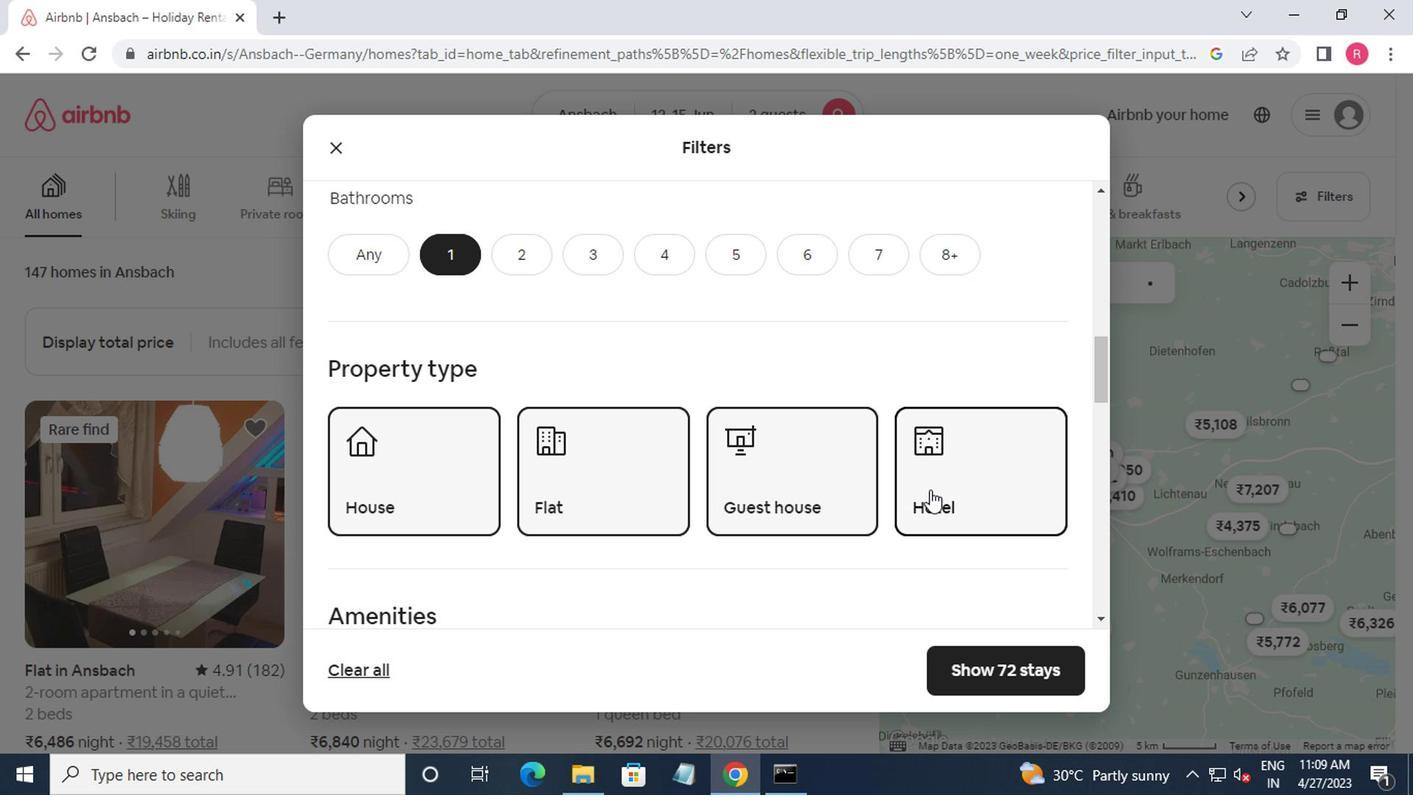 
Action: Mouse moved to (926, 492)
Screenshot: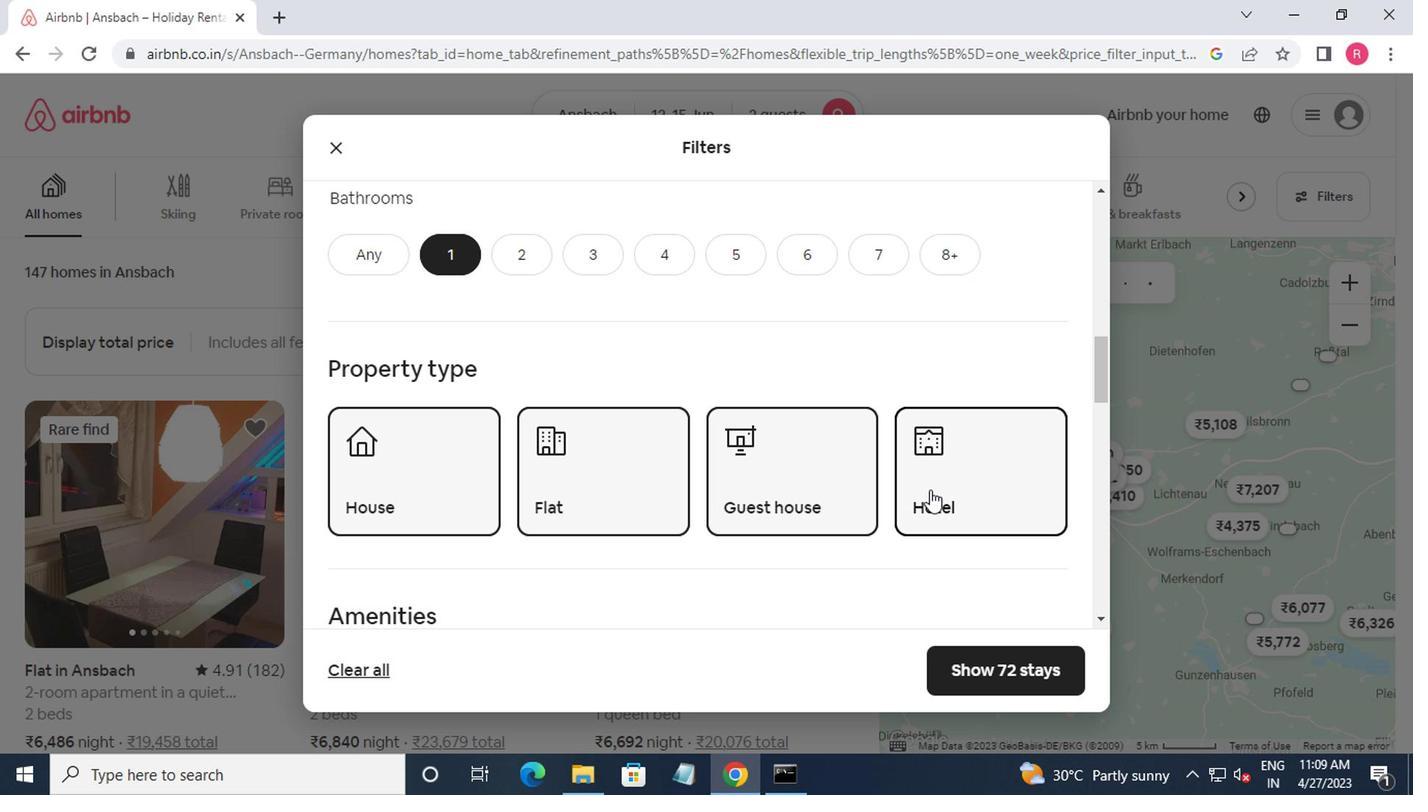 
Action: Mouse scrolled (926, 491) with delta (0, 0)
Screenshot: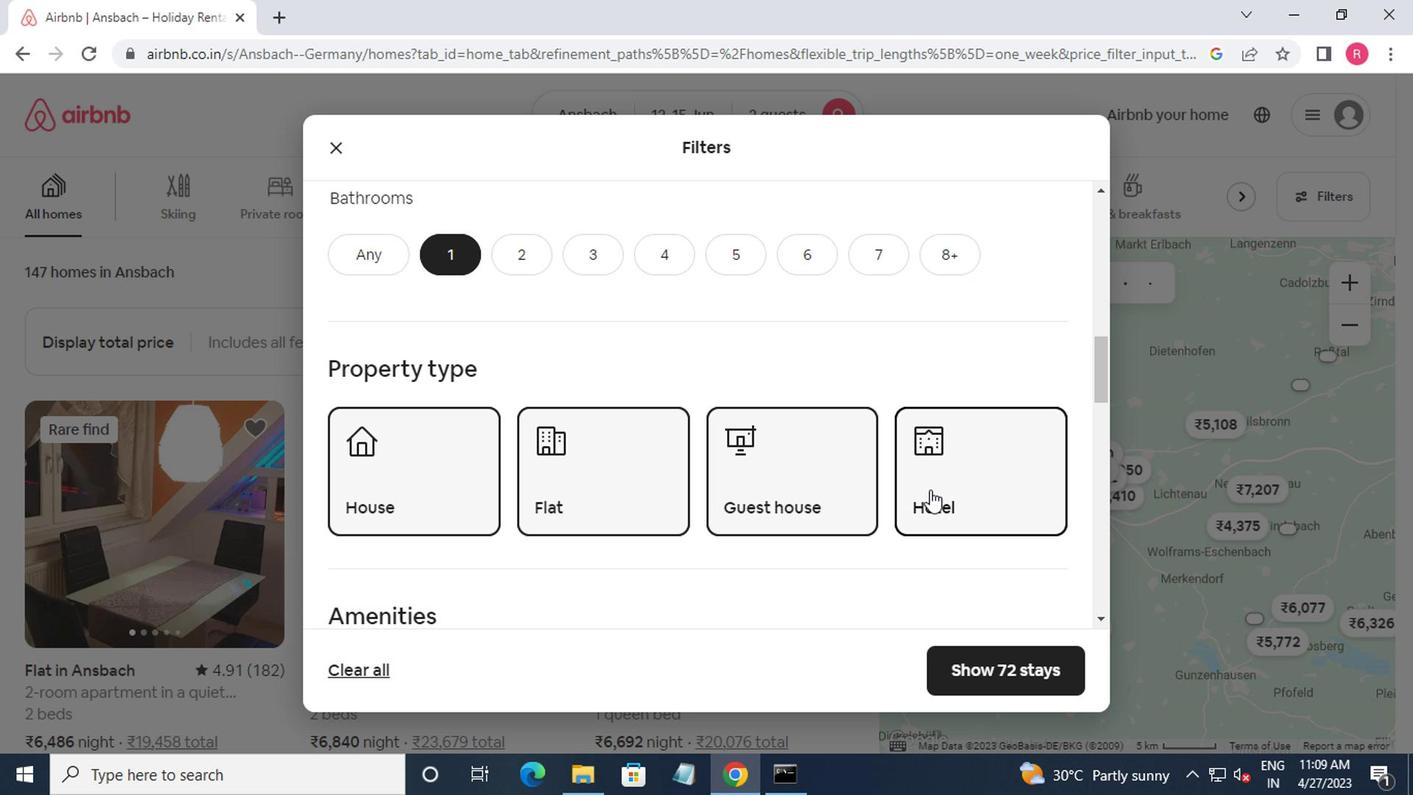 
Action: Mouse moved to (926, 493)
Screenshot: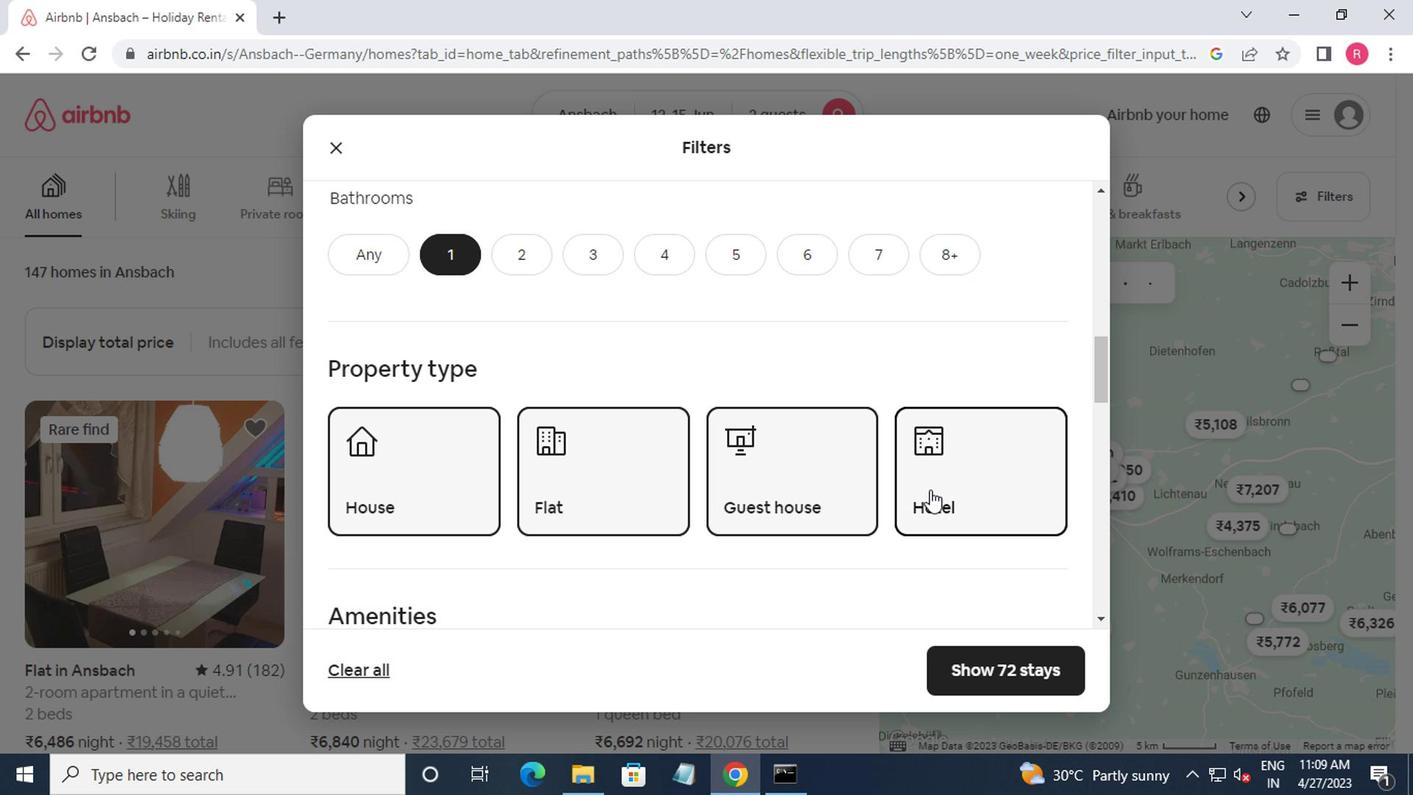 
Action: Mouse scrolled (926, 492) with delta (0, -1)
Screenshot: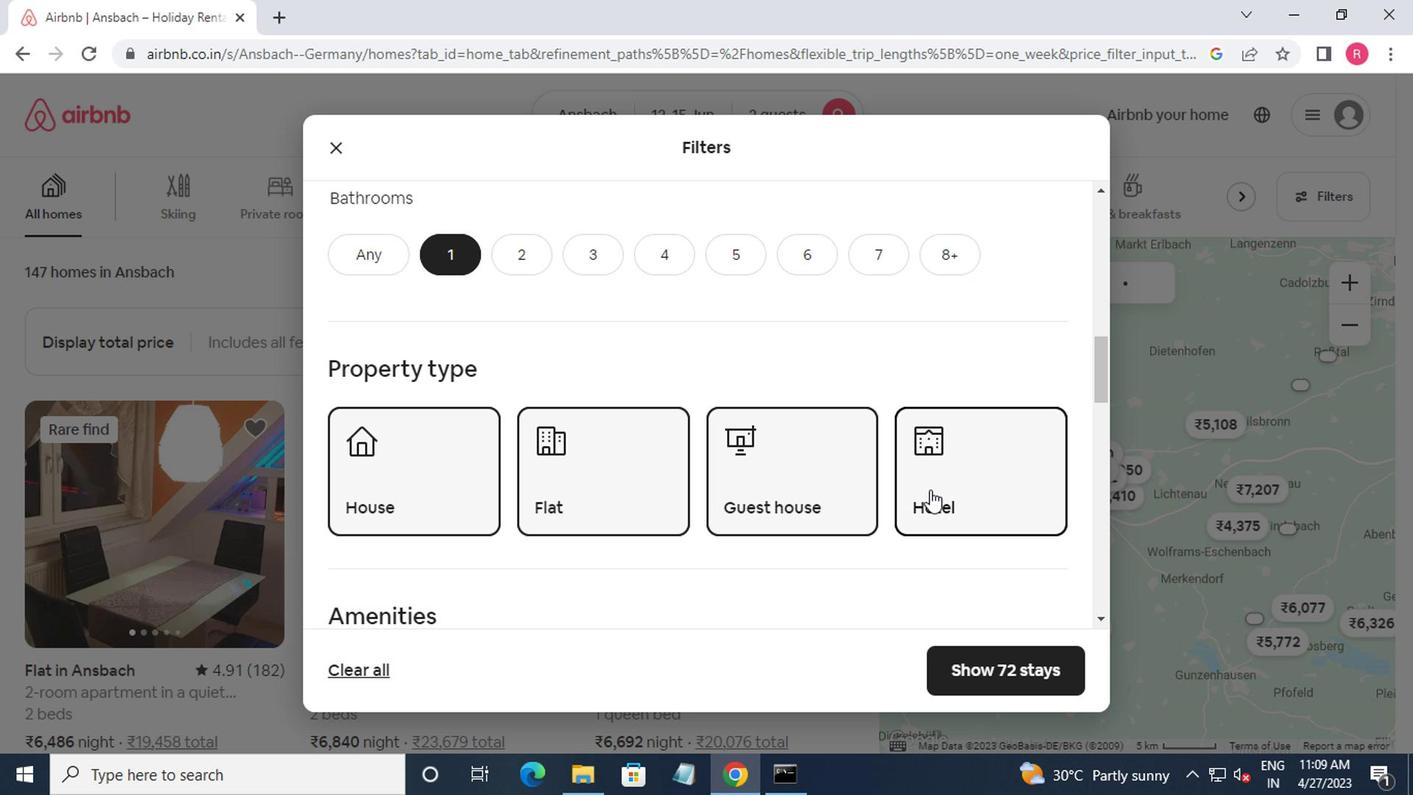 
Action: Mouse moved to (926, 499)
Screenshot: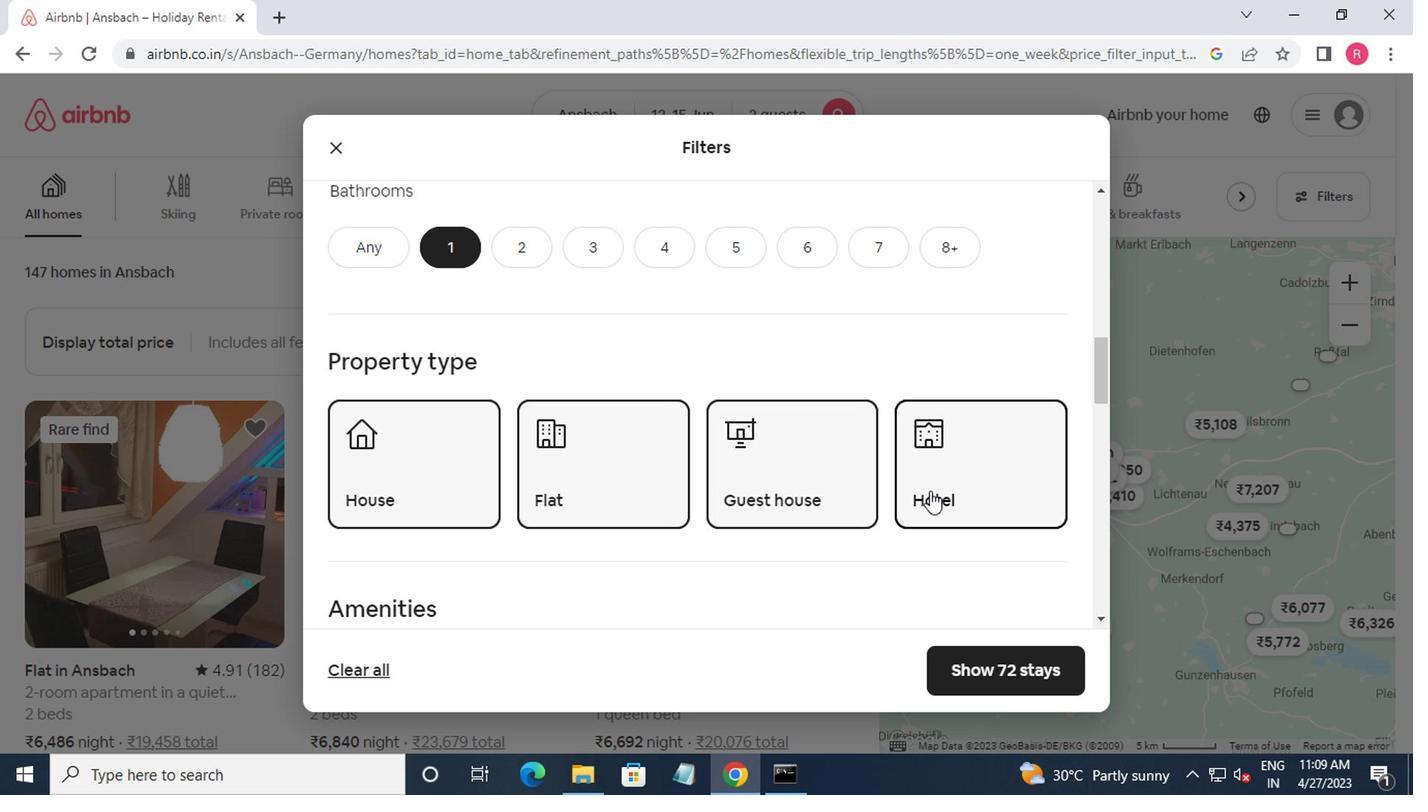 
Action: Mouse scrolled (926, 497) with delta (0, -1)
Screenshot: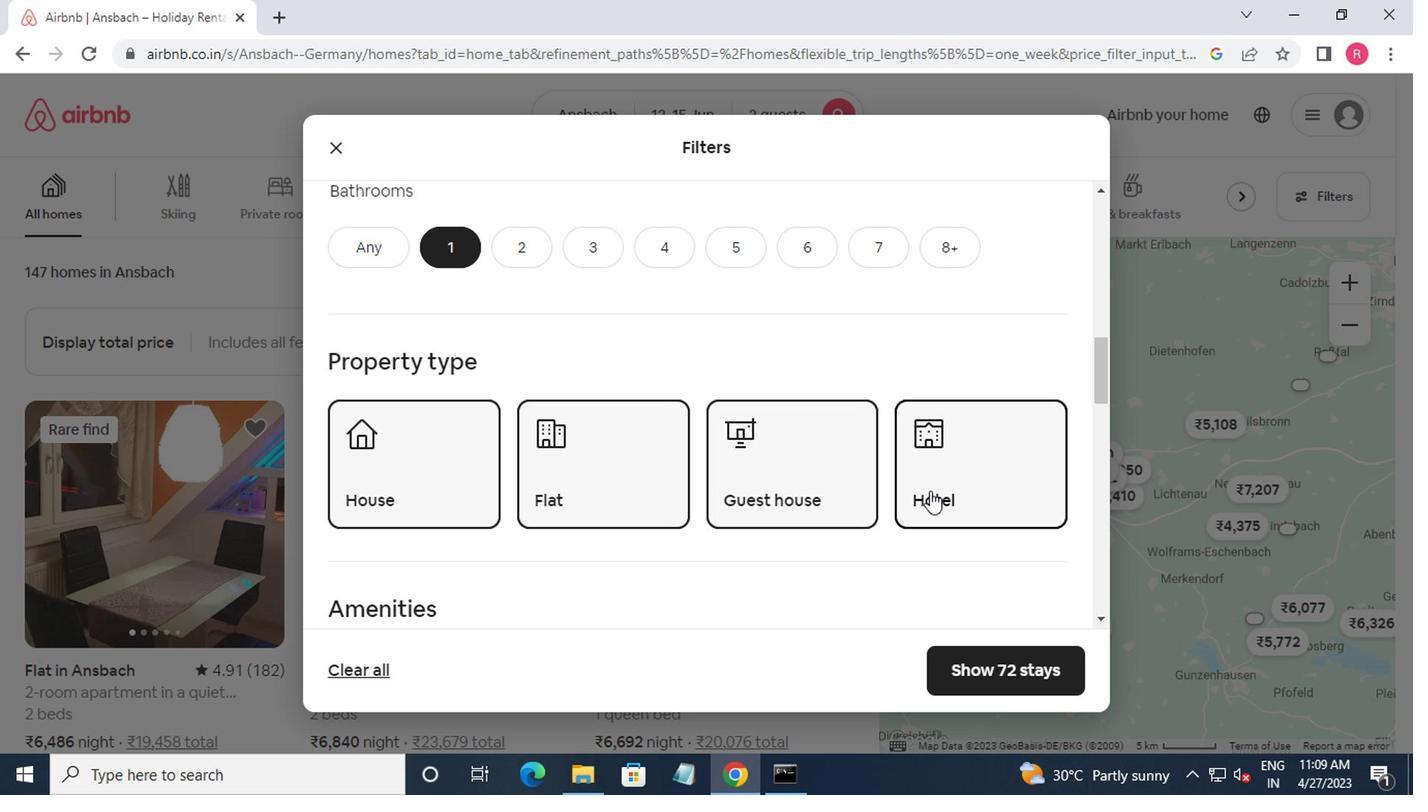 
Action: Mouse moved to (912, 509)
Screenshot: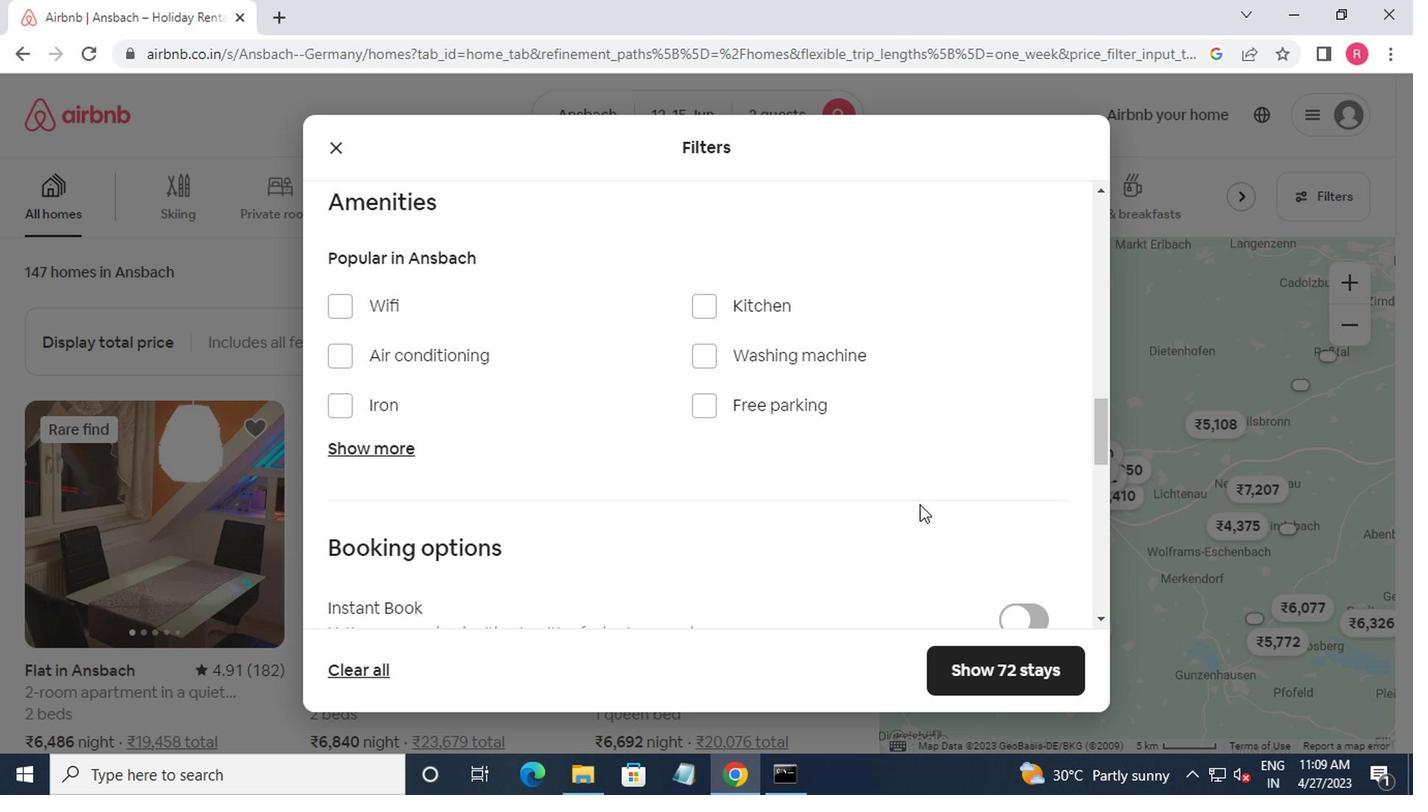 
Action: Mouse scrolled (912, 507) with delta (0, -1)
Screenshot: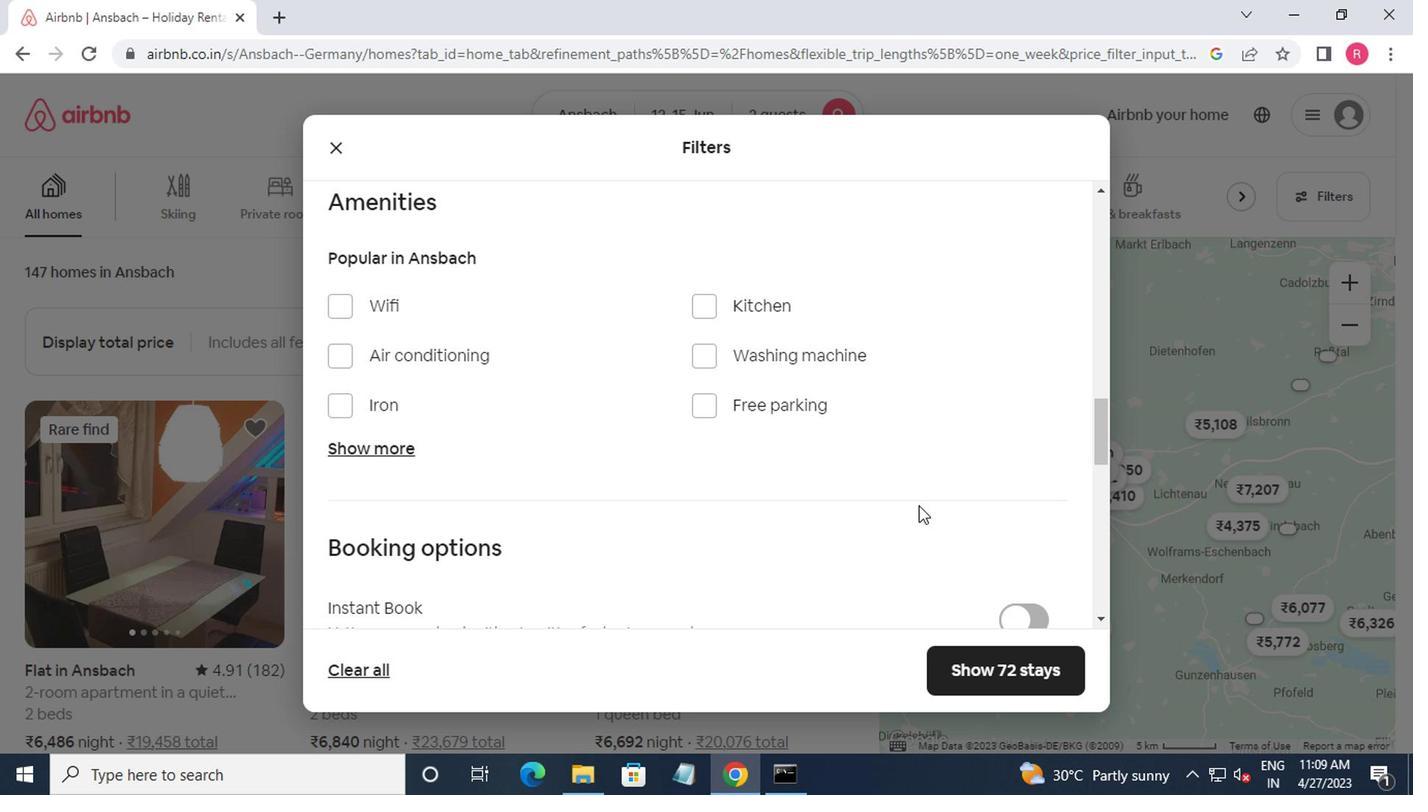 
Action: Mouse moved to (910, 509)
Screenshot: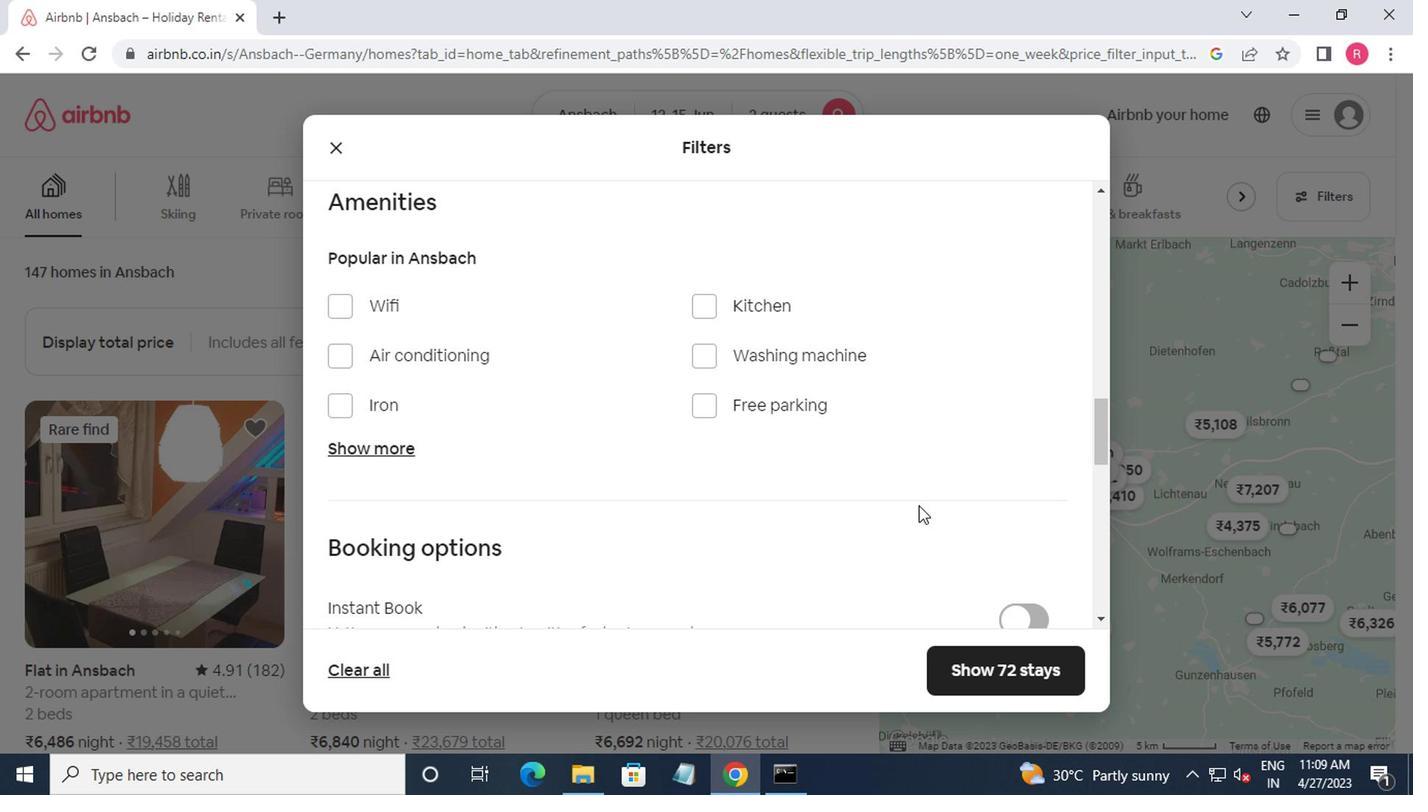 
Action: Mouse scrolled (910, 507) with delta (0, -1)
Screenshot: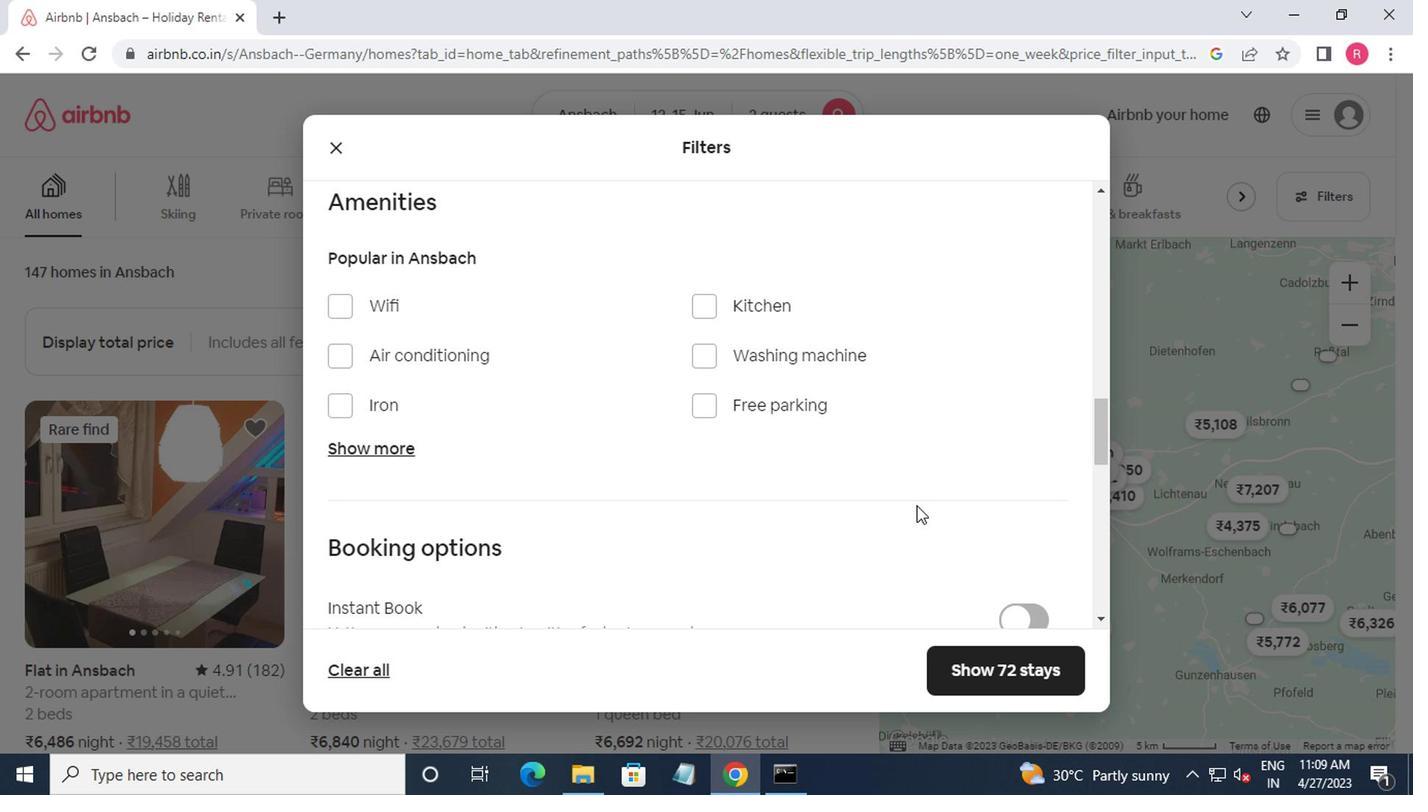 
Action: Mouse moved to (909, 510)
Screenshot: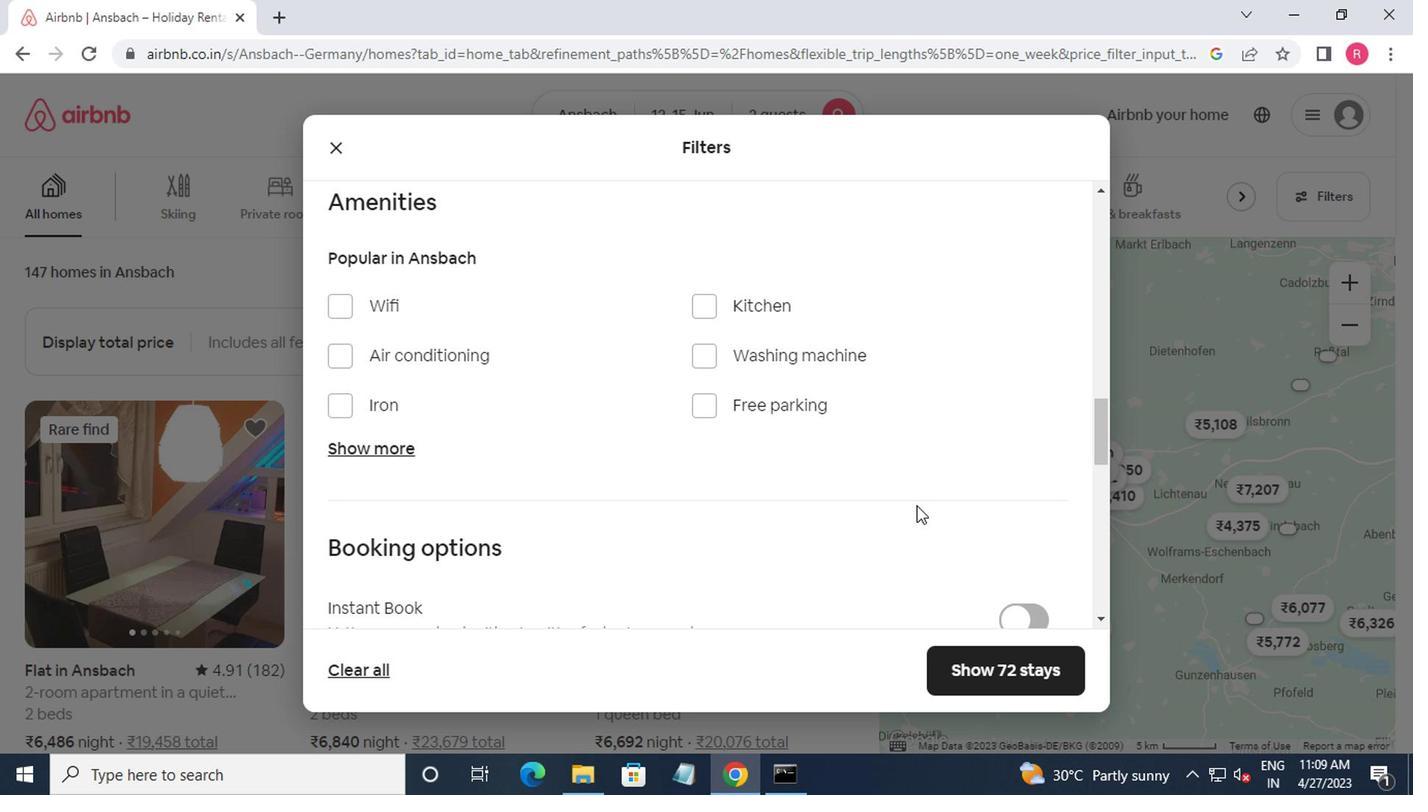 
Action: Mouse scrolled (909, 509) with delta (0, 0)
Screenshot: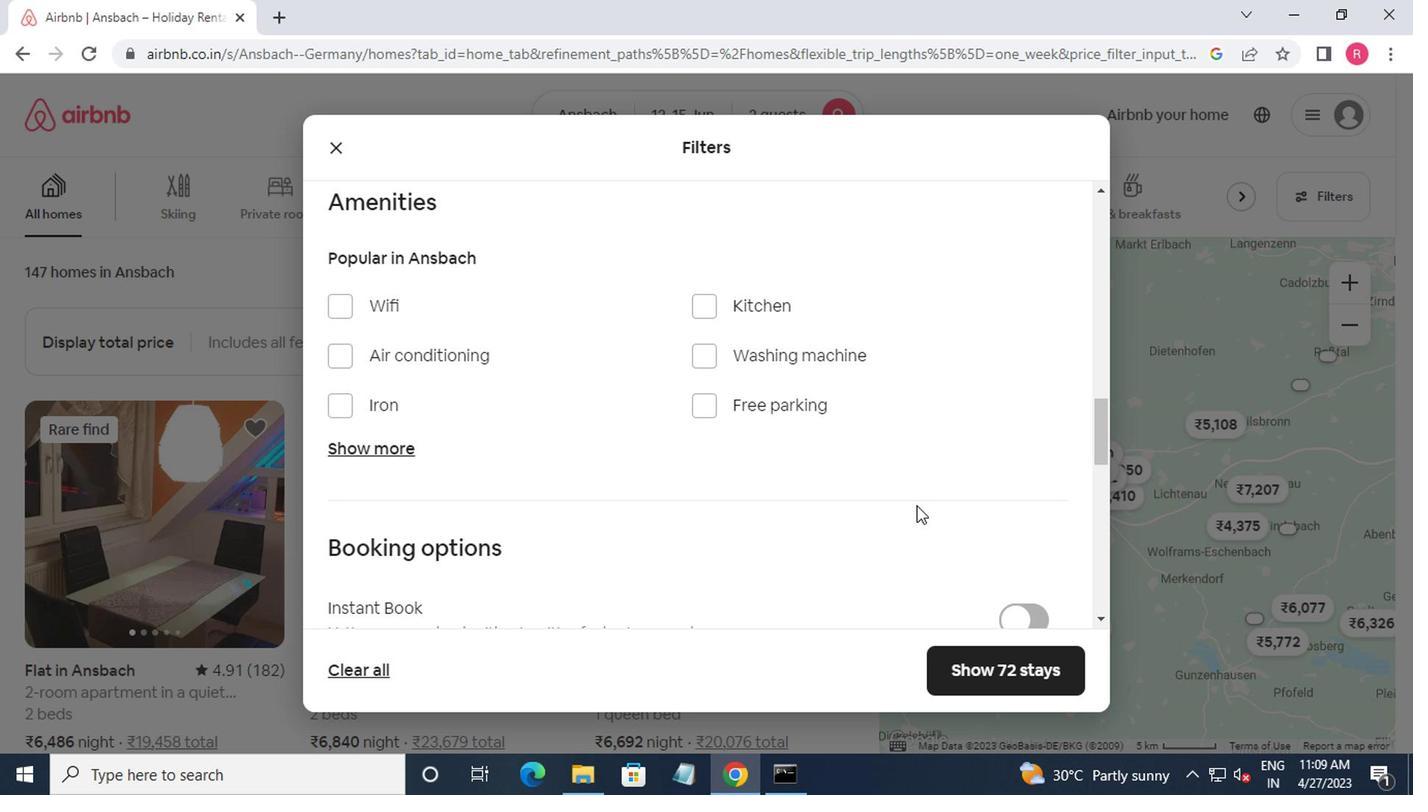 
Action: Mouse moved to (1022, 383)
Screenshot: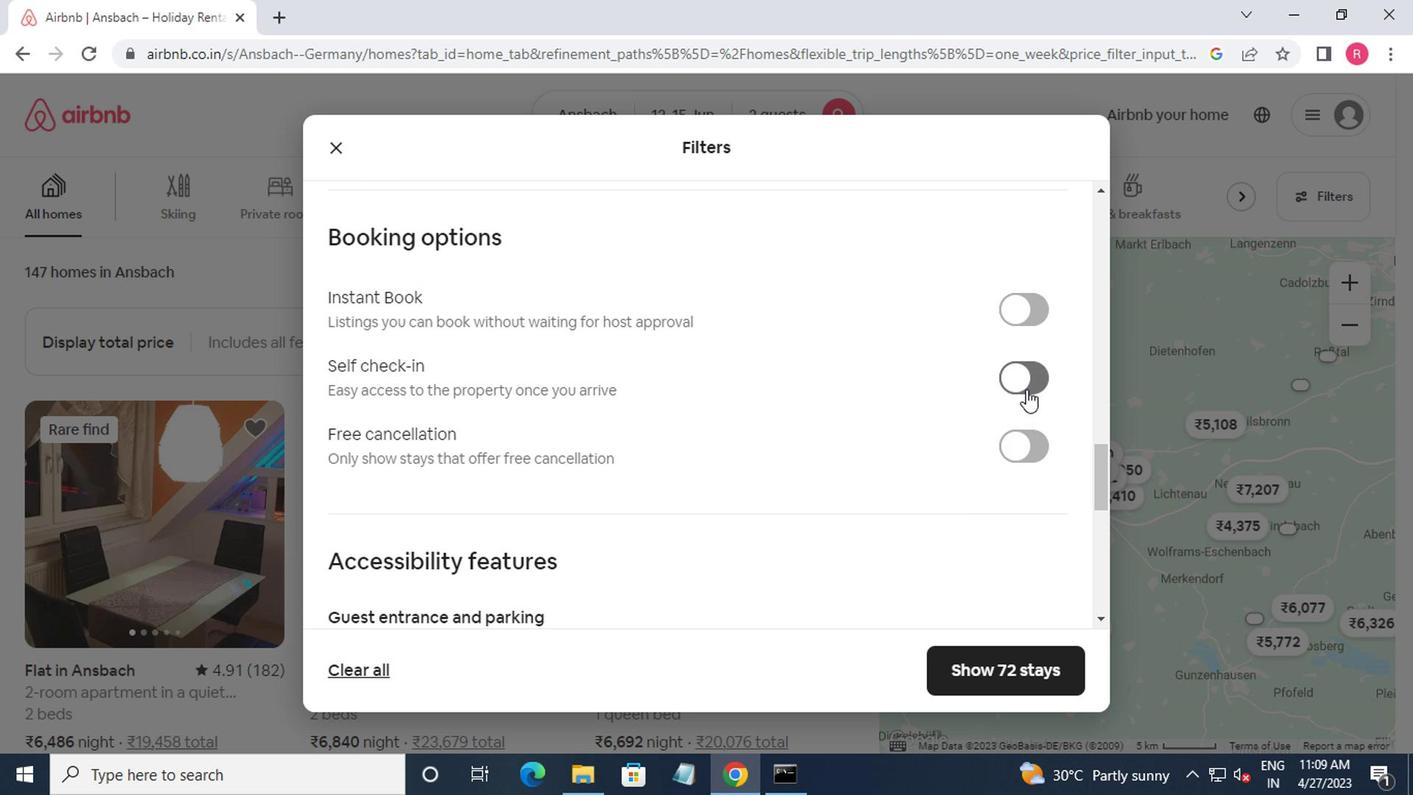 
Action: Mouse pressed left at (1022, 383)
Screenshot: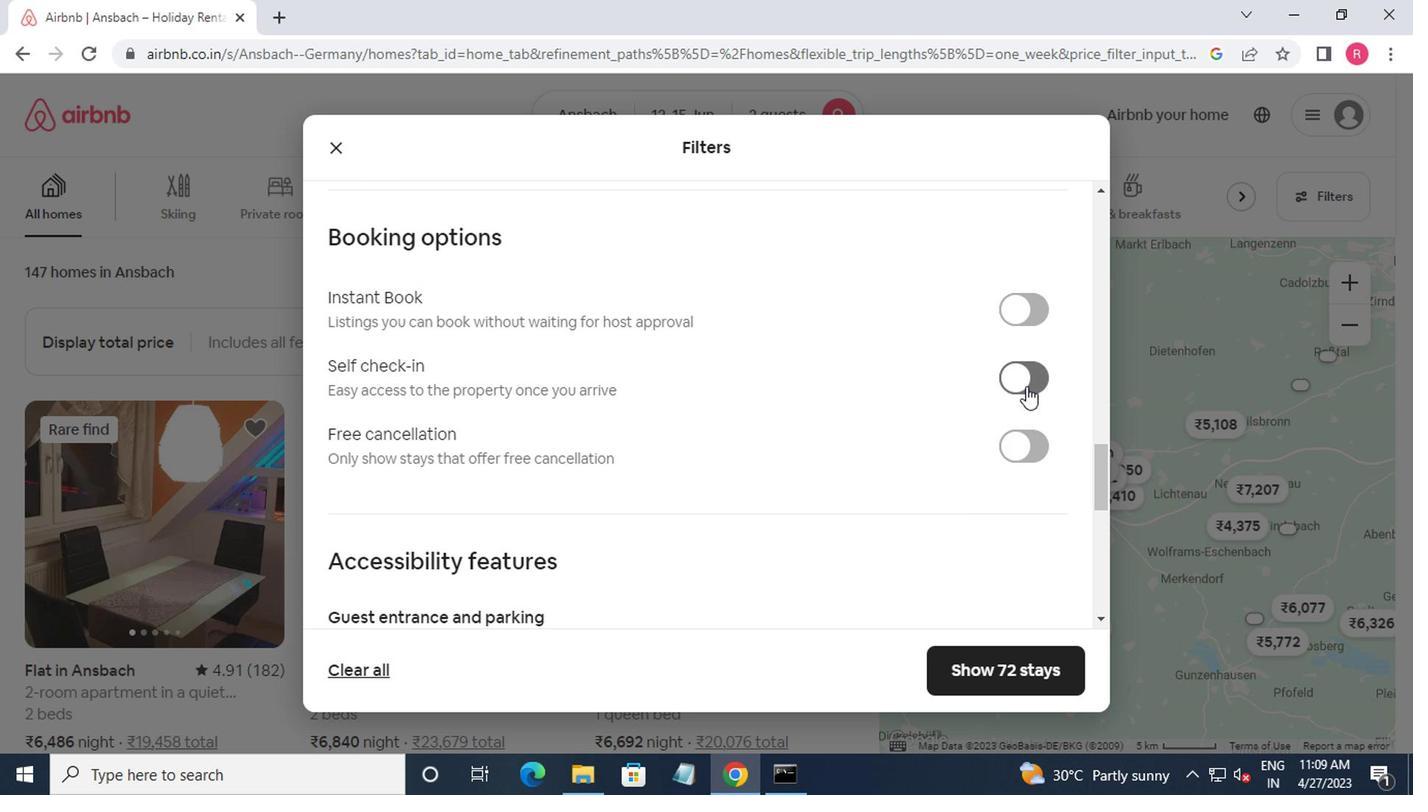 
Action: Mouse moved to (959, 431)
Screenshot: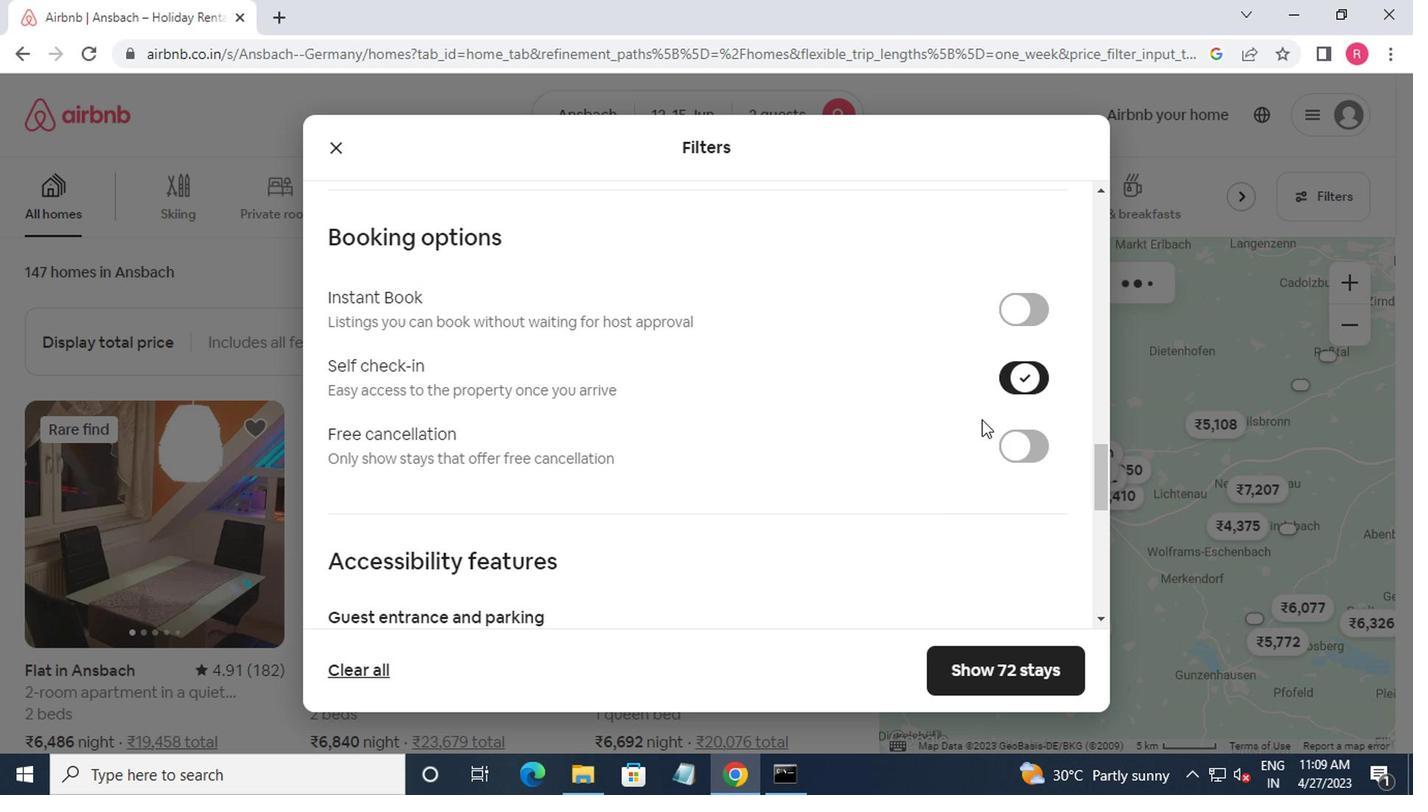 
Action: Mouse scrolled (959, 430) with delta (0, 0)
Screenshot: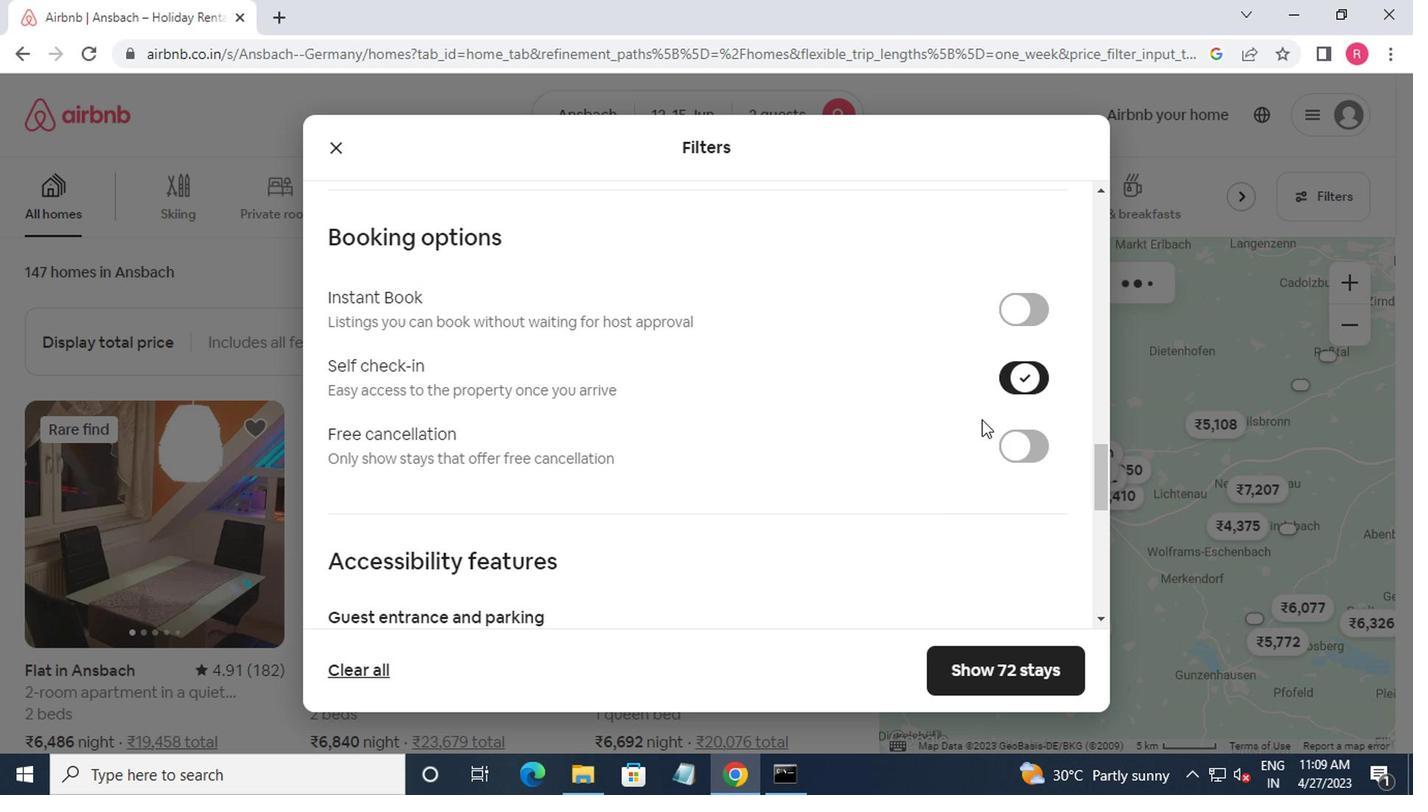 
Action: Mouse moved to (956, 432)
Screenshot: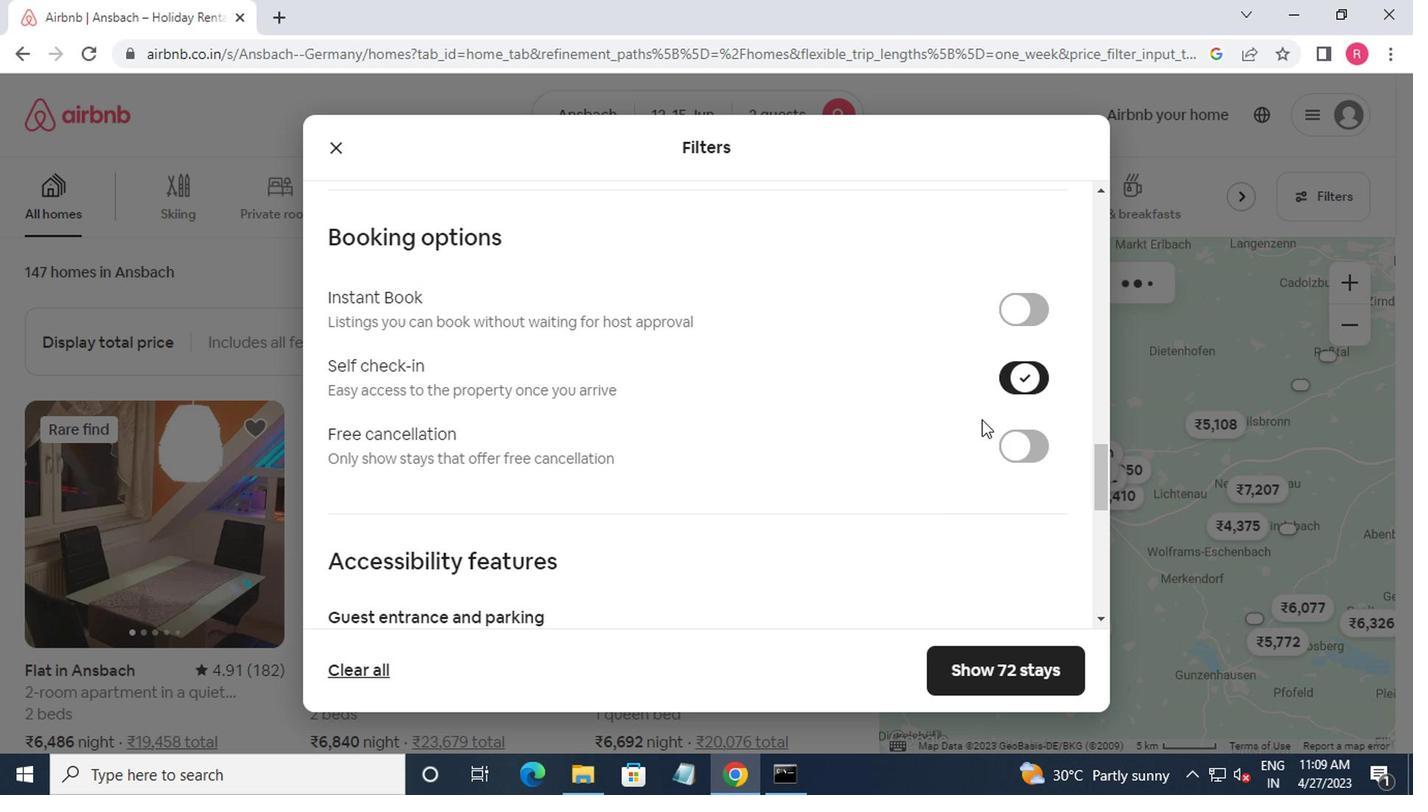 
Action: Mouse scrolled (956, 431) with delta (0, 0)
Screenshot: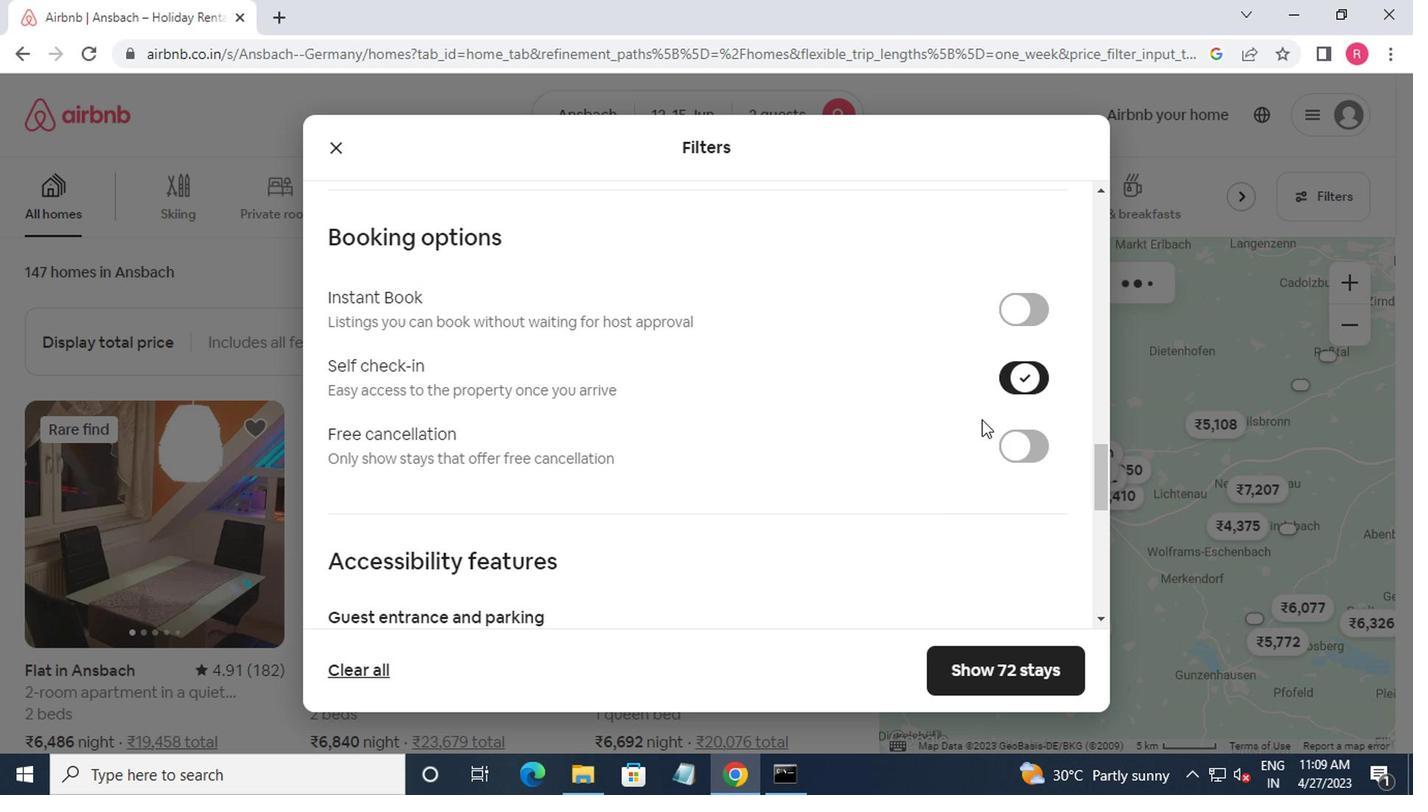 
Action: Mouse moved to (953, 434)
Screenshot: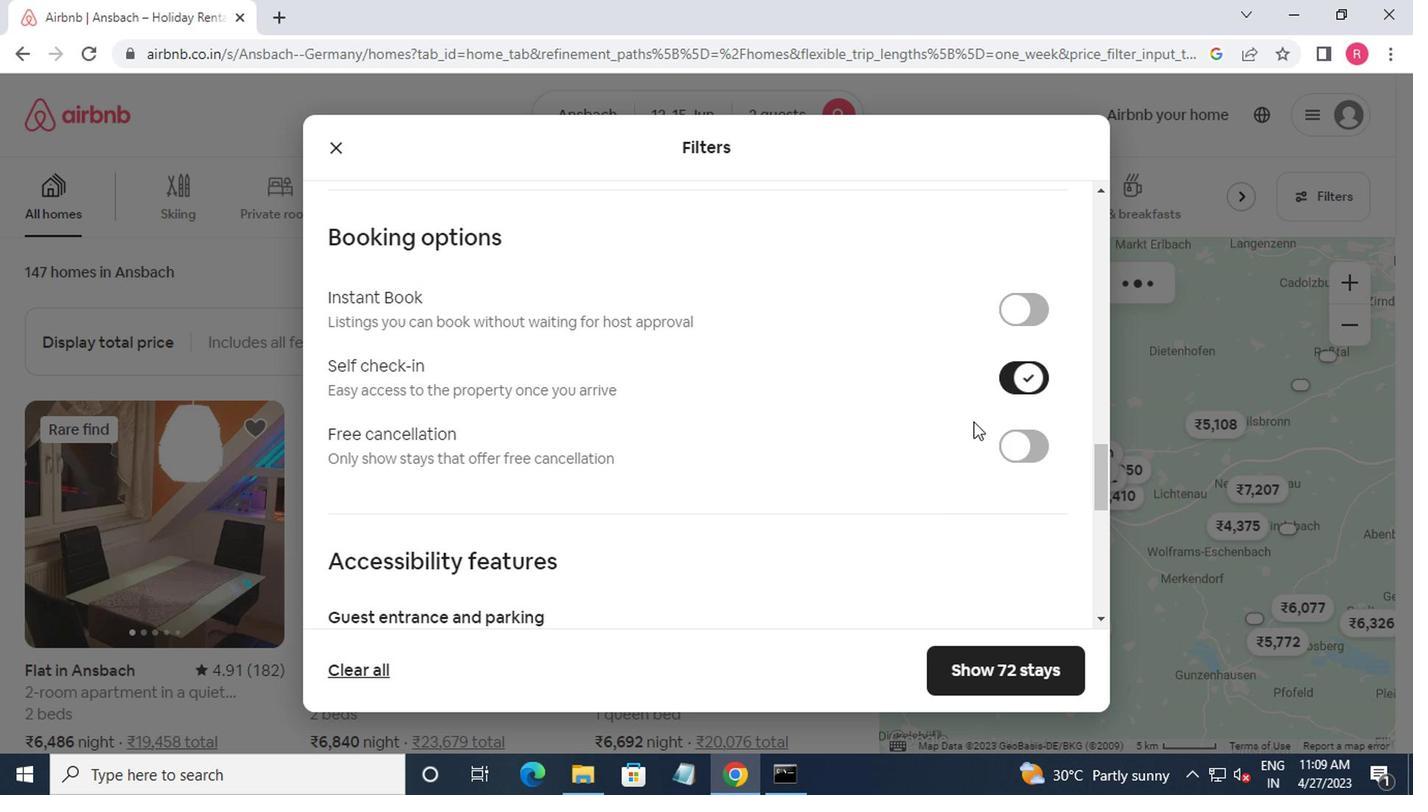
Action: Mouse scrolled (953, 433) with delta (0, 0)
Screenshot: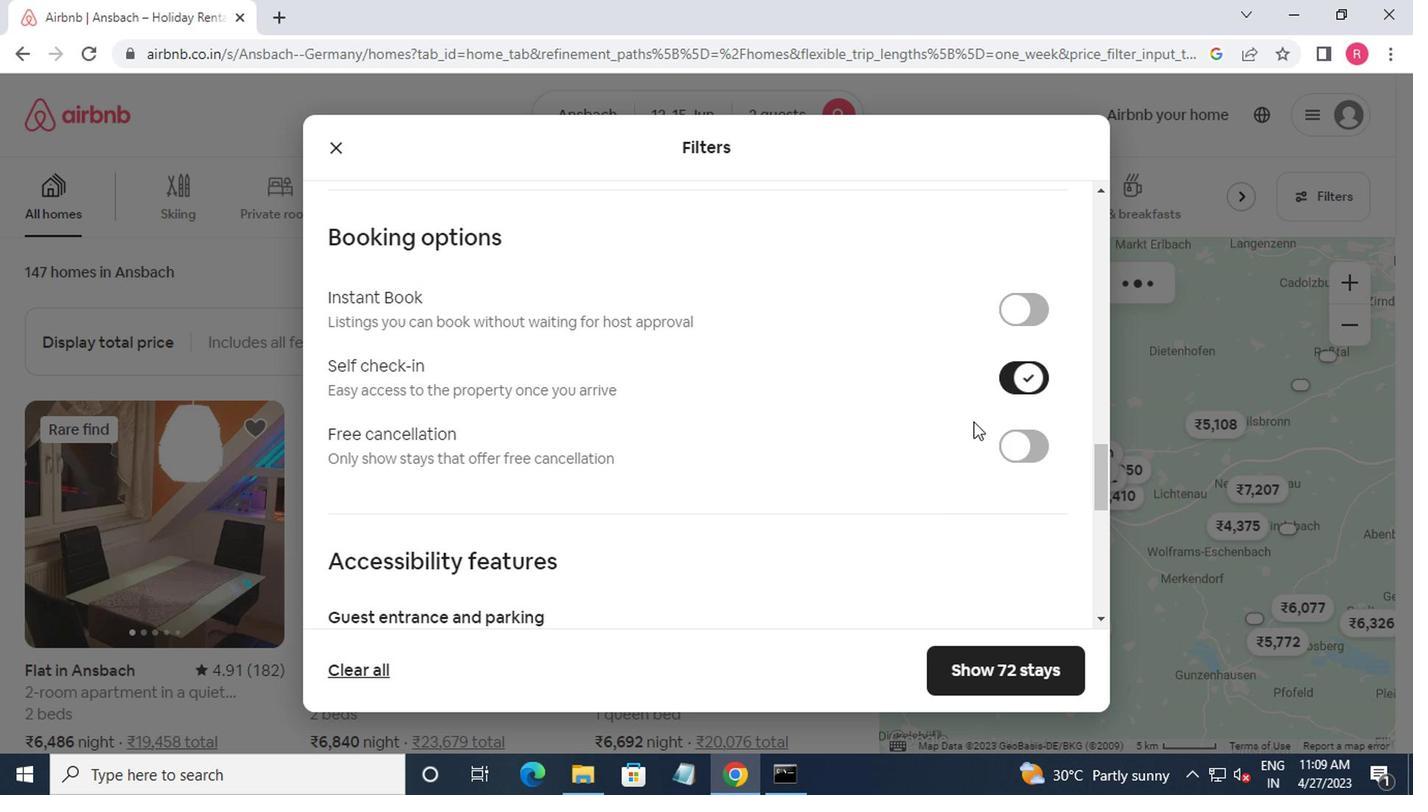 
Action: Mouse moved to (949, 438)
Screenshot: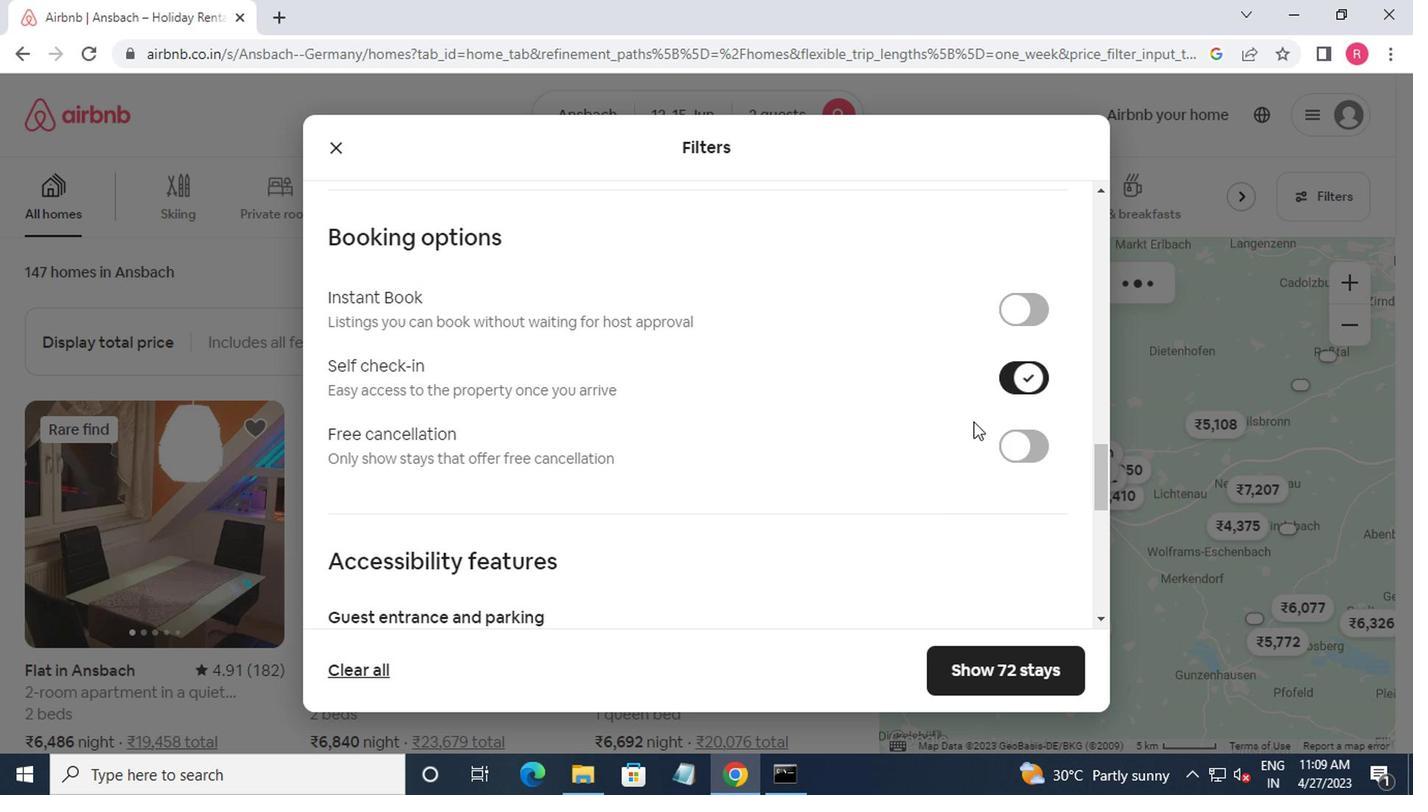
Action: Mouse scrolled (949, 436) with delta (0, -1)
Screenshot: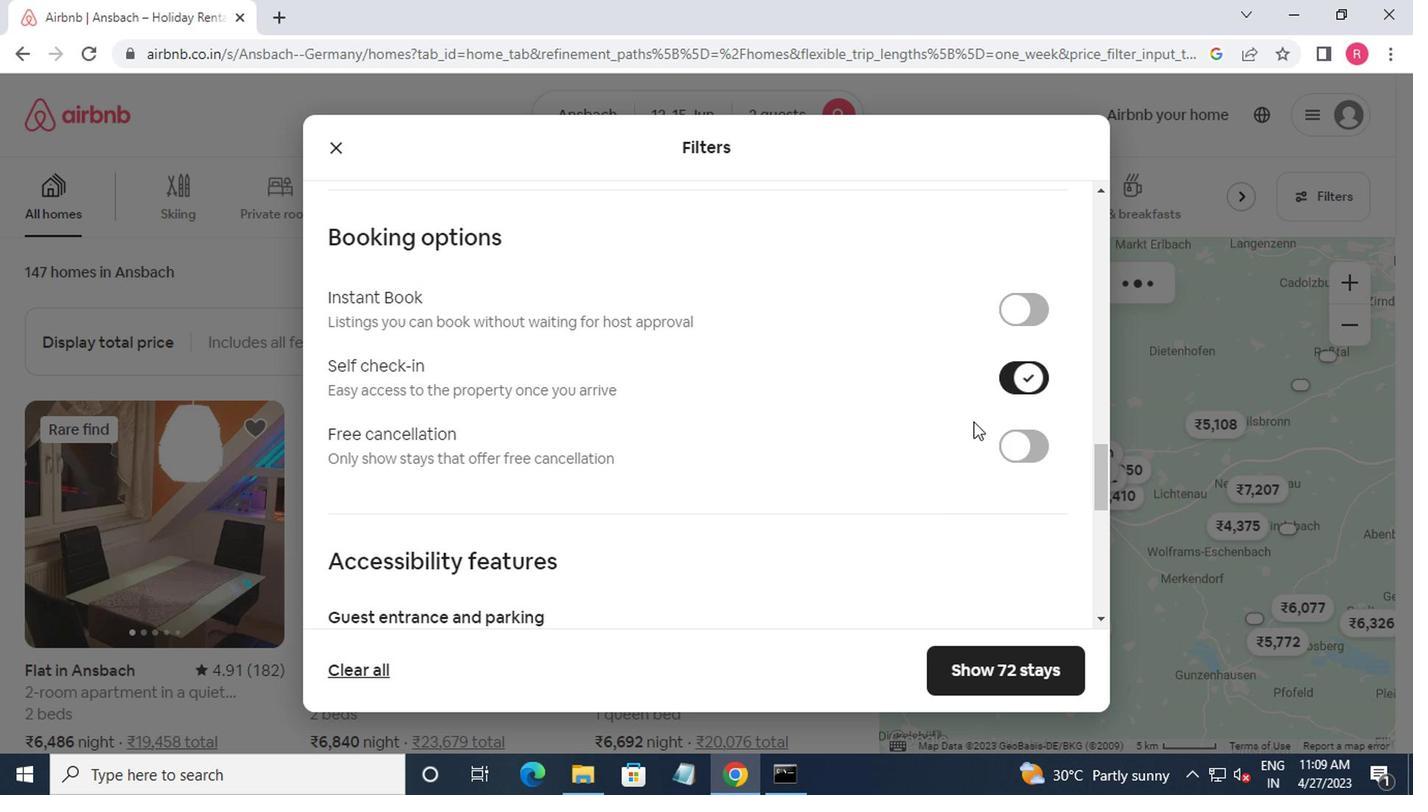 
Action: Mouse moved to (941, 440)
Screenshot: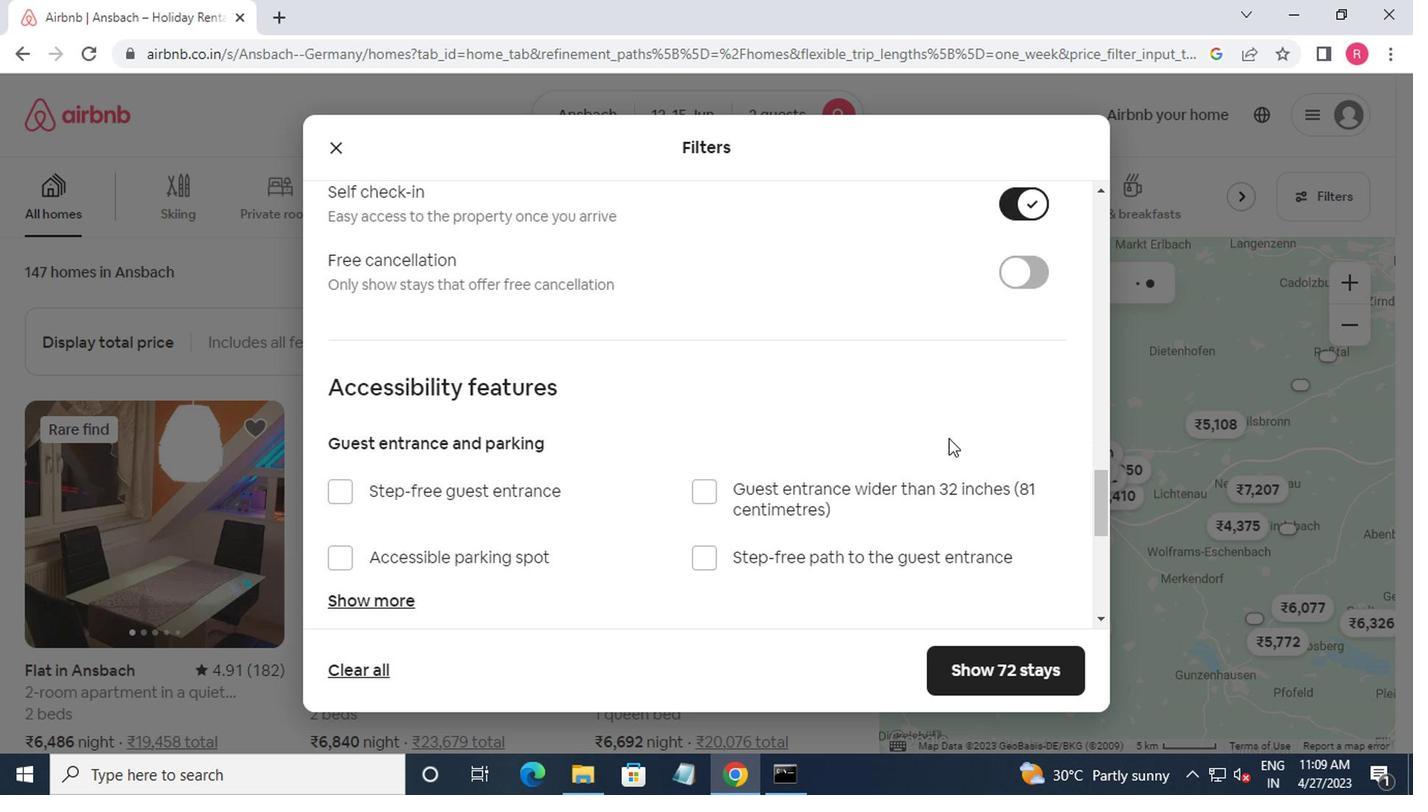 
Action: Mouse scrolled (941, 439) with delta (0, -1)
Screenshot: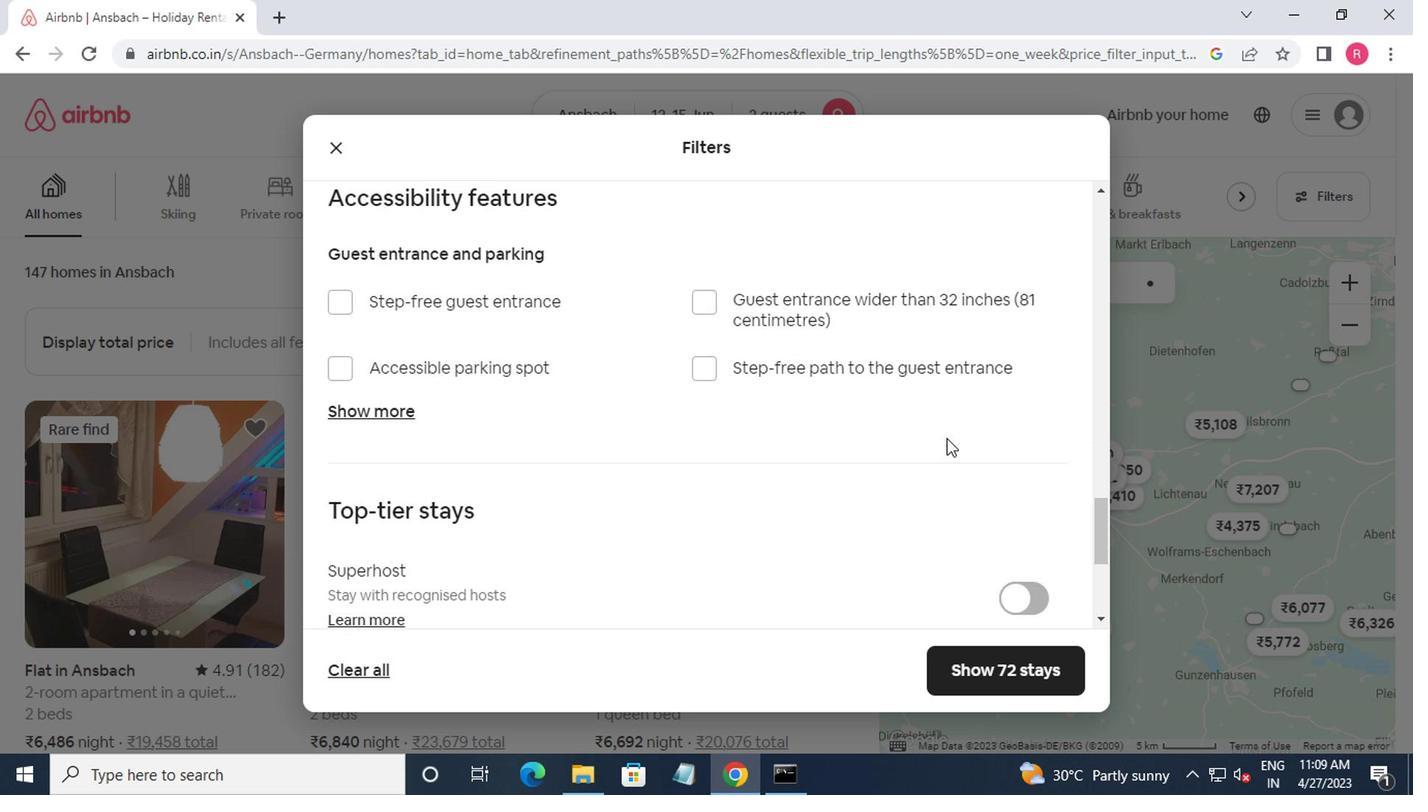 
Action: Mouse moved to (940, 441)
Screenshot: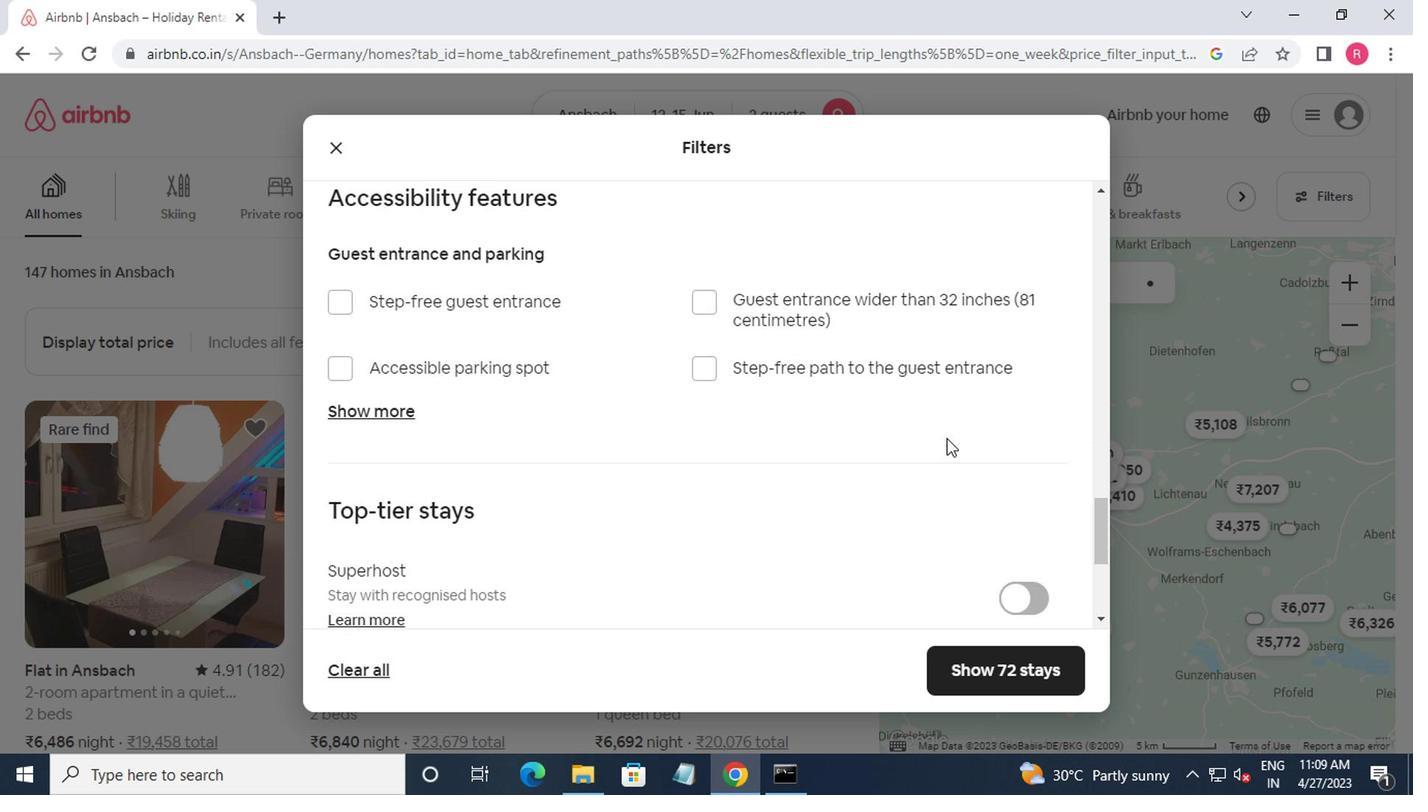
Action: Mouse scrolled (940, 440) with delta (0, 0)
Screenshot: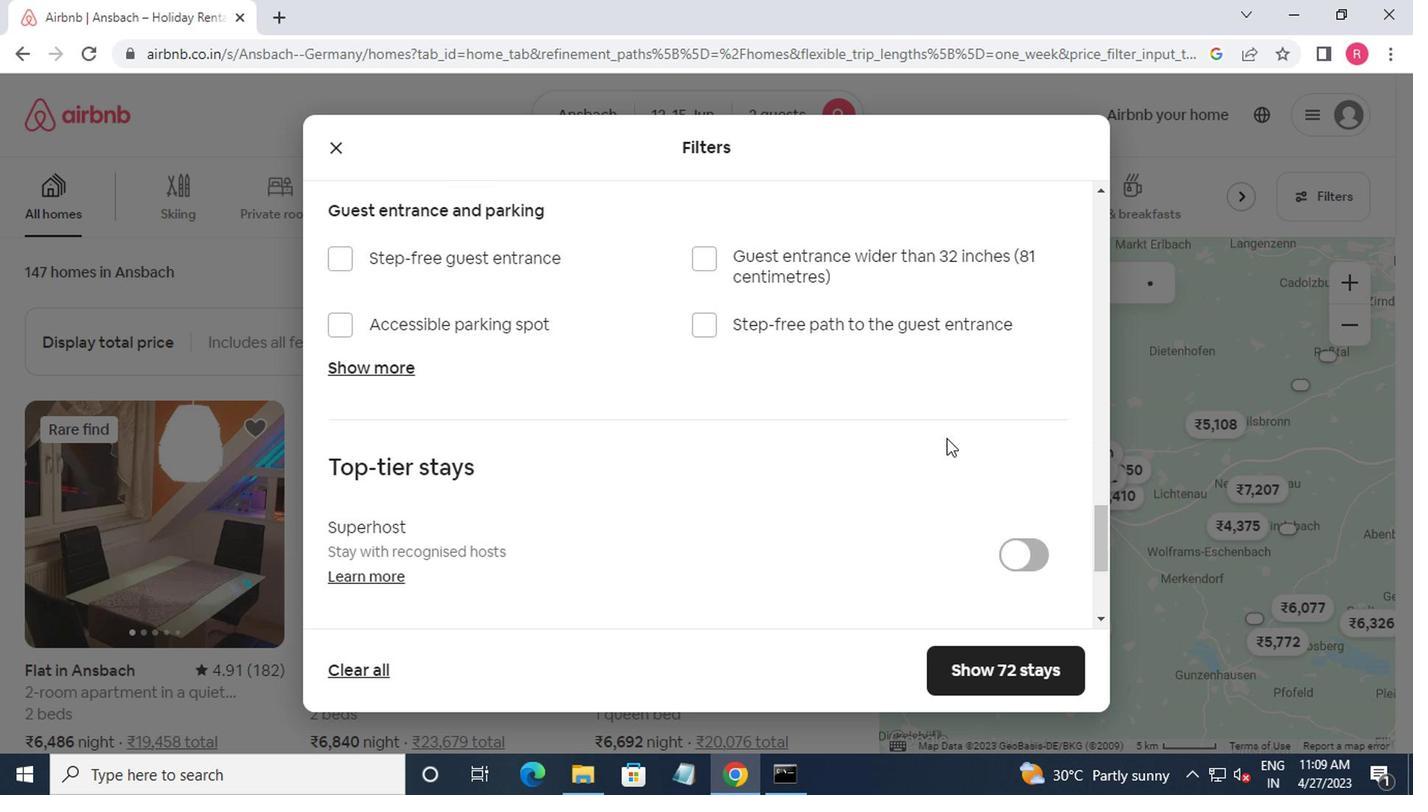 
Action: Mouse moved to (939, 443)
Screenshot: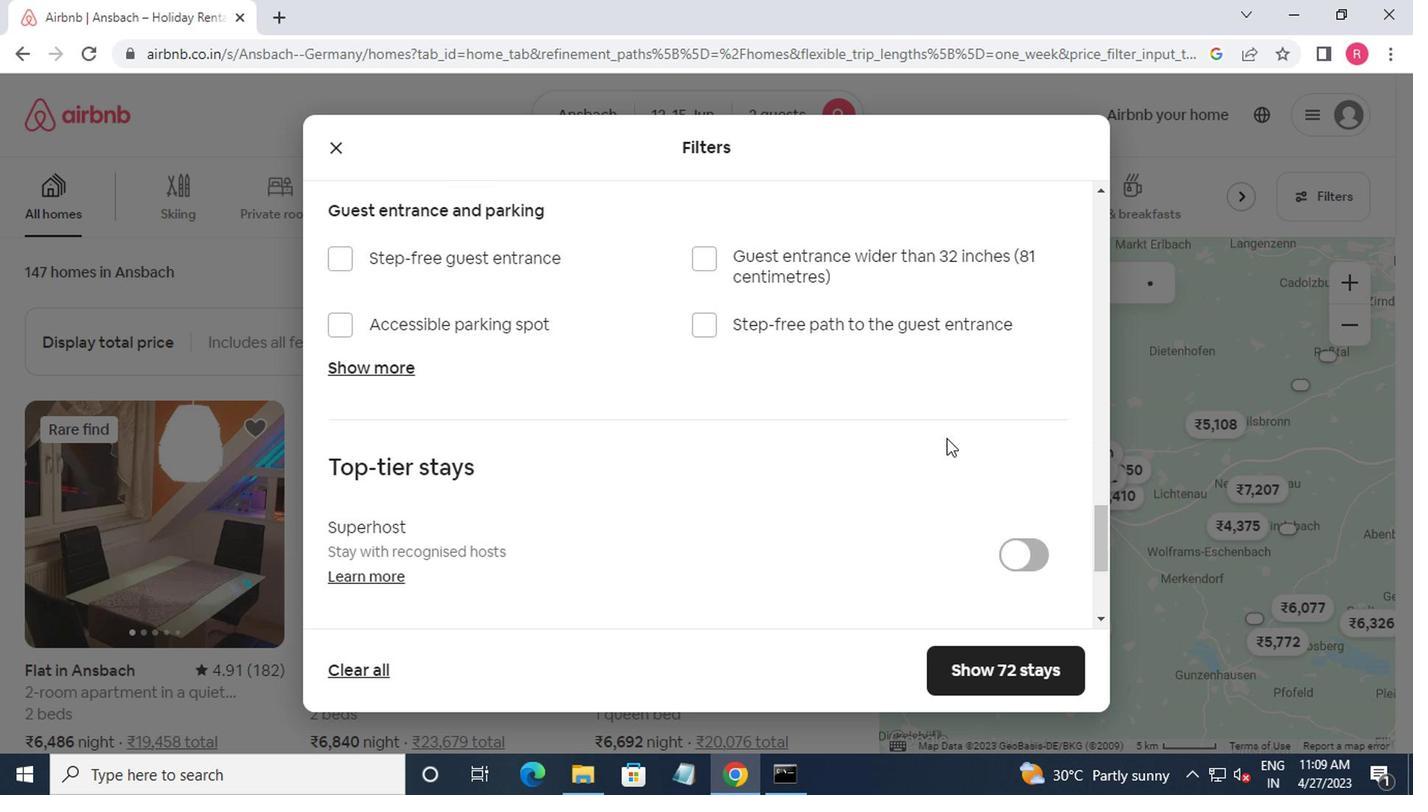
Action: Mouse scrolled (939, 441) with delta (0, -1)
Screenshot: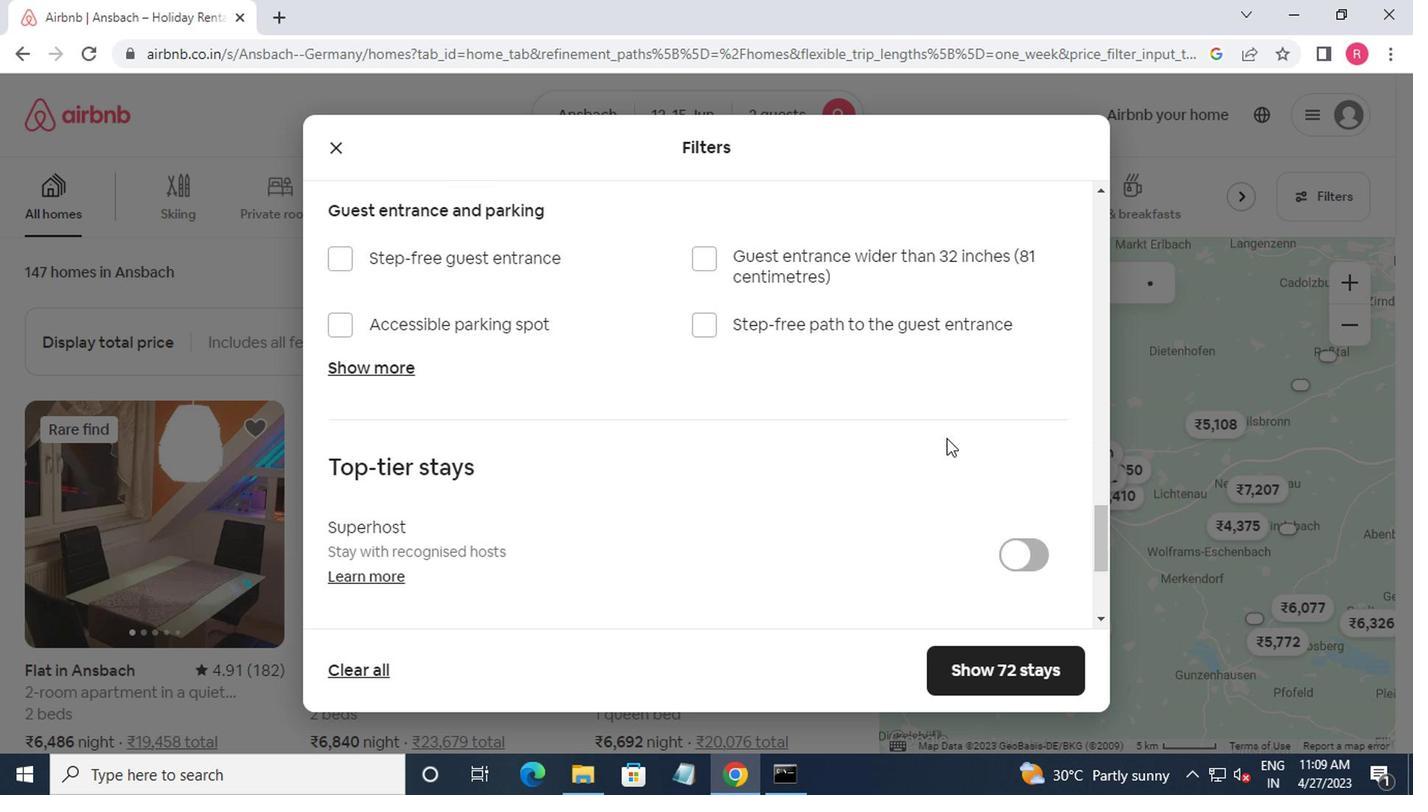 
Action: Mouse moved to (934, 448)
Screenshot: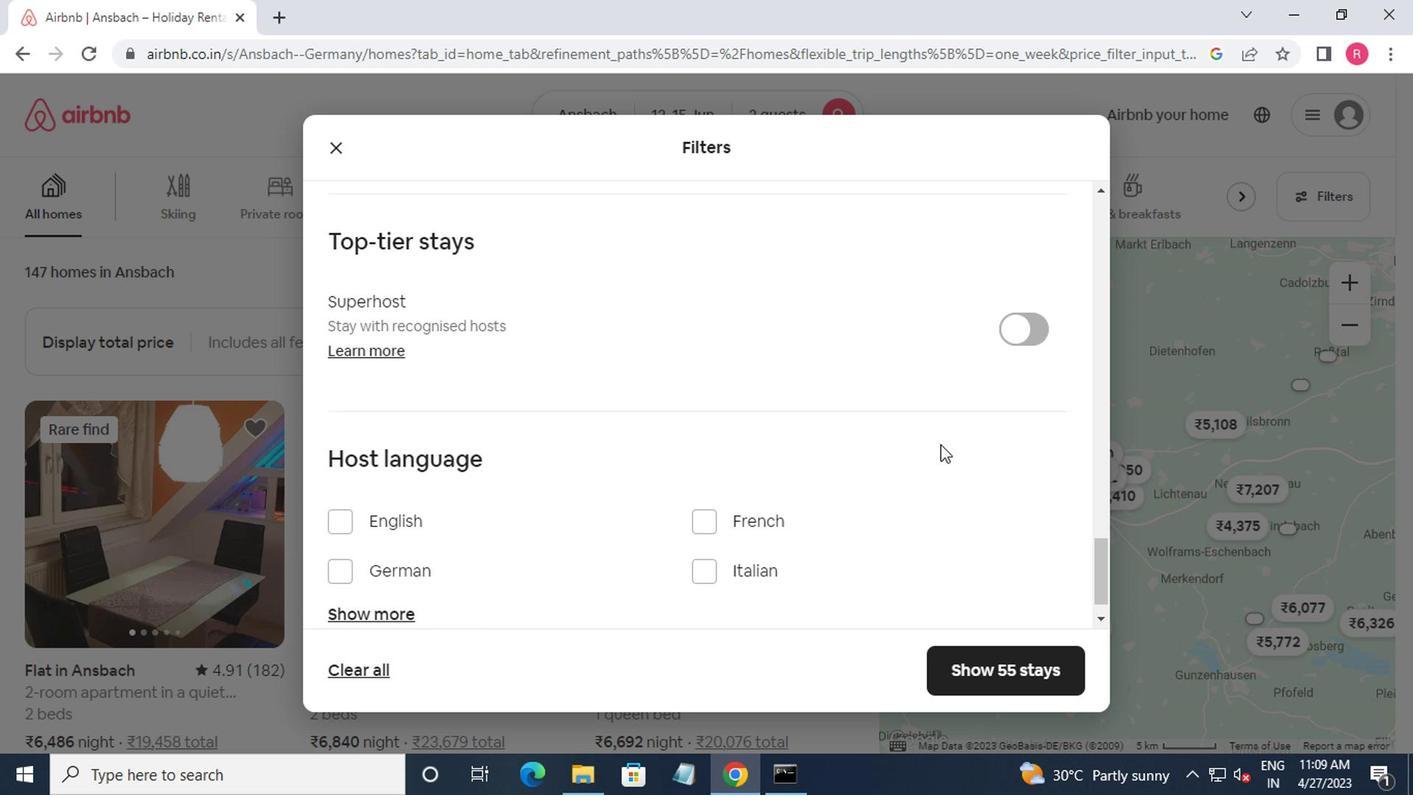 
Action: Mouse scrolled (934, 446) with delta (0, -1)
Screenshot: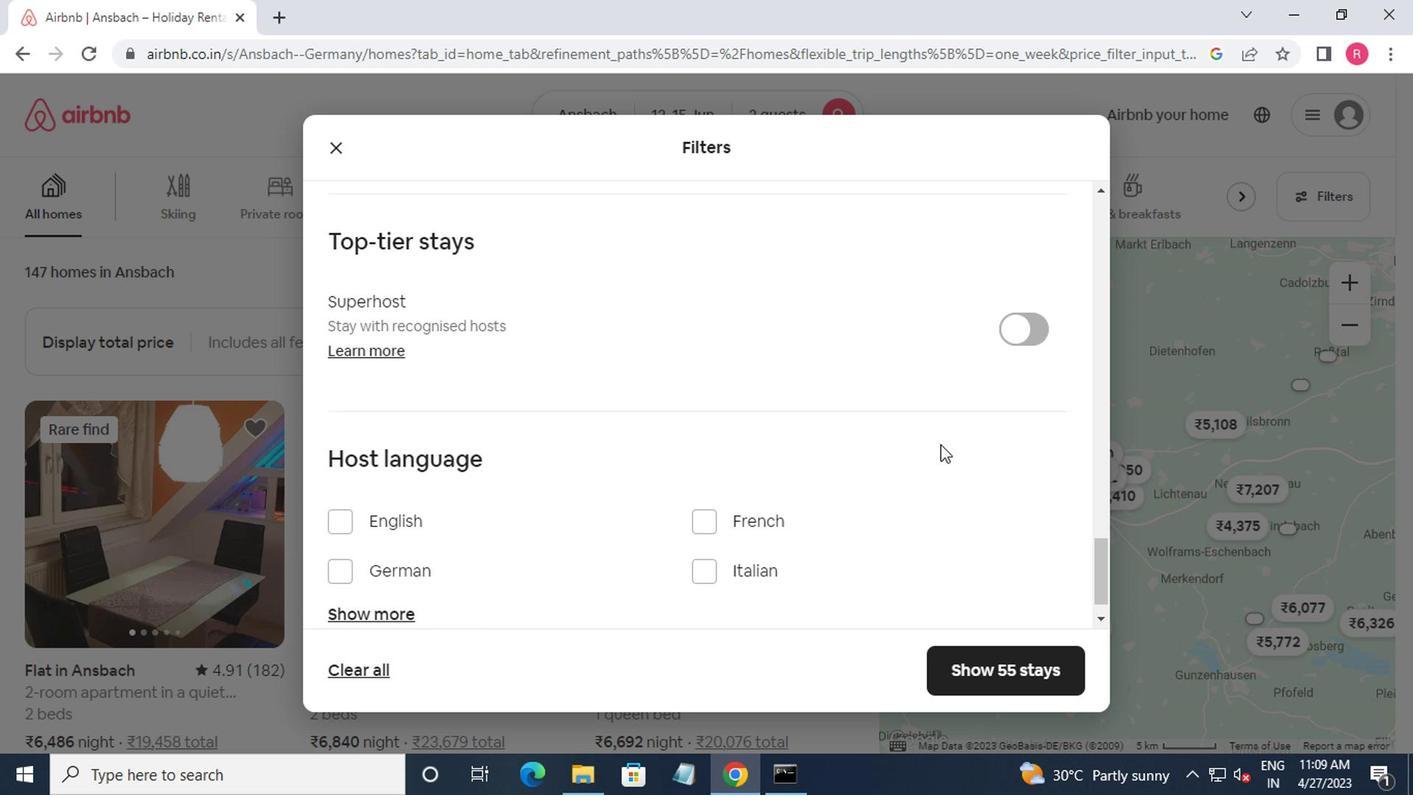 
Action: Mouse moved to (933, 448)
Screenshot: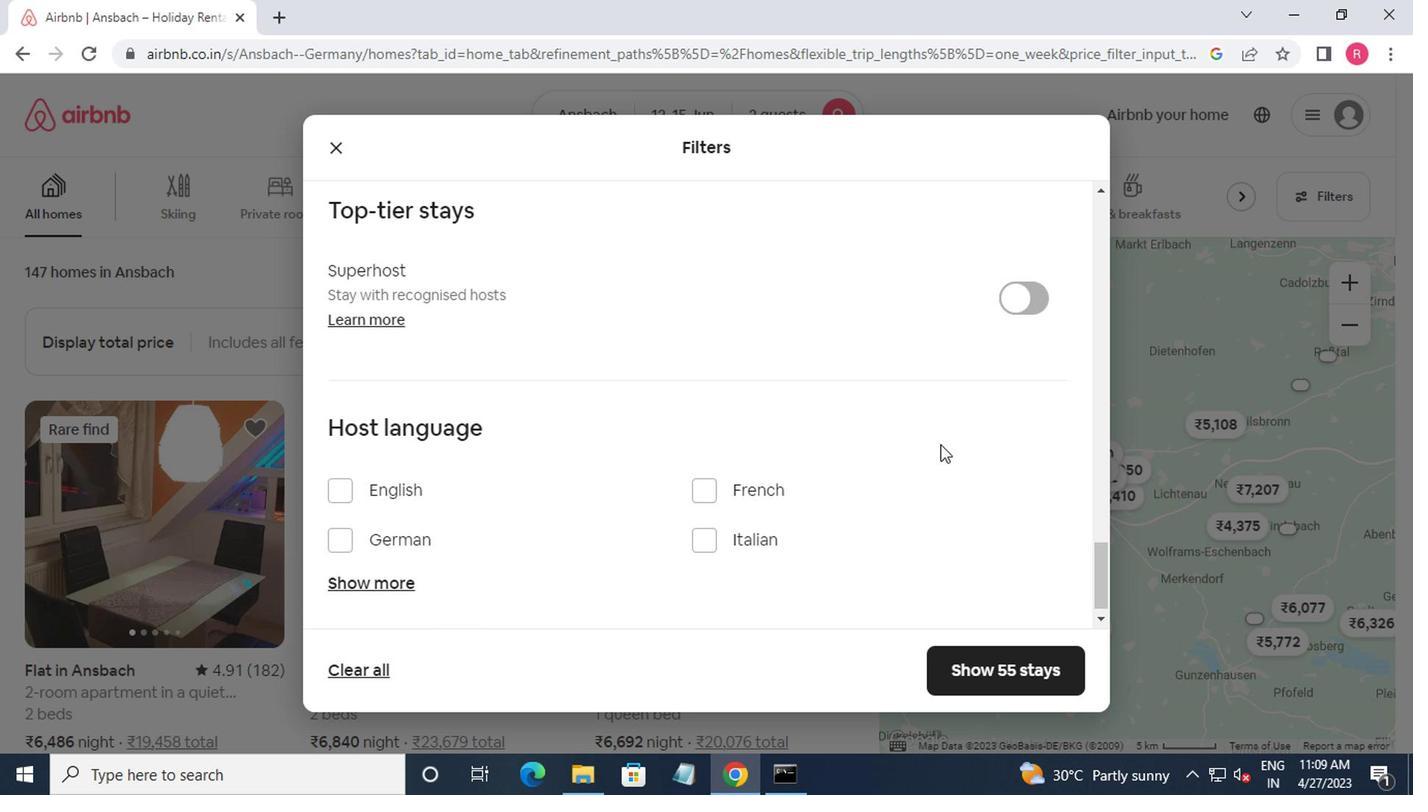 
Action: Mouse scrolled (933, 446) with delta (0, -1)
Screenshot: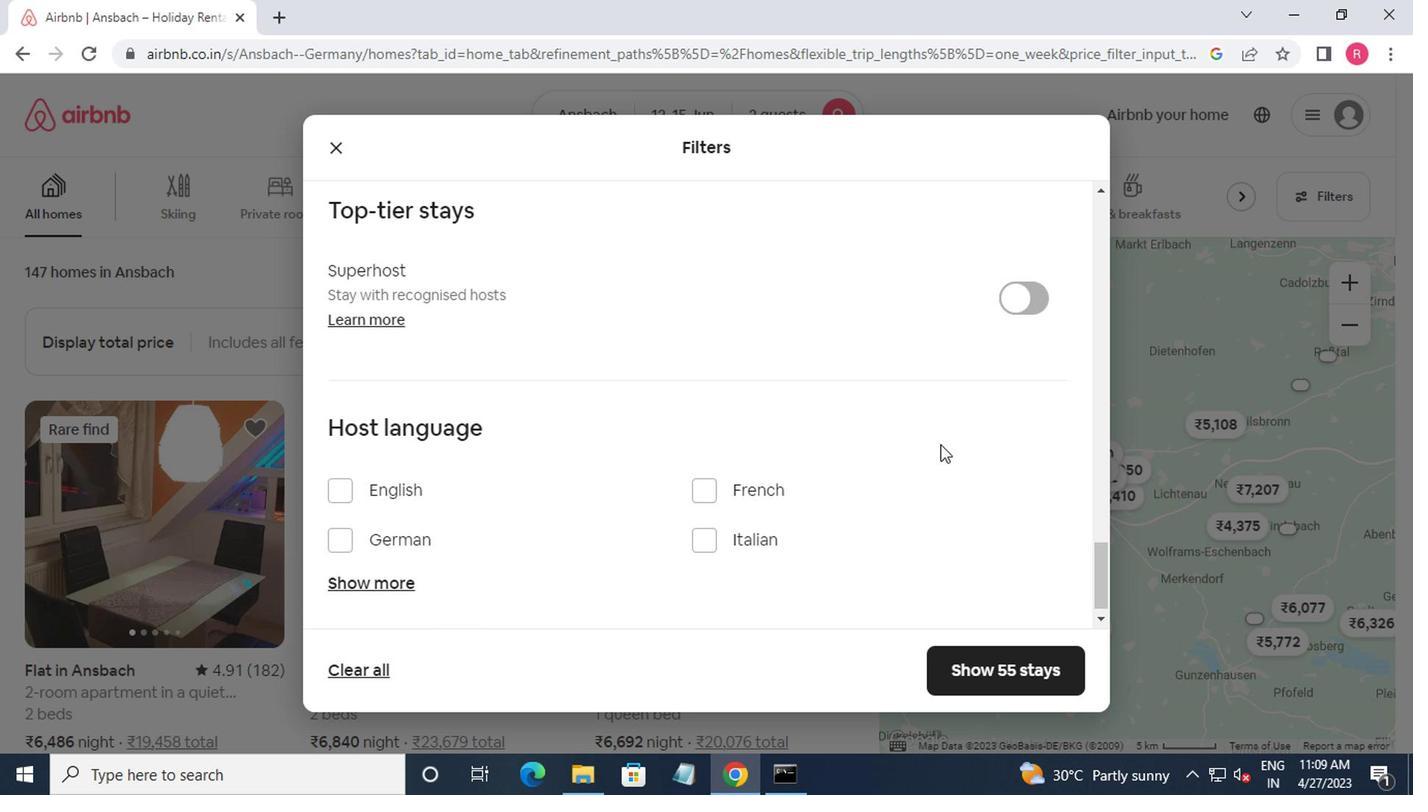 
Action: Mouse moved to (932, 449)
Screenshot: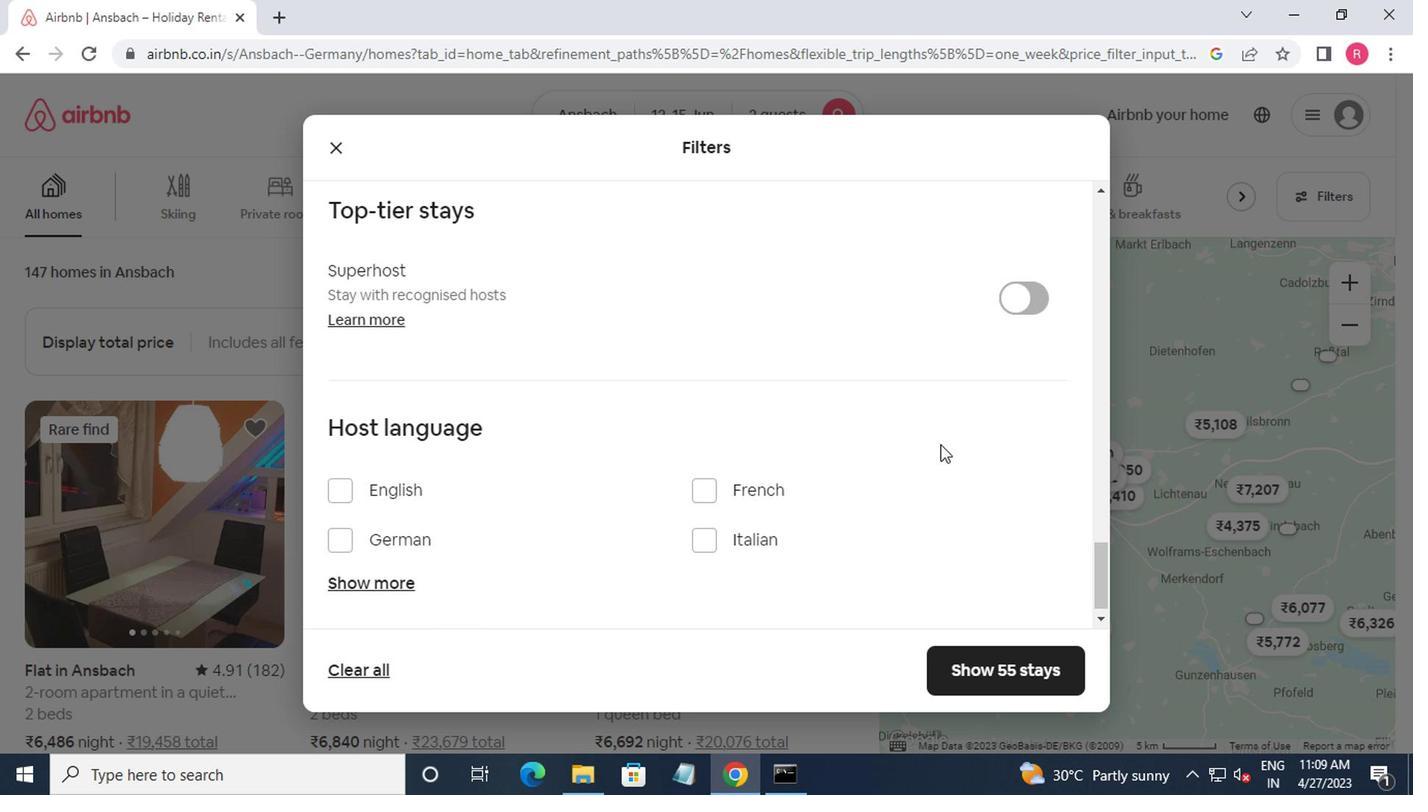 
Action: Mouse scrolled (932, 448) with delta (0, 0)
Screenshot: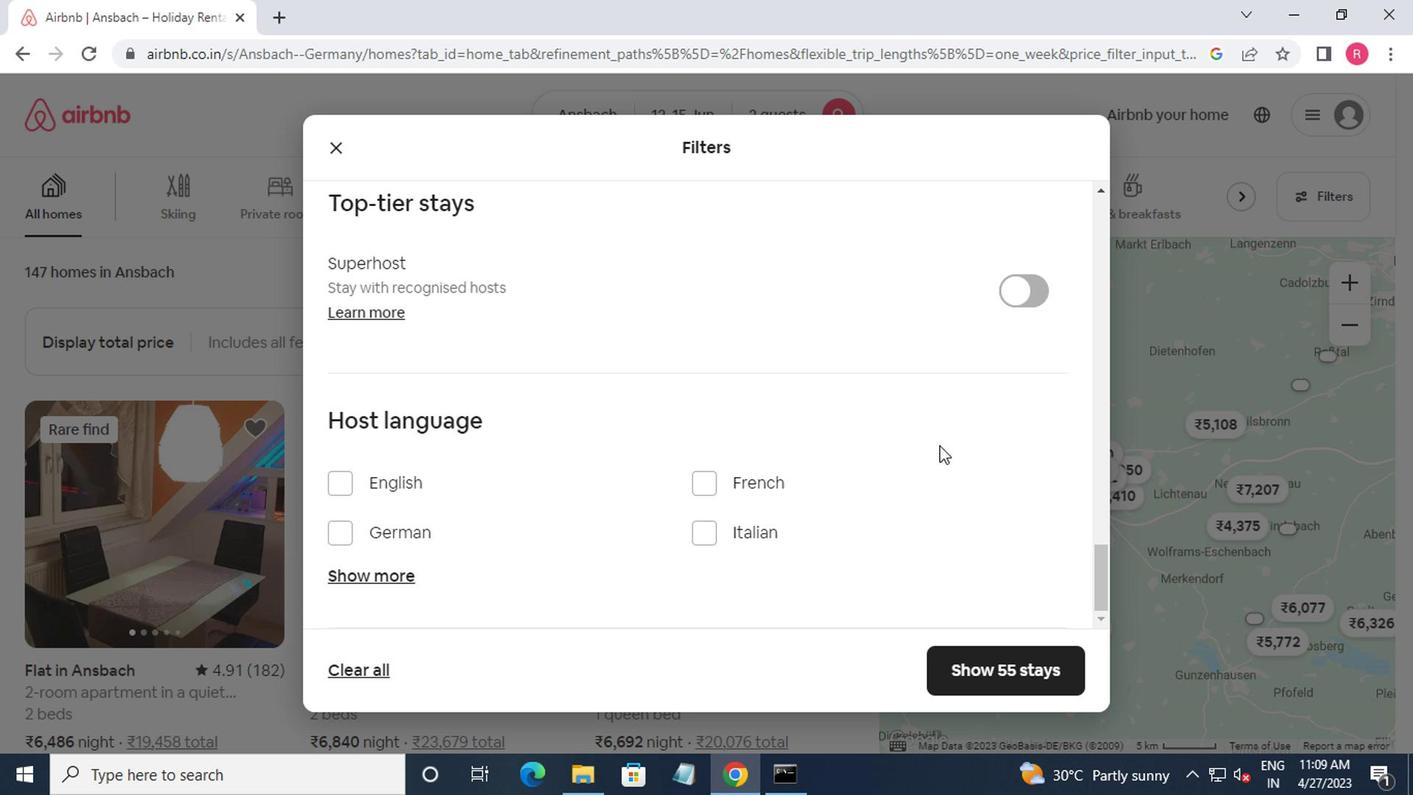 
Action: Mouse moved to (329, 485)
Screenshot: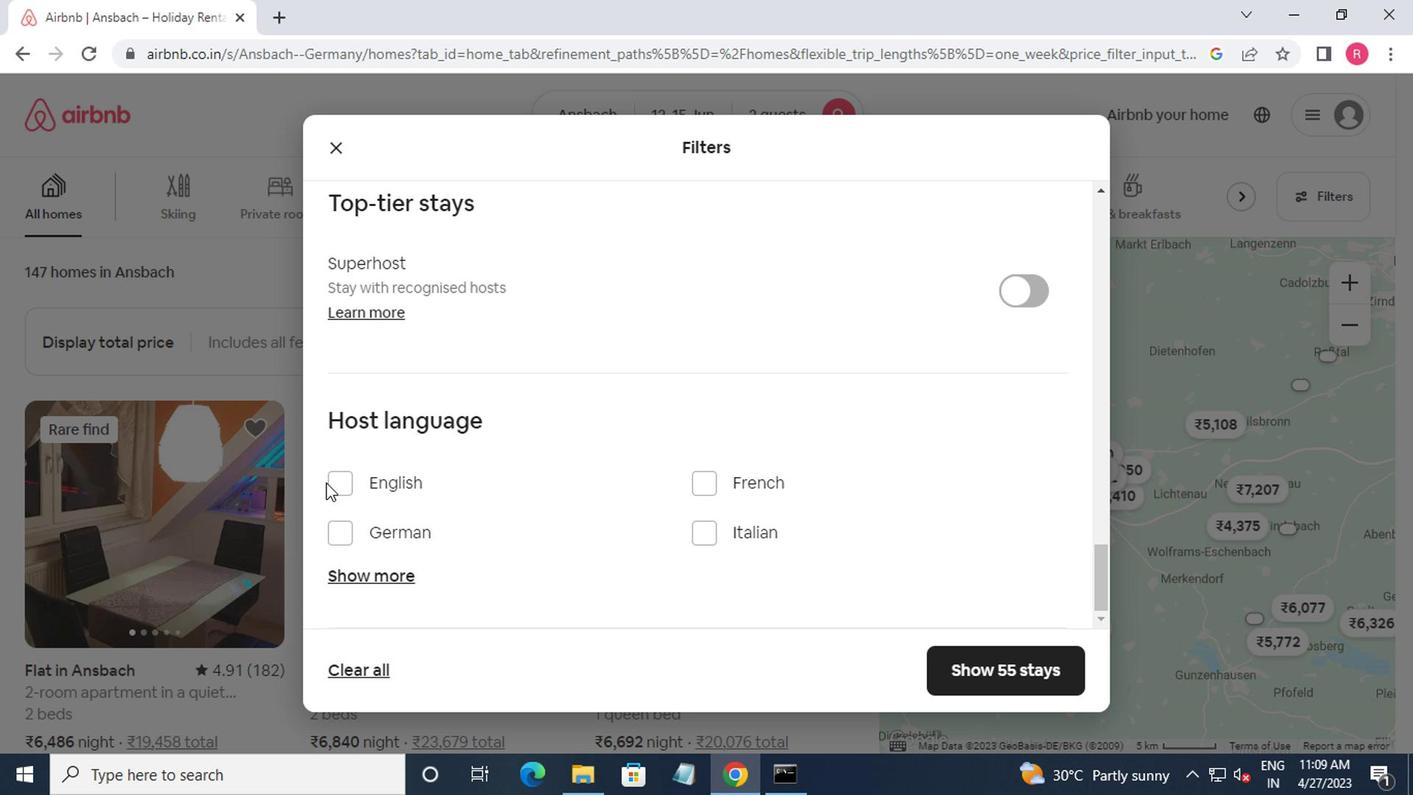 
Action: Mouse pressed left at (329, 485)
Screenshot: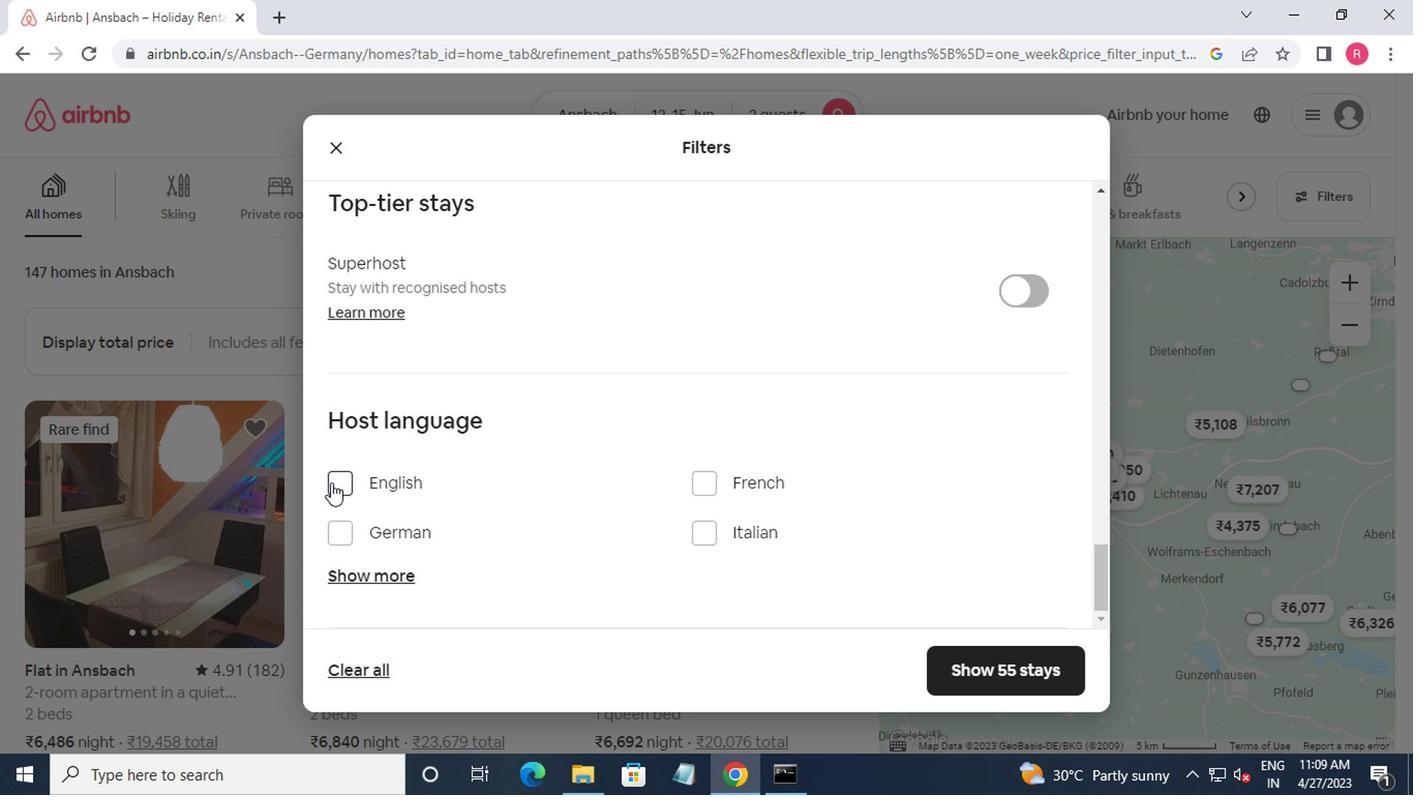 
Action: Mouse moved to (992, 685)
Screenshot: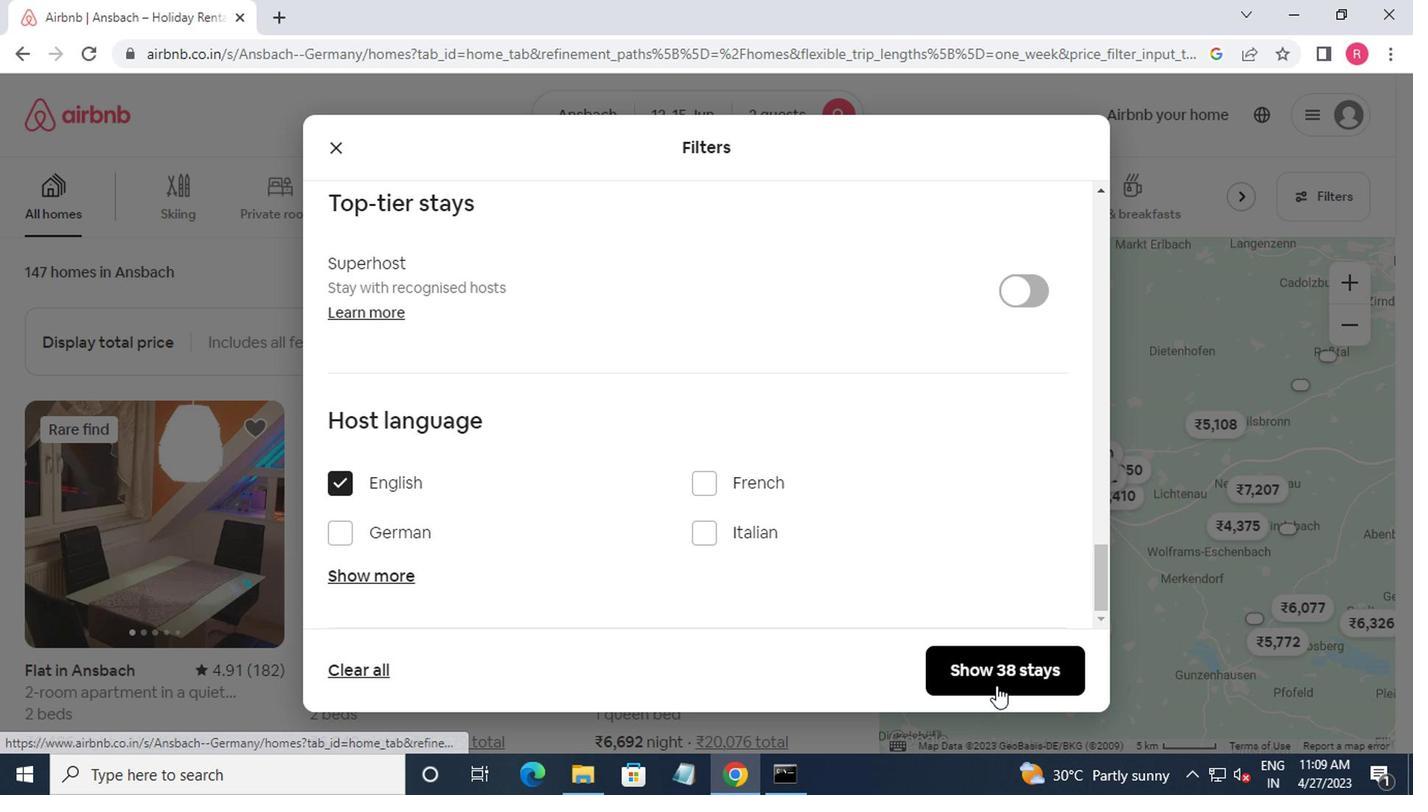 
Action: Mouse pressed left at (992, 685)
Screenshot: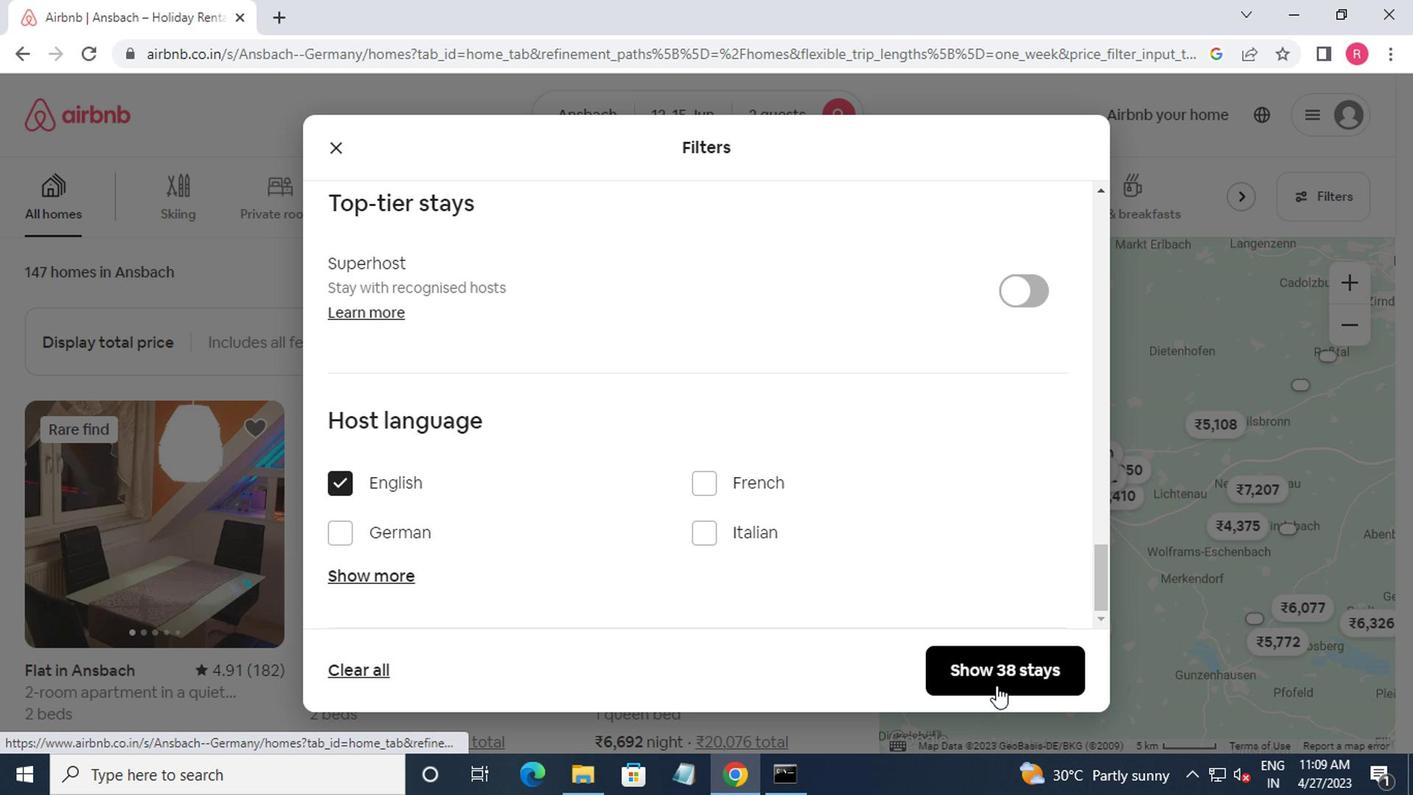 
Action: Mouse moved to (990, 685)
Screenshot: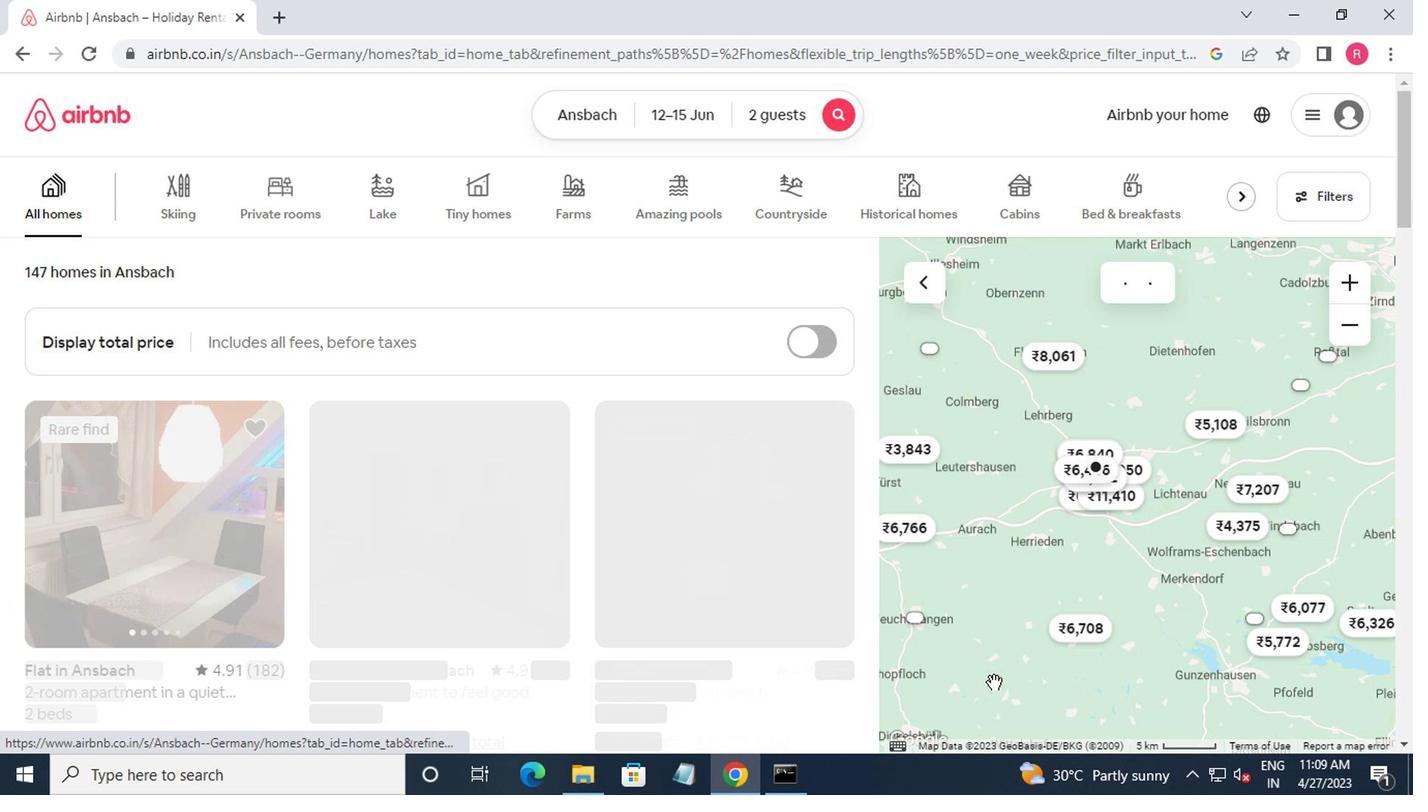 
